 Task: Look for space in Mustafābād, Pakistan from 9th August, 2023 to 12th August, 2023 for 1 adult in price range Rs.6000 to Rs.15000. Place can be entire place with 1  bedroom having 1 bed and 1 bathroom. Property type can be house, flat, guest house. Amenities needed are: wifi. Booking option can be shelf check-in. Required host language is English.
Action: Mouse moved to (623, 85)
Screenshot: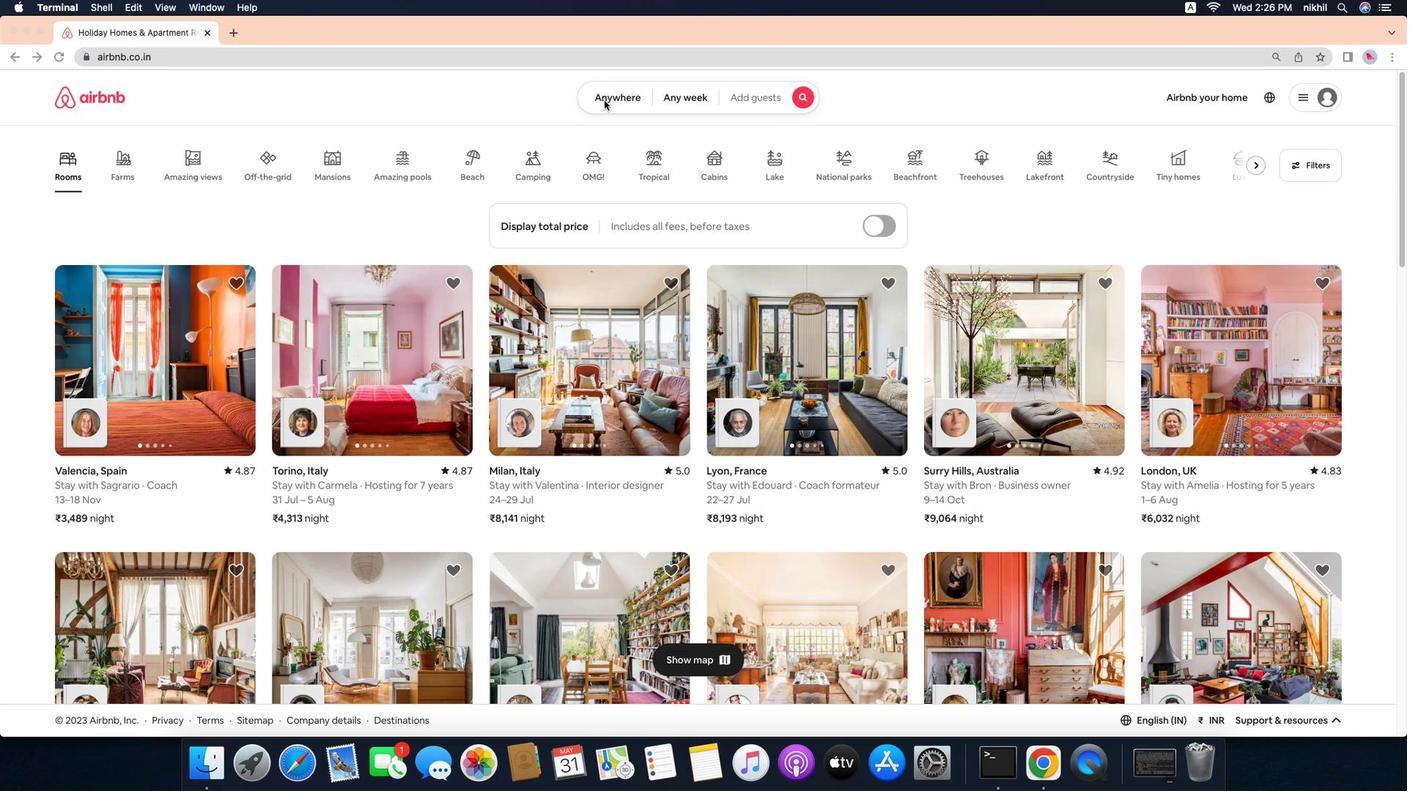 
Action: Mouse pressed left at (623, 85)
Screenshot: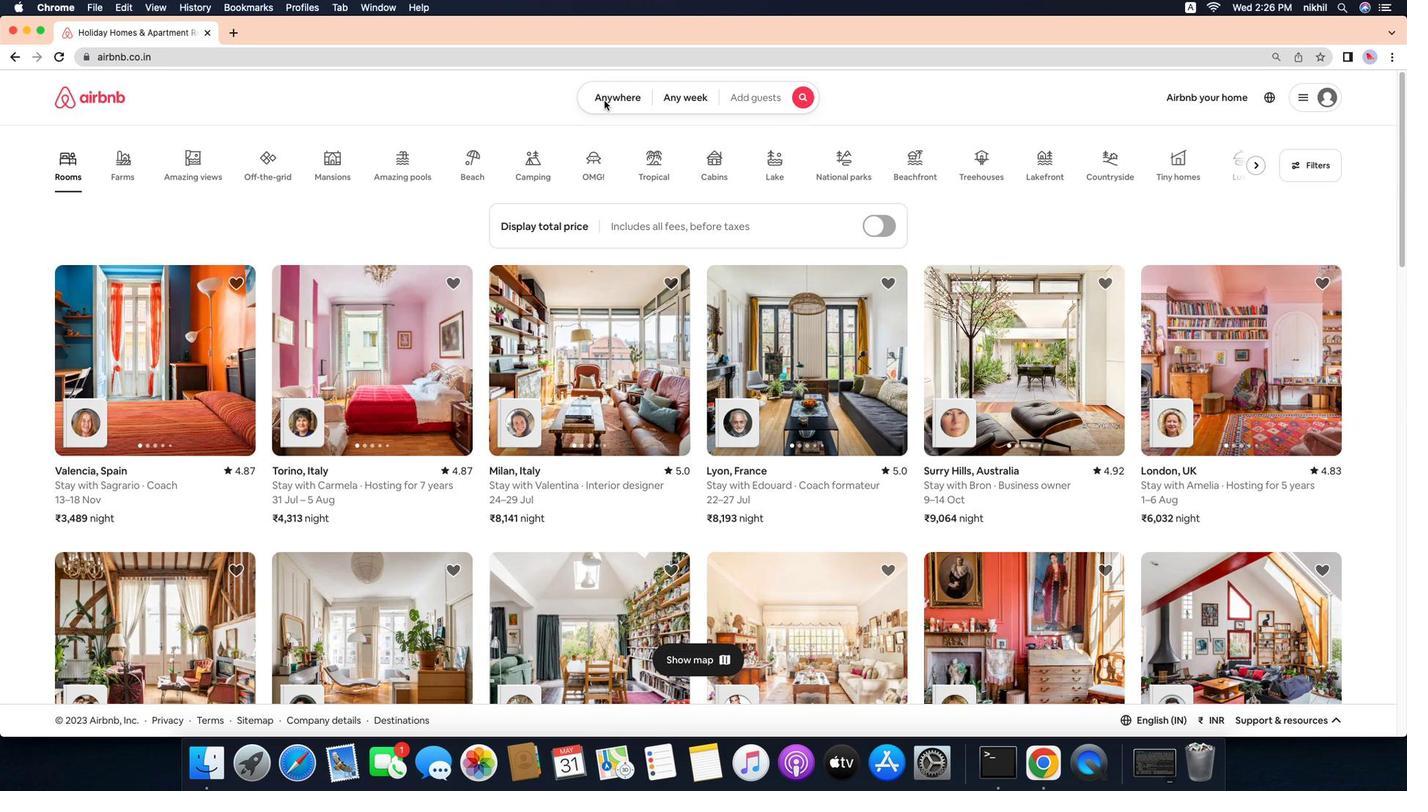 
Action: Mouse moved to (635, 79)
Screenshot: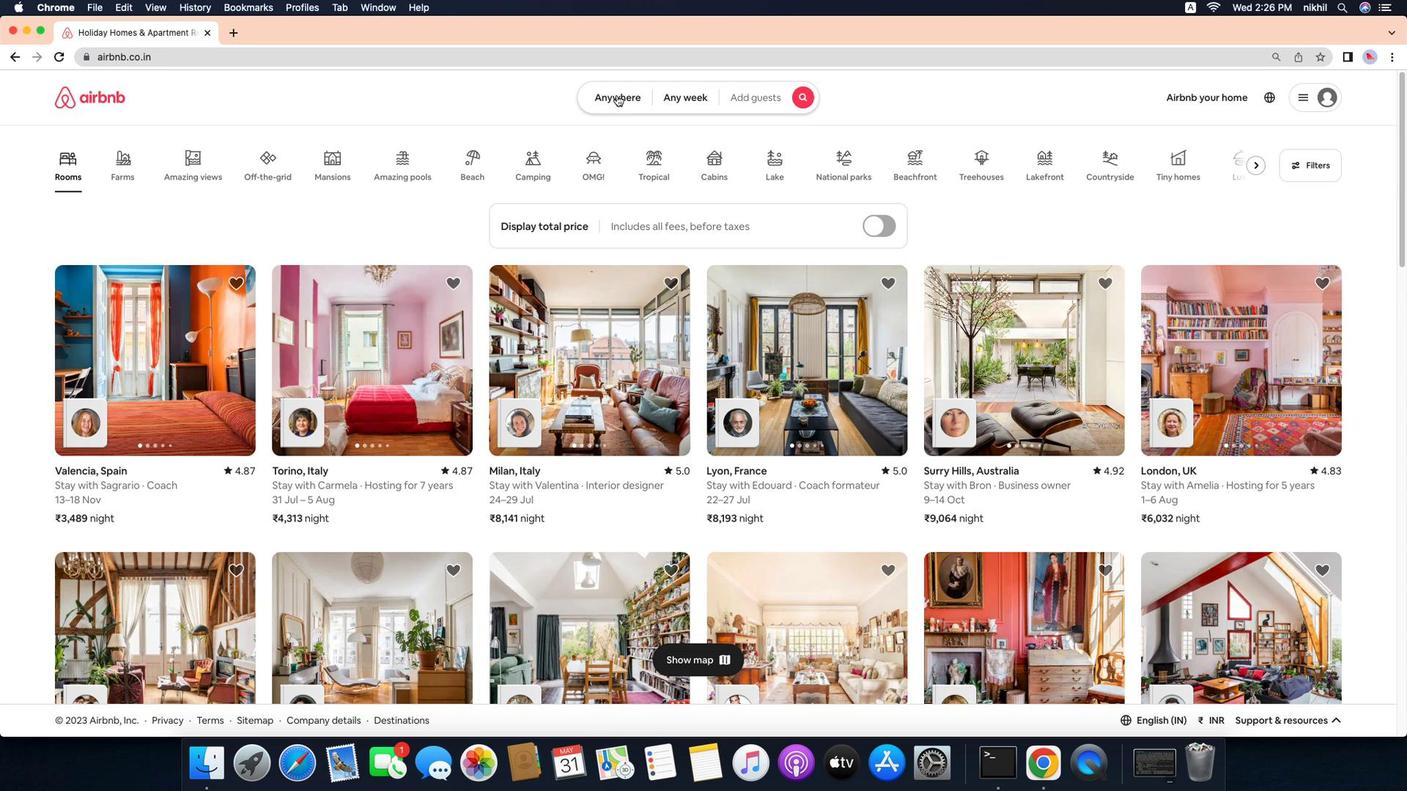 
Action: Mouse pressed left at (635, 79)
Screenshot: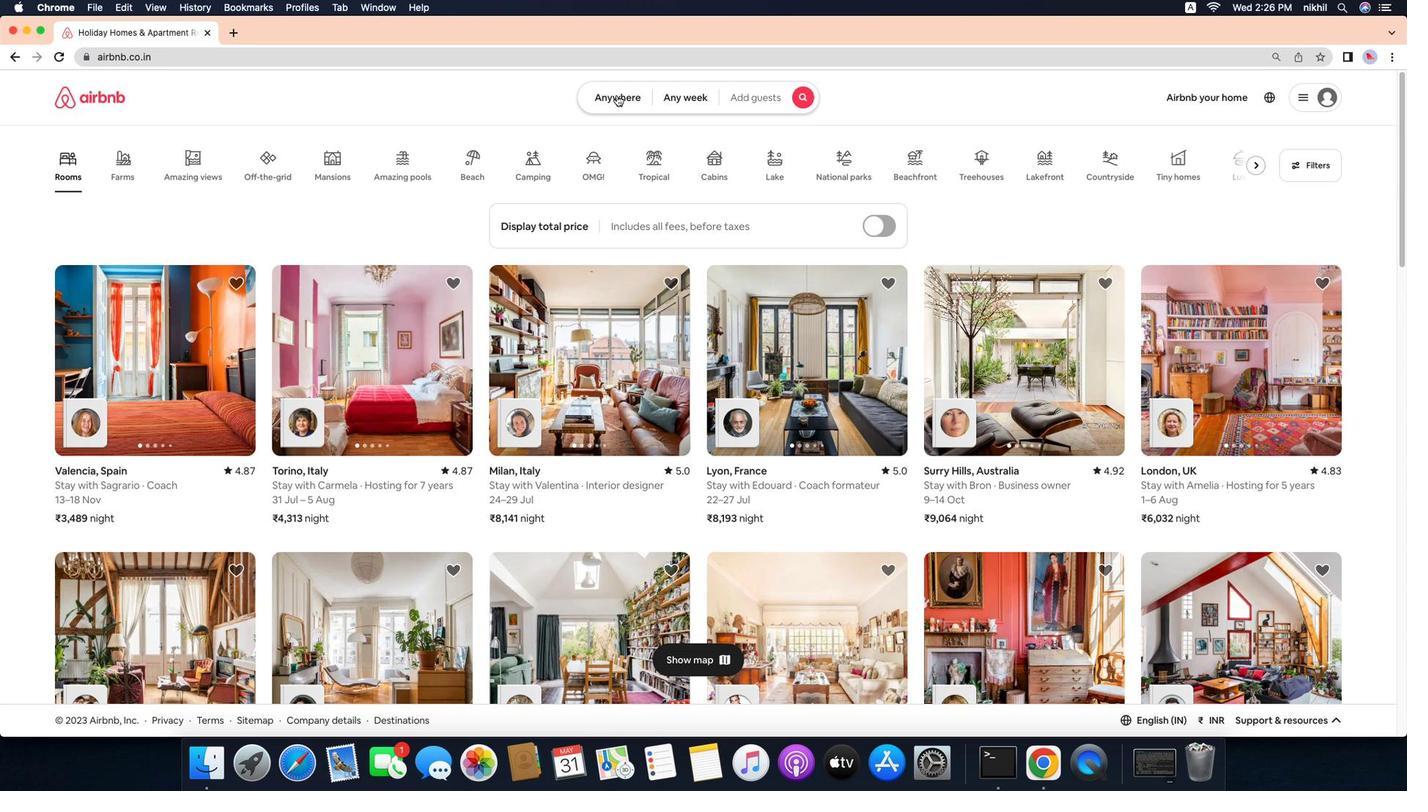 
Action: Mouse moved to (565, 136)
Screenshot: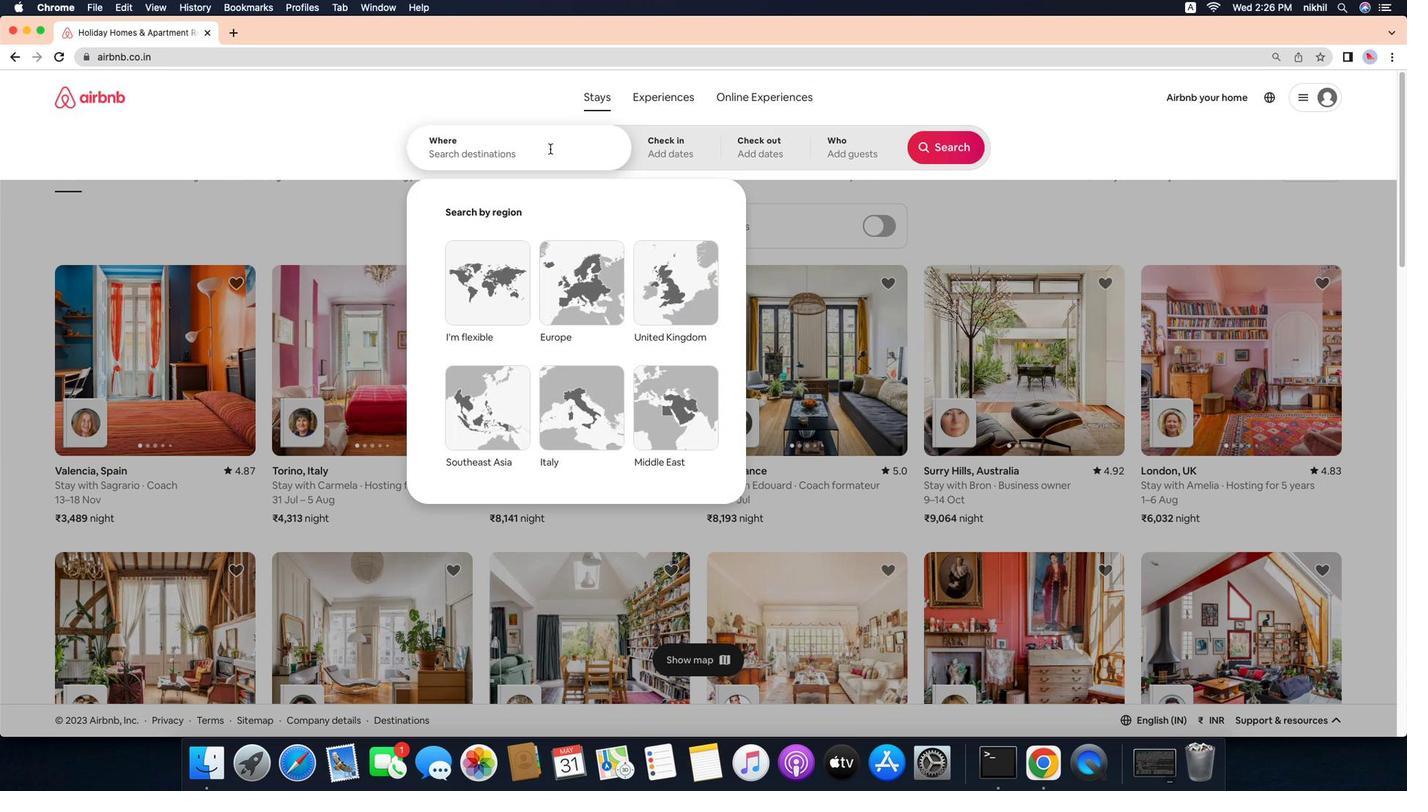 
Action: Mouse pressed left at (565, 136)
Screenshot: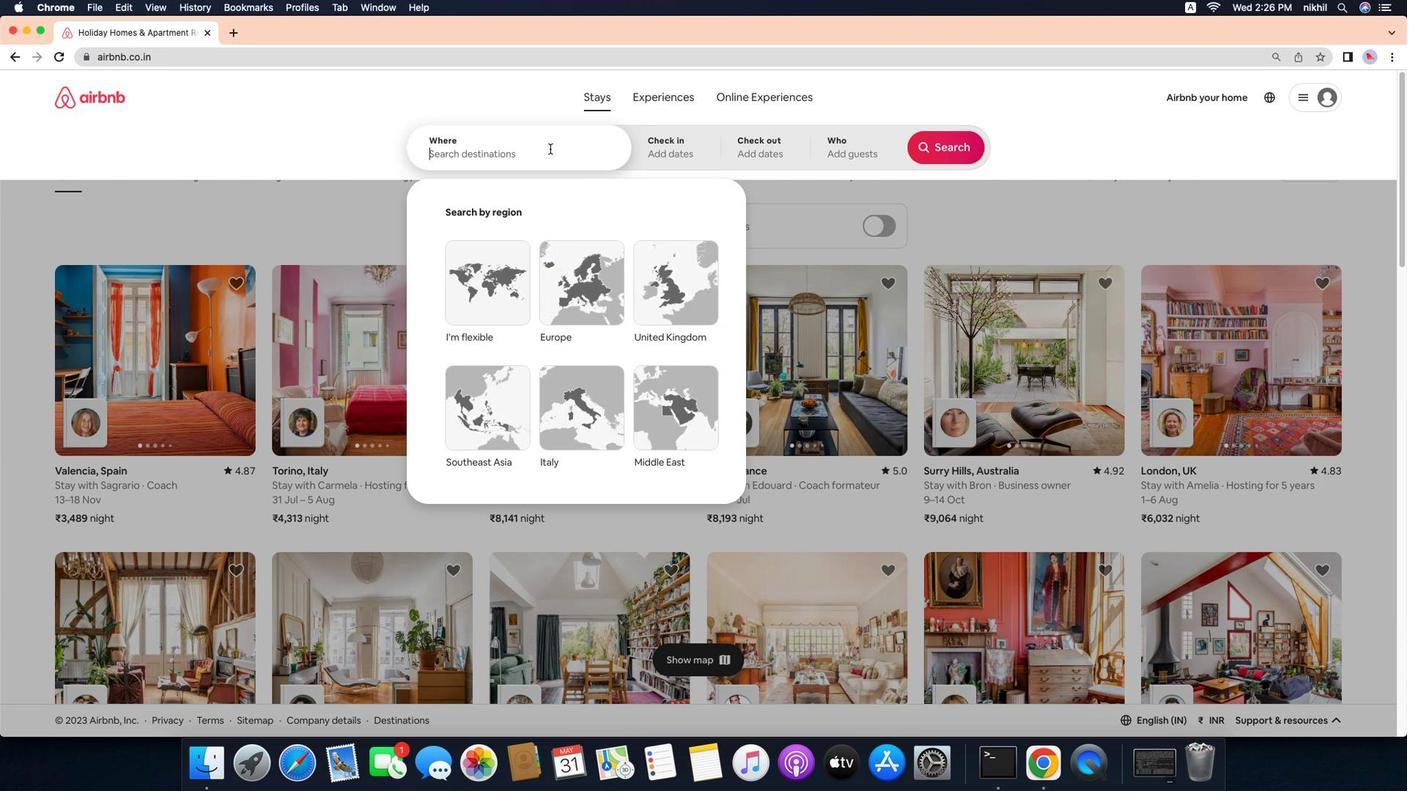 
Action: Key pressed Key.caps_lock'M'Key.caps_lock'u''s''t''a''f''a''b''a''d'','Key.spaceKey.caps_lock'P'Key.caps_lock'a'
Screenshot: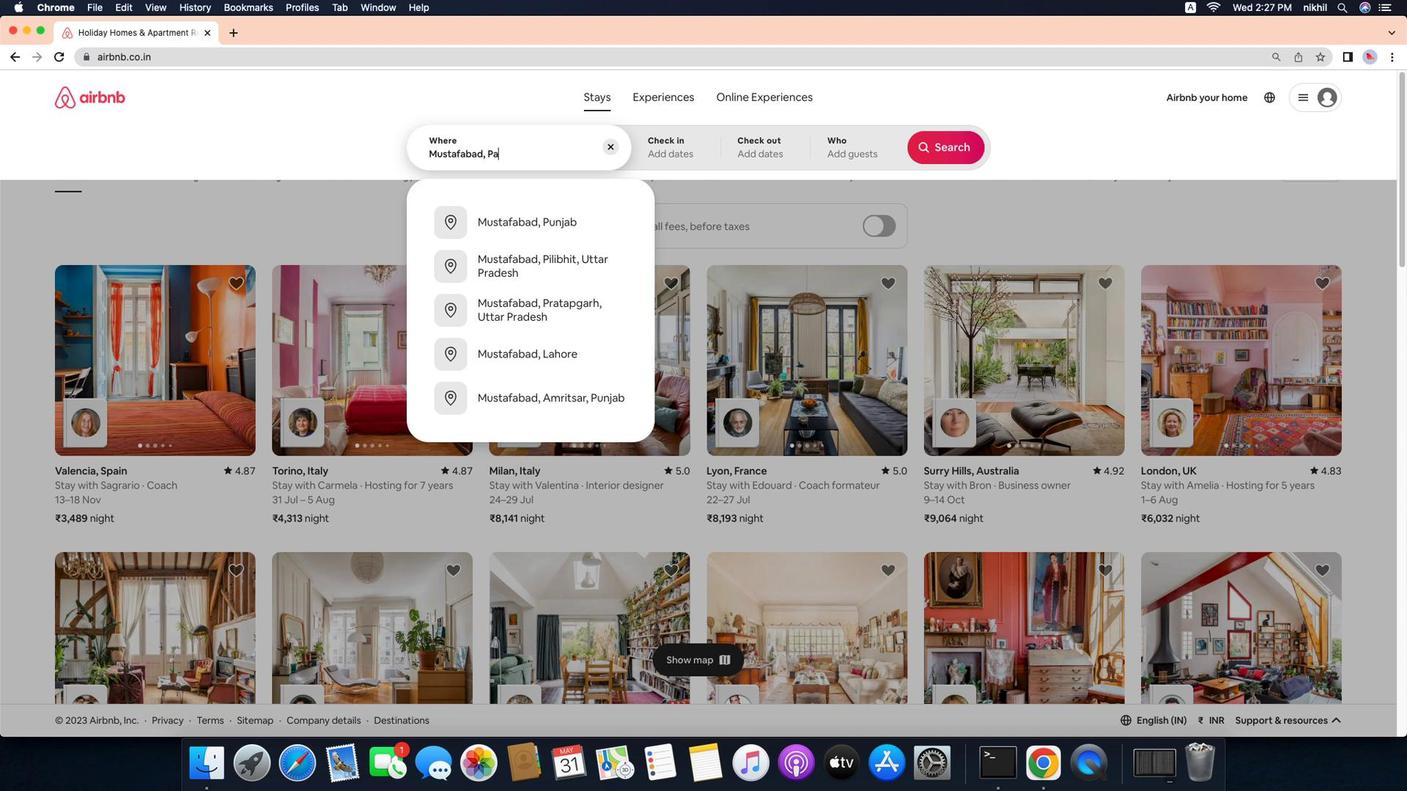 
Action: Mouse moved to (596, 215)
Screenshot: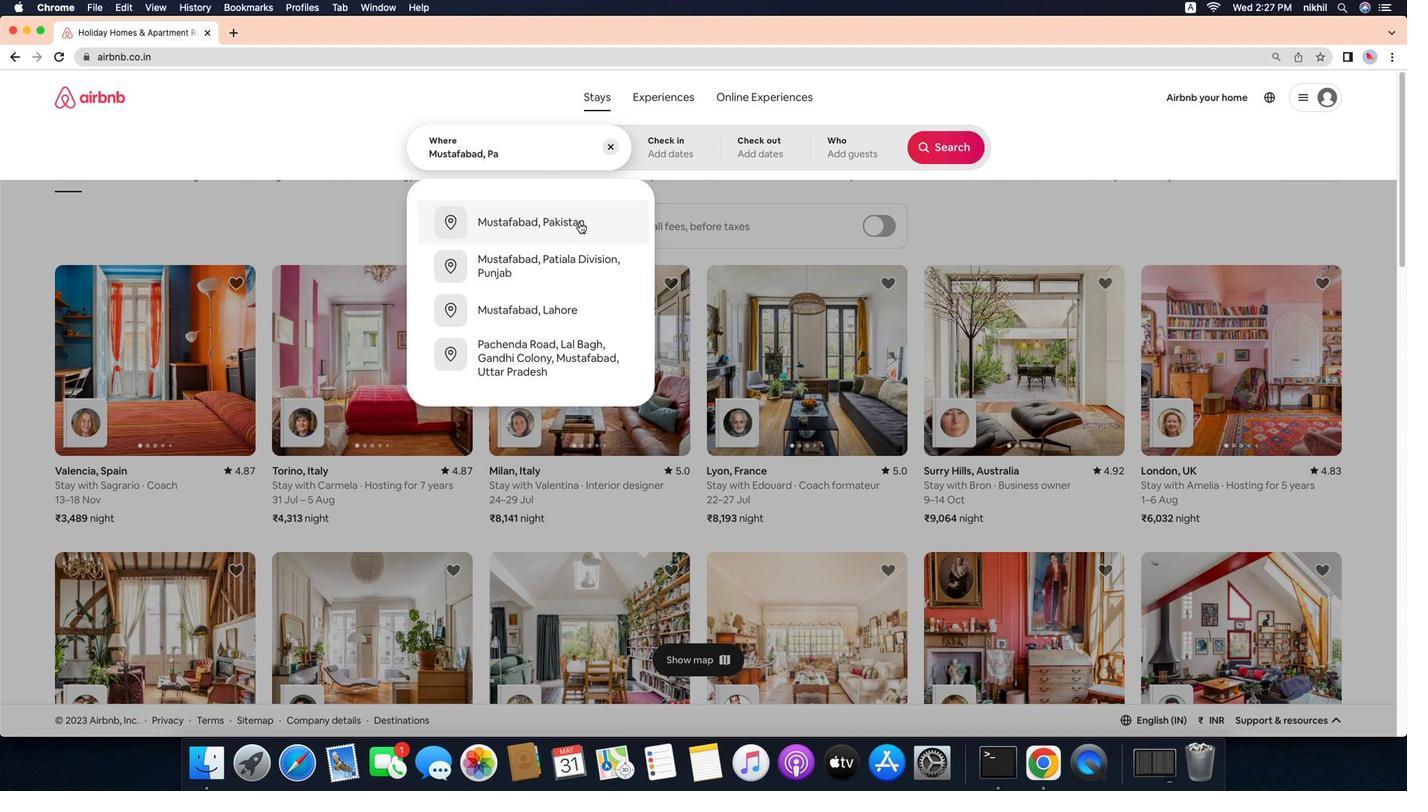 
Action: Mouse pressed left at (596, 215)
Screenshot: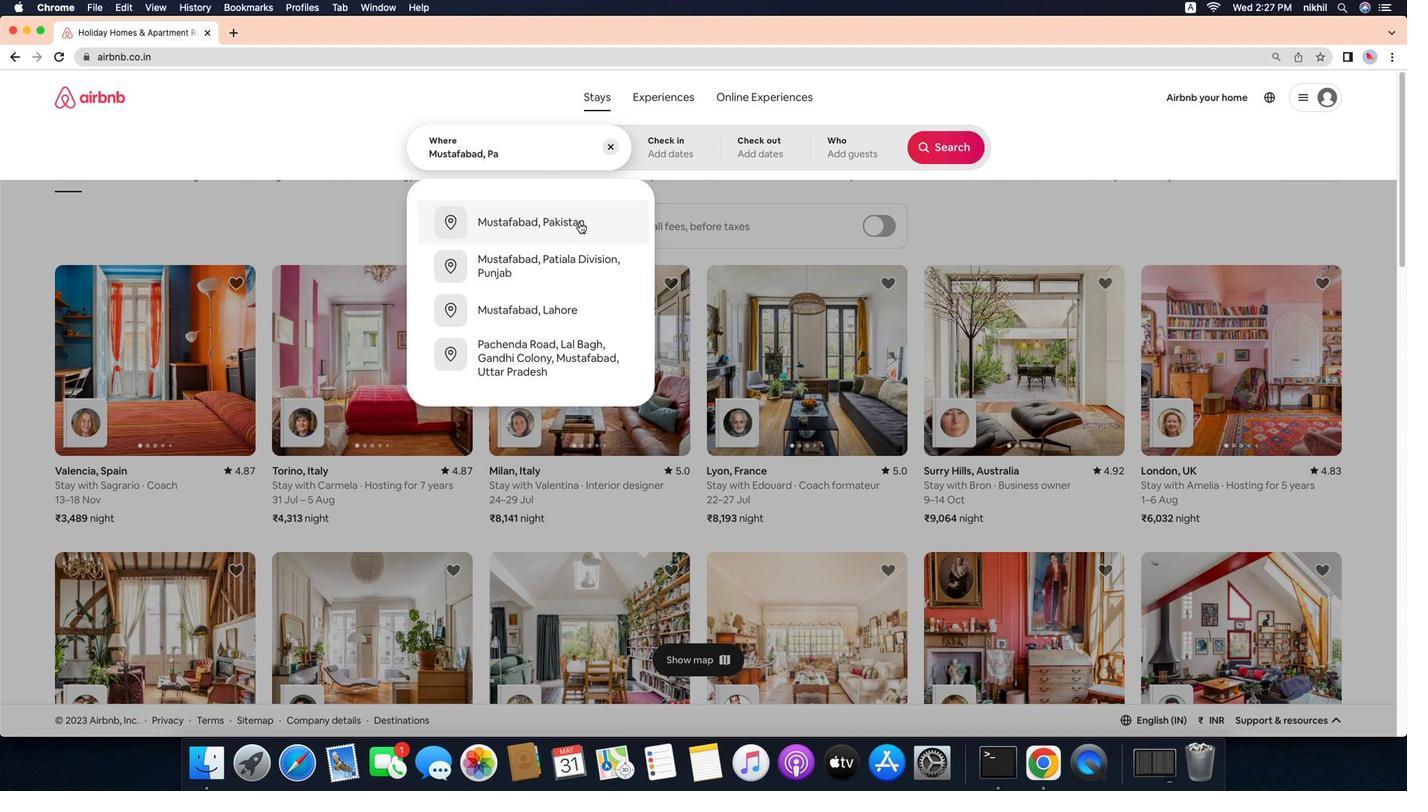 
Action: Mouse moved to (985, 256)
Screenshot: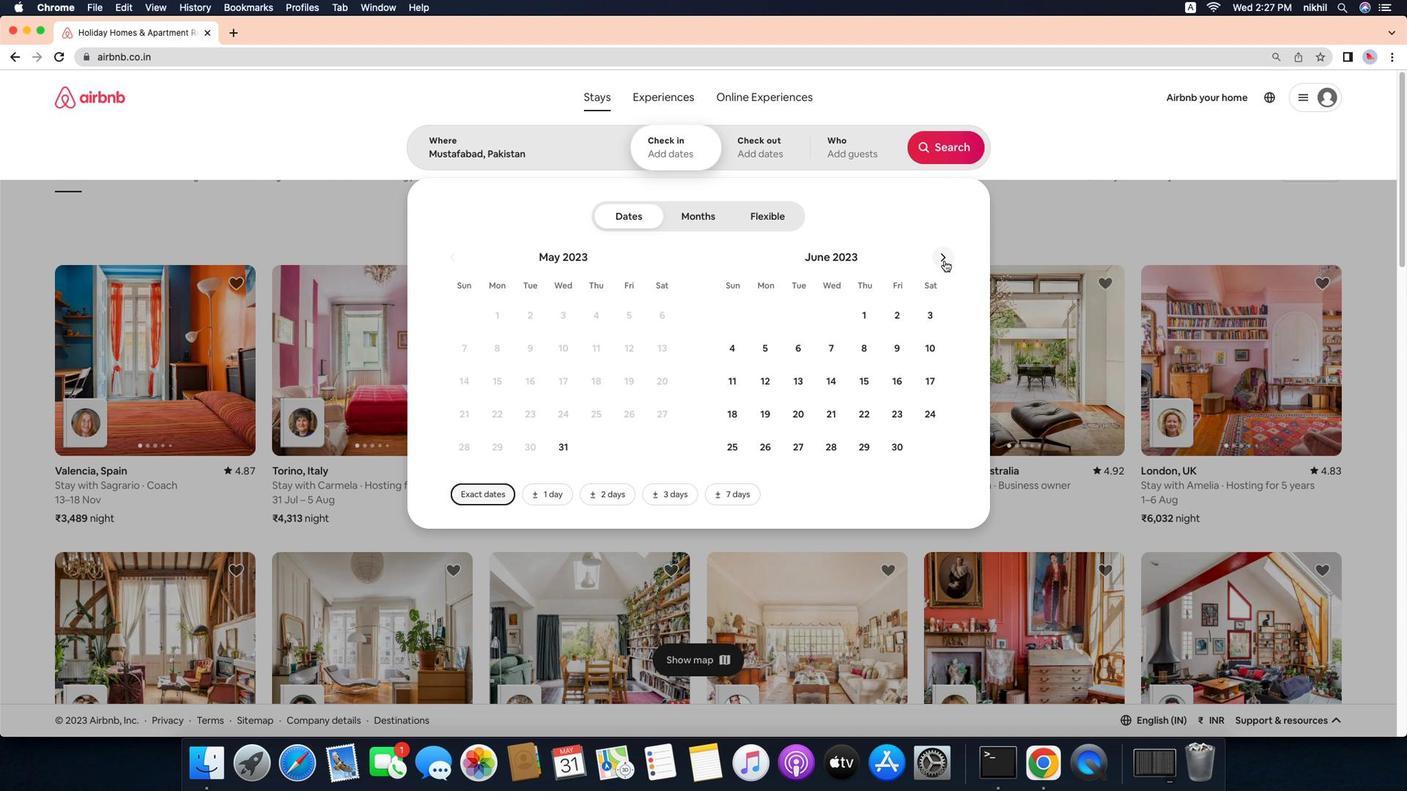 
Action: Mouse pressed left at (985, 256)
Screenshot: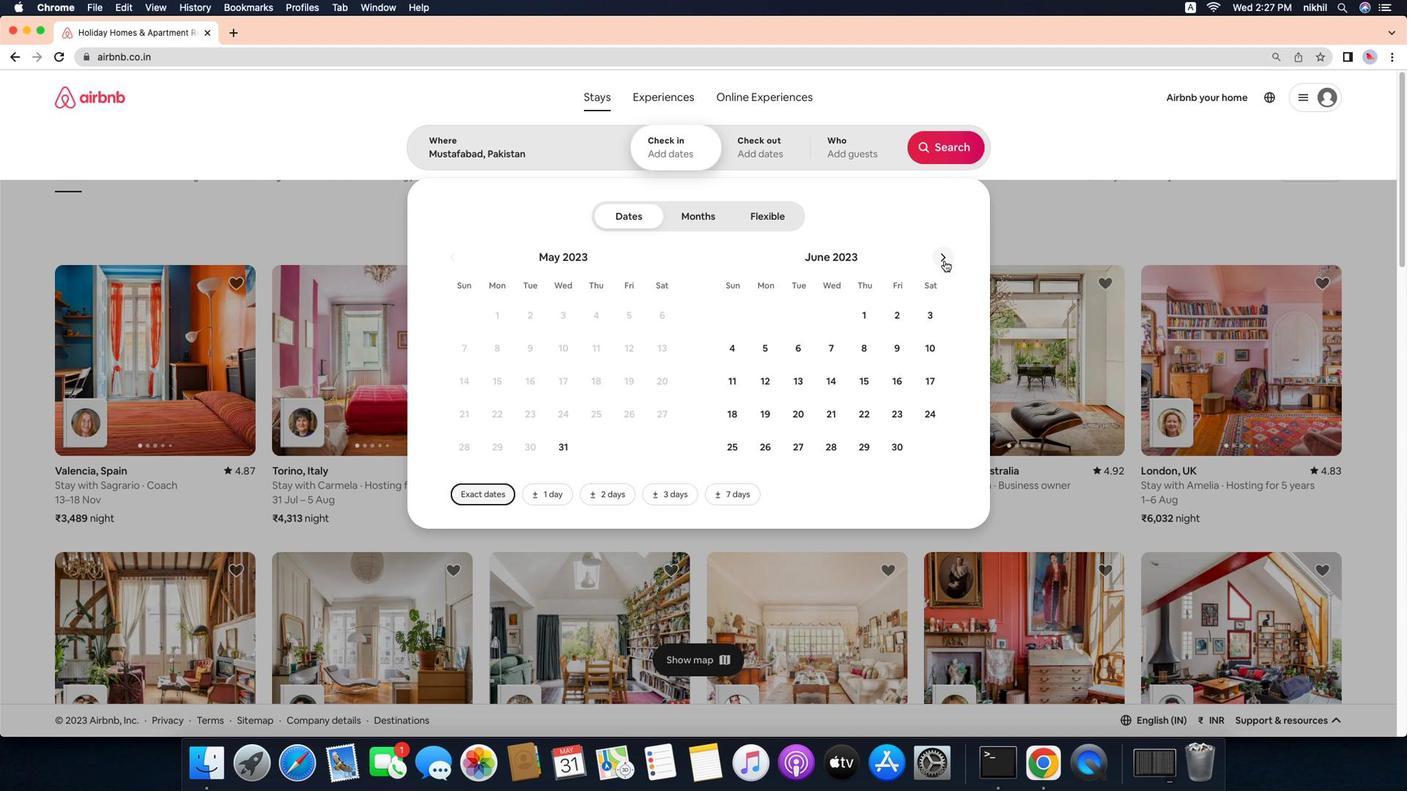 
Action: Mouse pressed left at (985, 256)
Screenshot: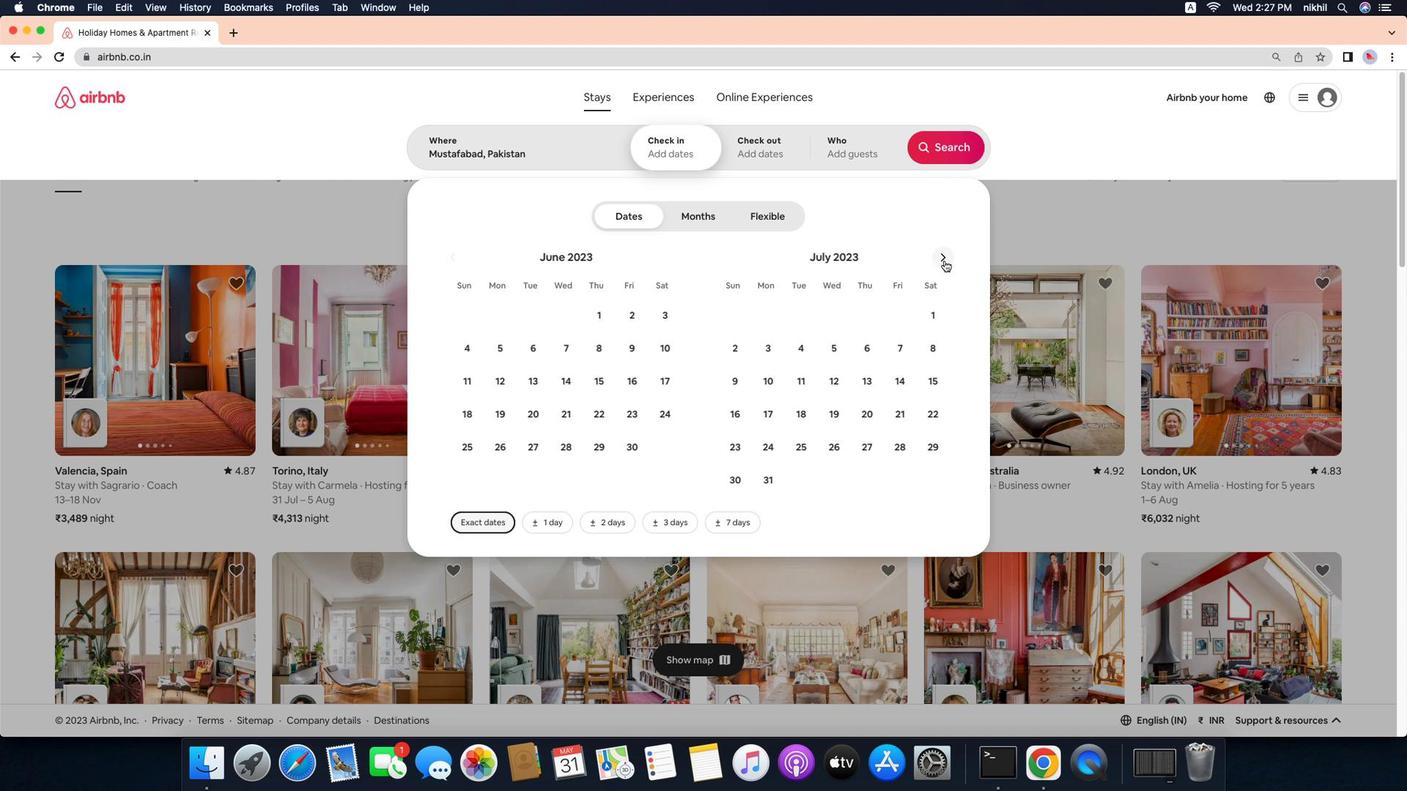 
Action: Mouse pressed left at (985, 256)
Screenshot: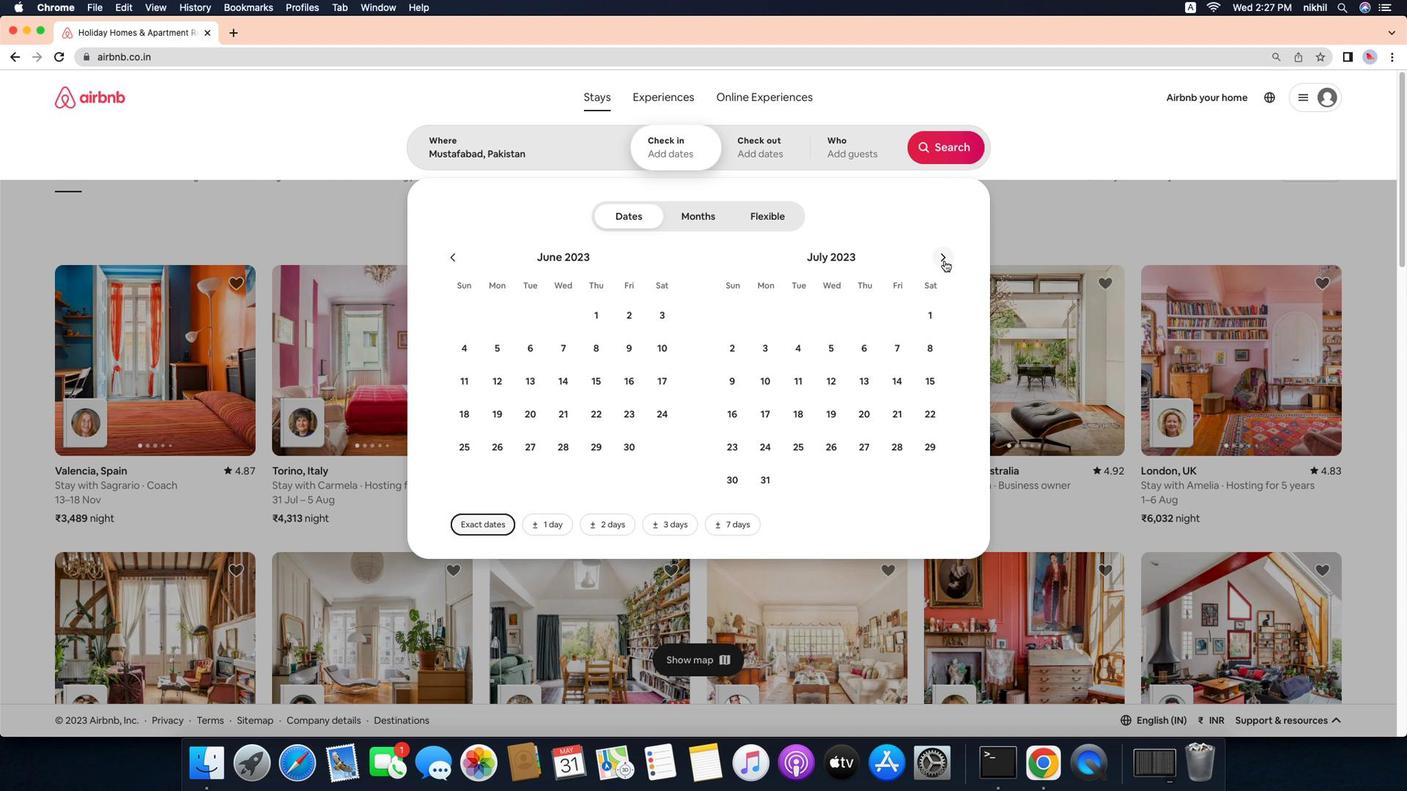 
Action: Mouse pressed left at (985, 256)
Screenshot: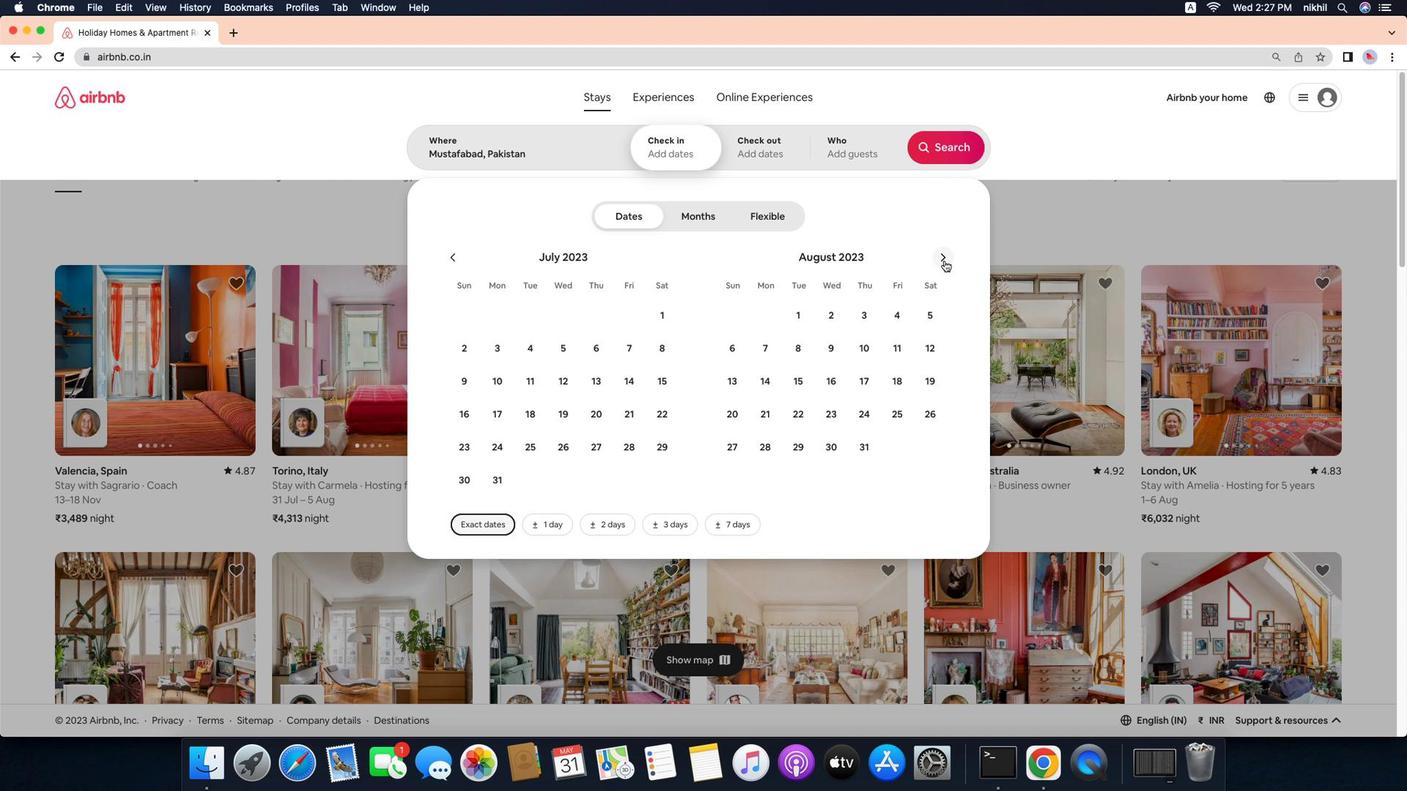 
Action: Mouse moved to (578, 353)
Screenshot: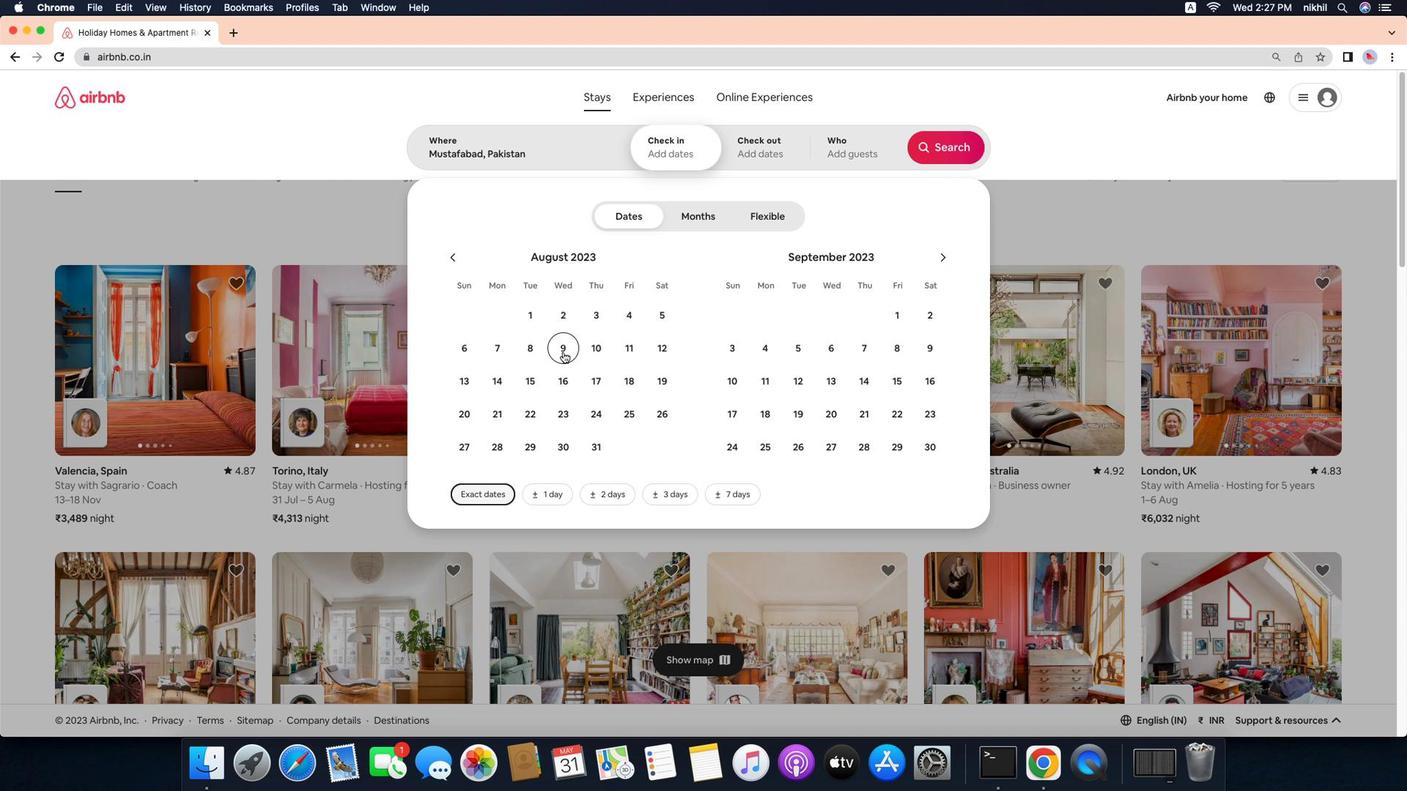 
Action: Mouse pressed left at (578, 353)
Screenshot: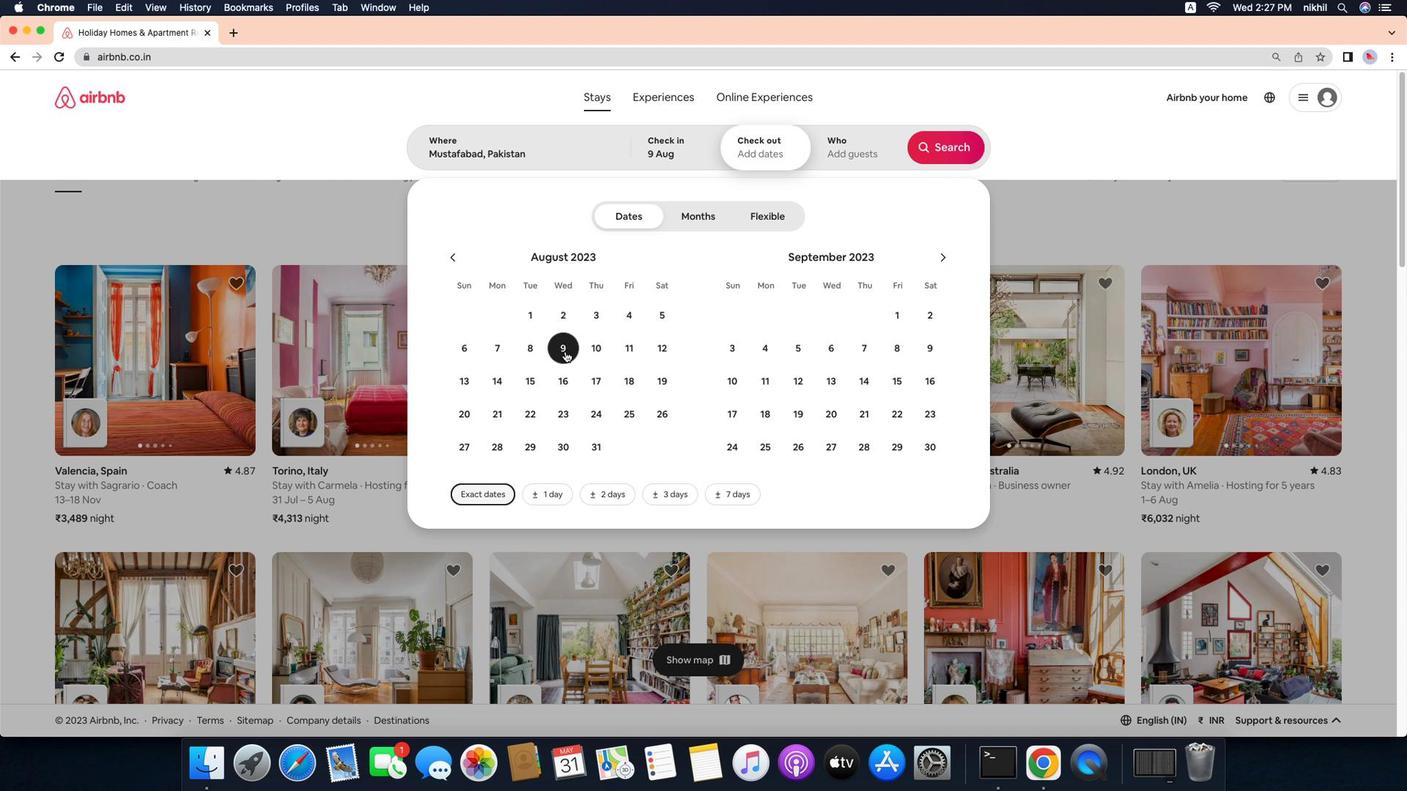 
Action: Mouse moved to (671, 354)
Screenshot: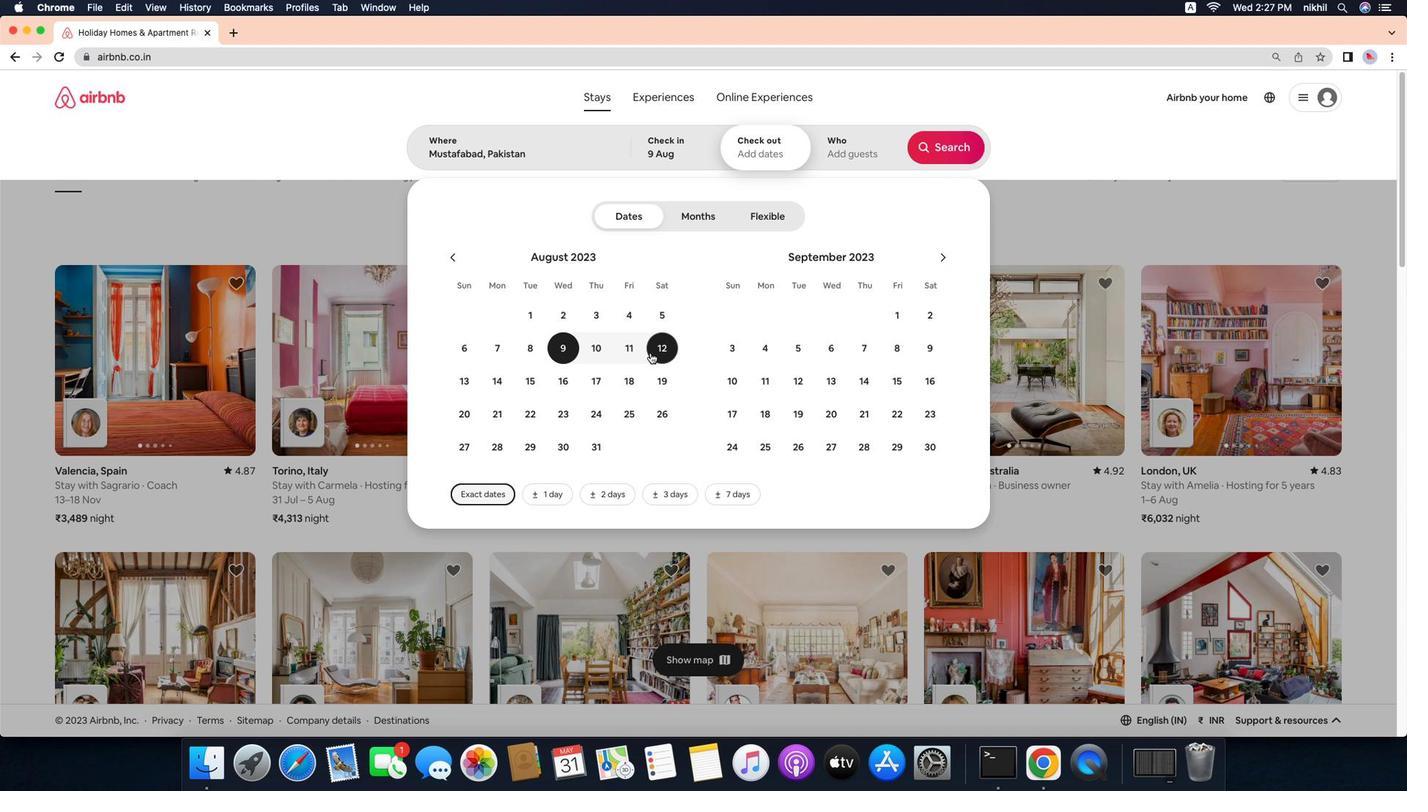 
Action: Mouse pressed left at (671, 354)
Screenshot: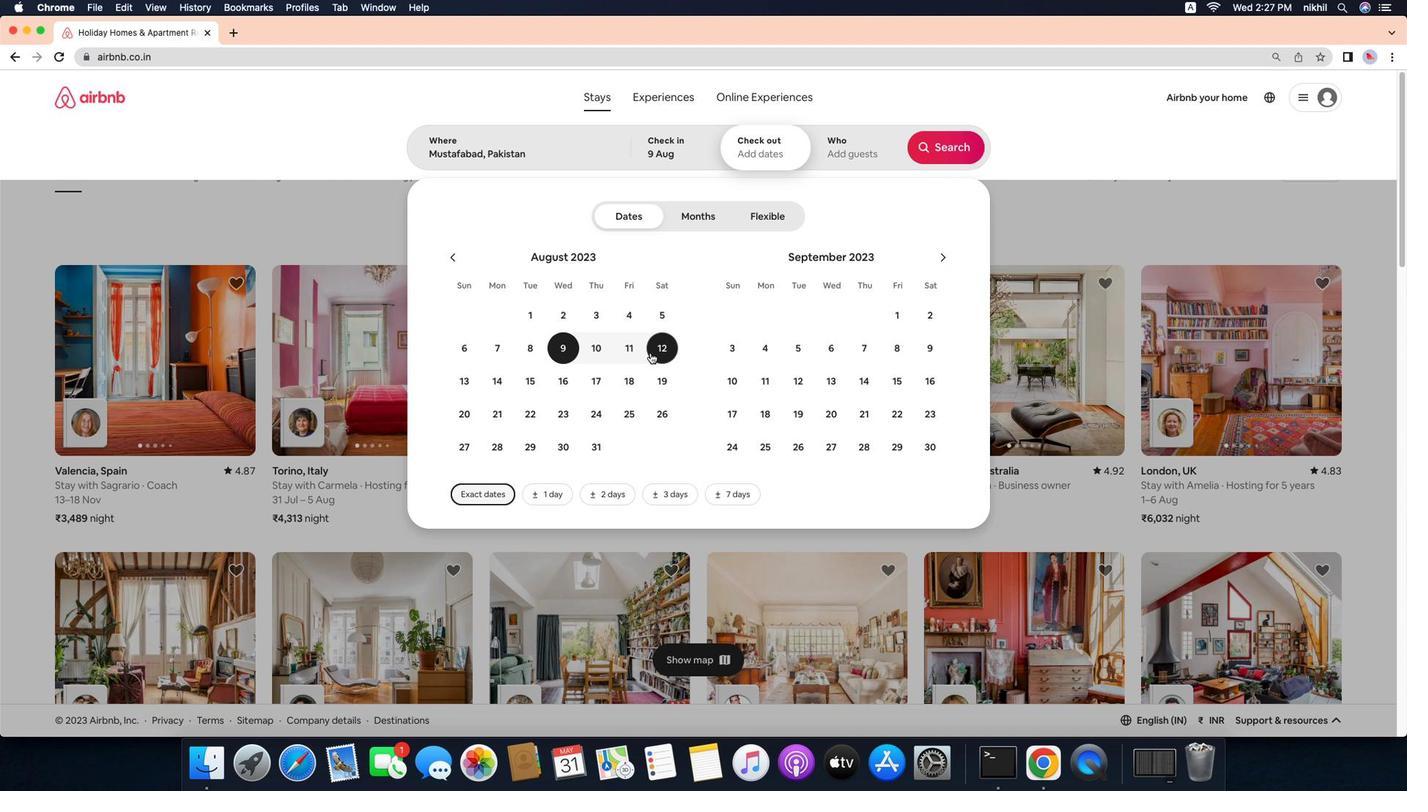 
Action: Mouse moved to (879, 145)
Screenshot: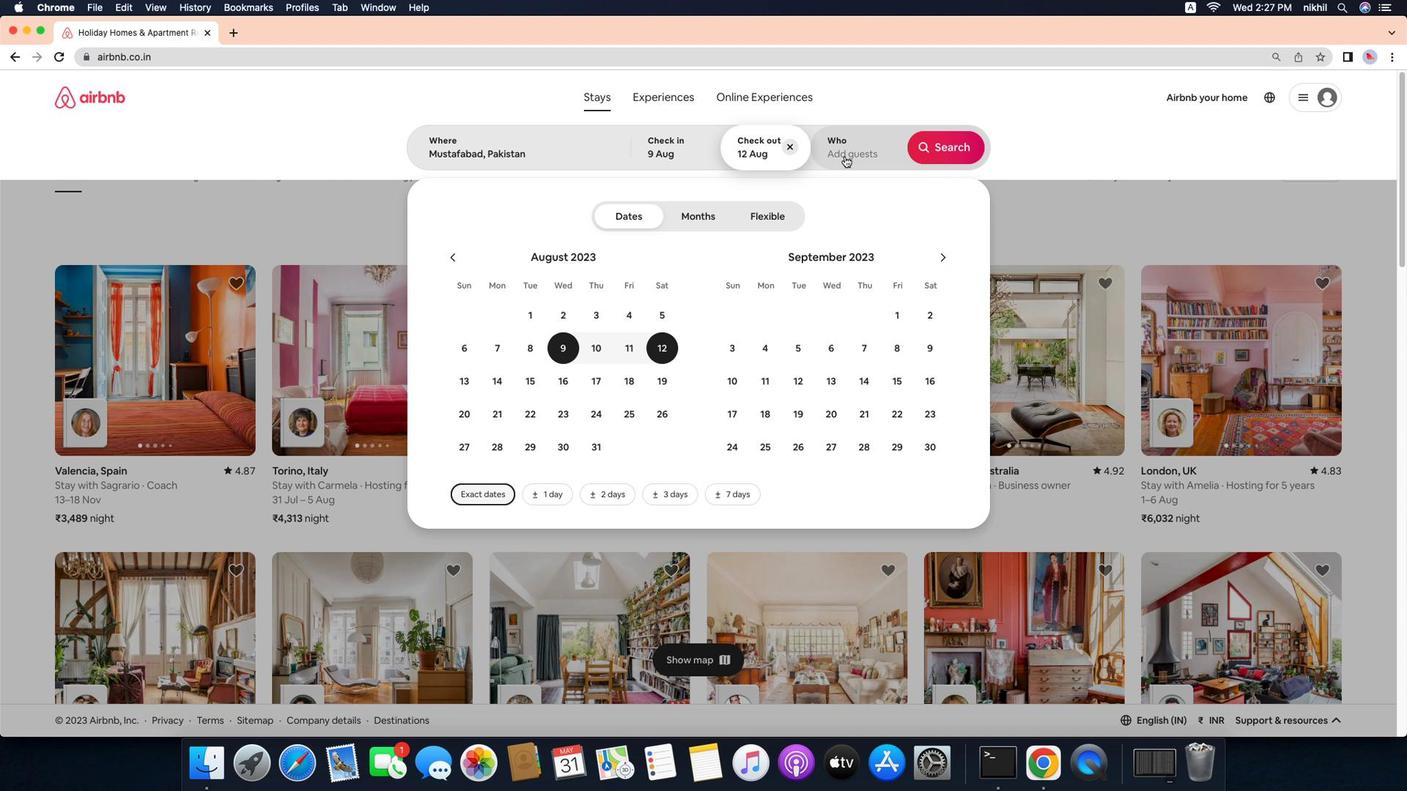 
Action: Mouse pressed left at (879, 145)
Screenshot: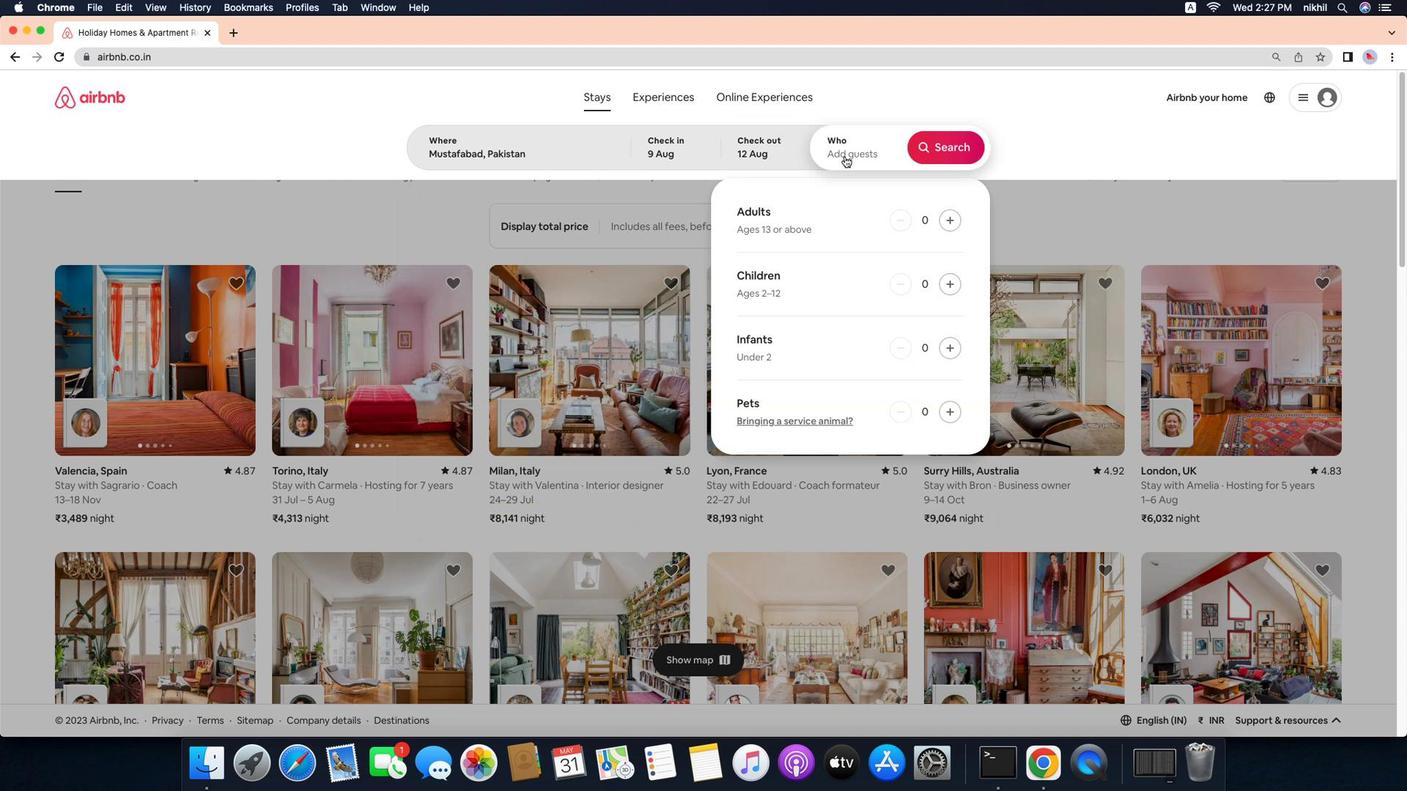 
Action: Mouse moved to (986, 211)
Screenshot: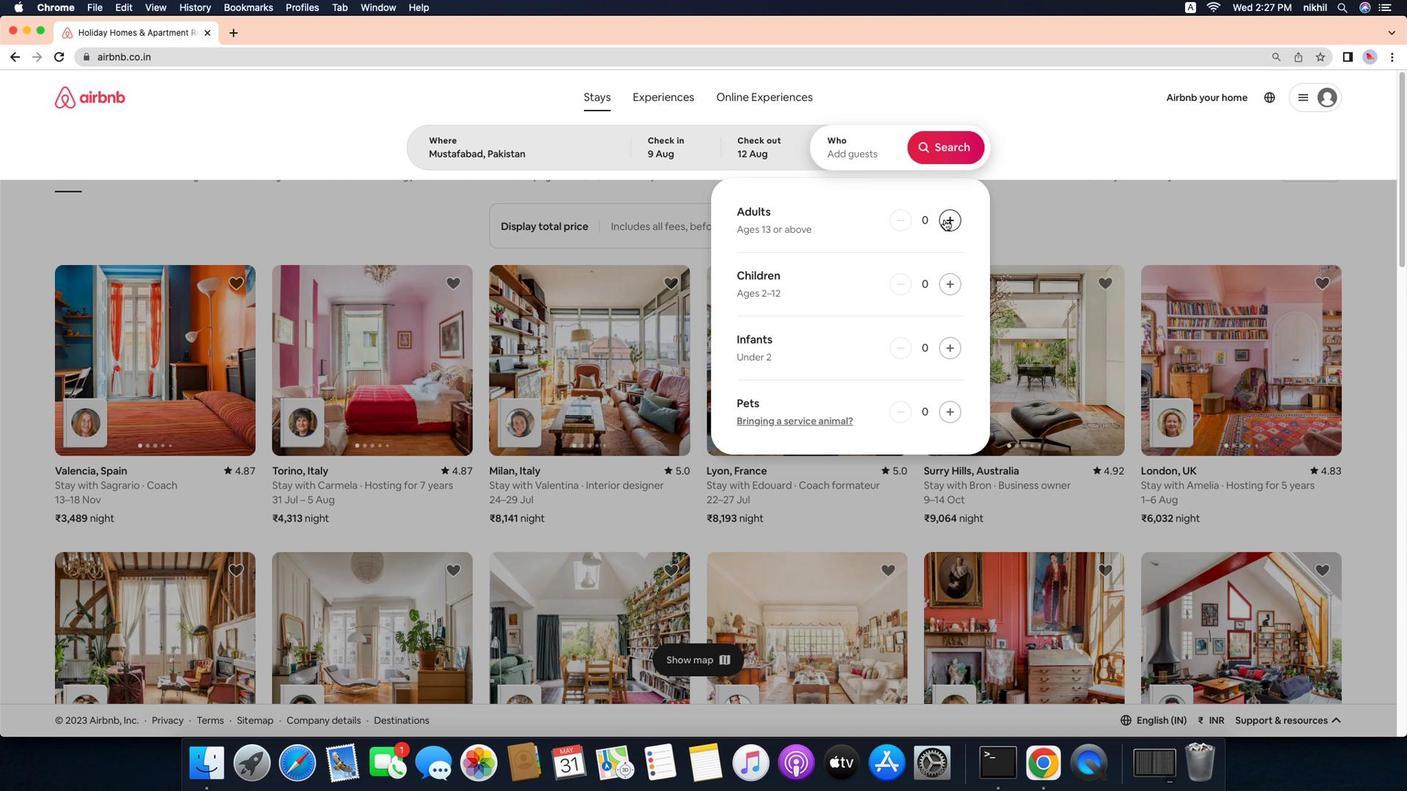 
Action: Mouse pressed left at (986, 211)
Screenshot: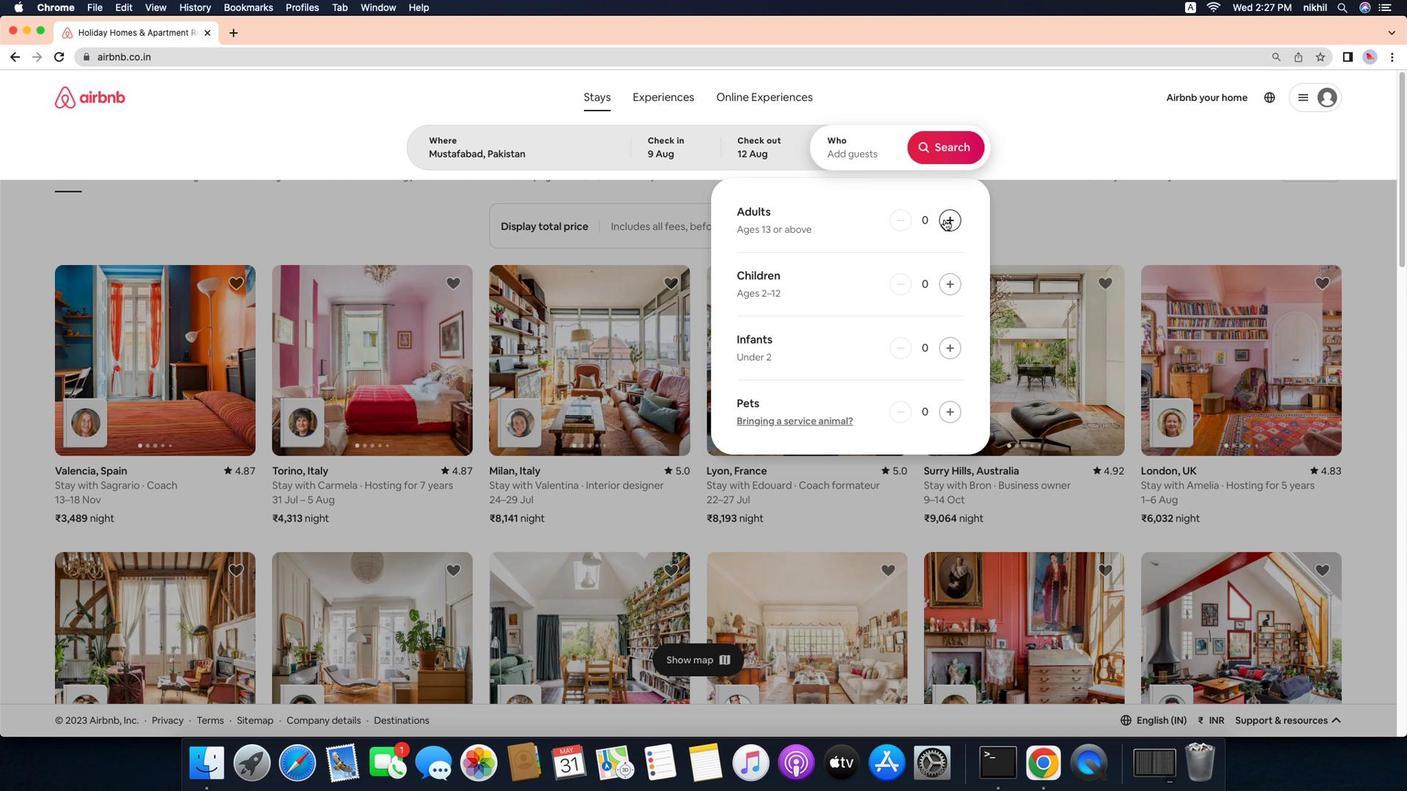 
Action: Mouse moved to (973, 137)
Screenshot: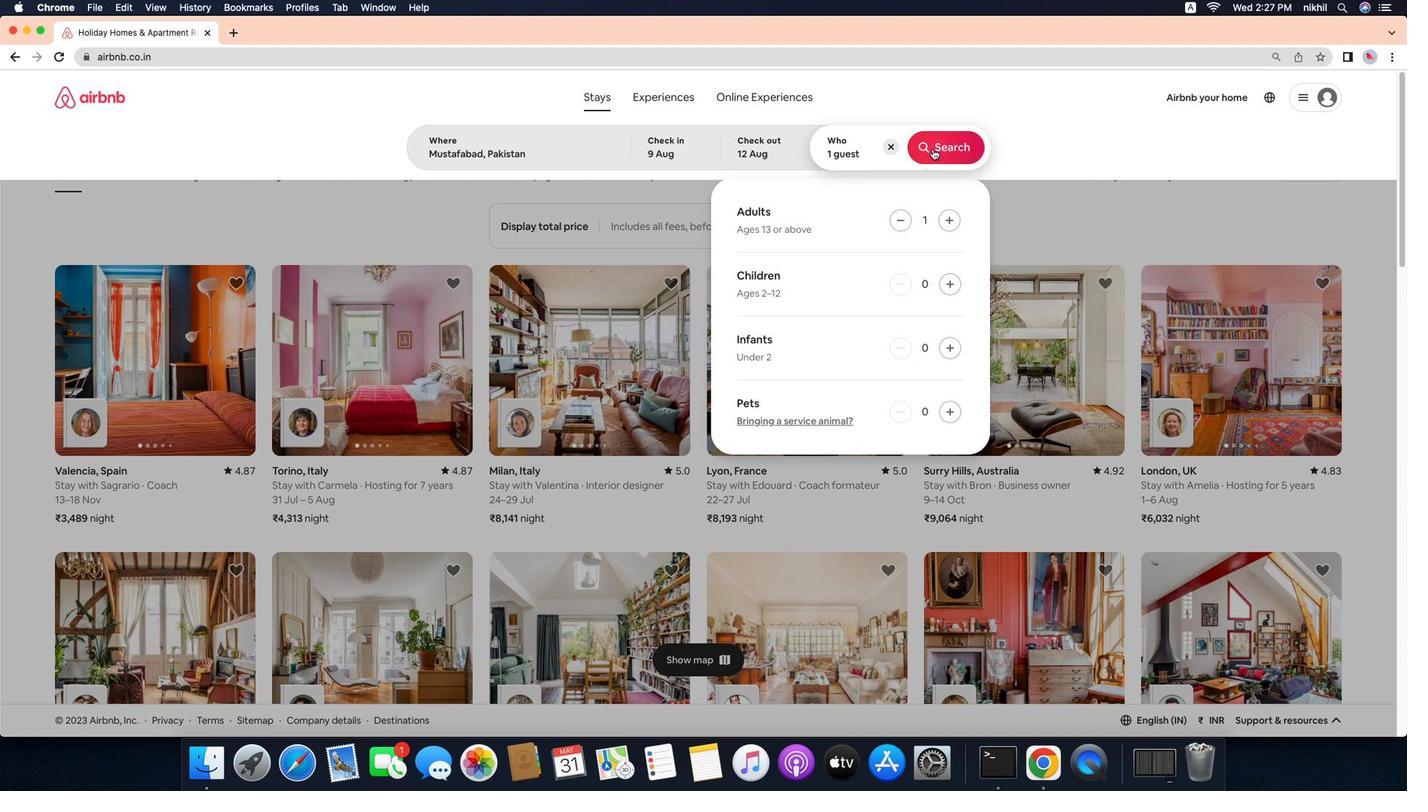 
Action: Mouse pressed left at (973, 137)
Screenshot: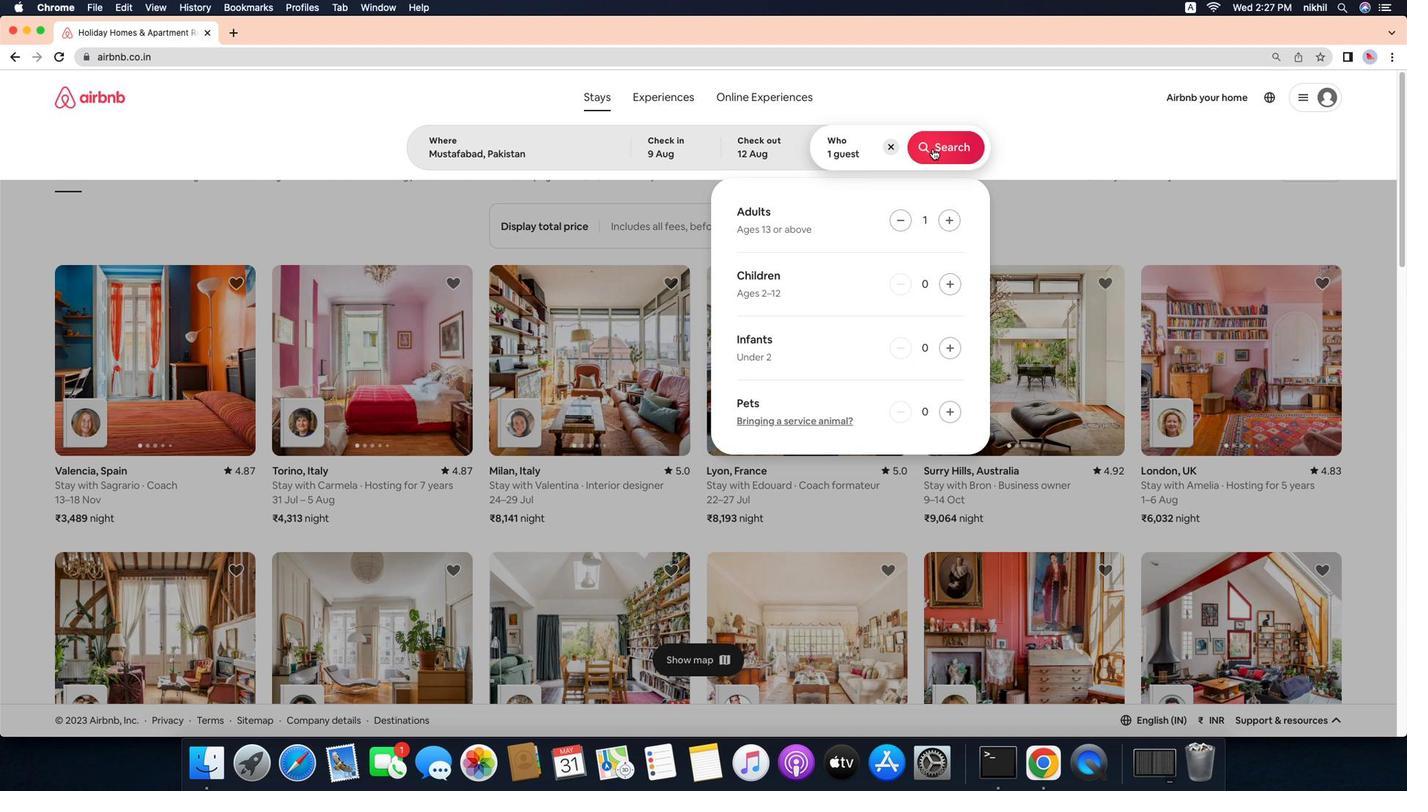 
Action: Mouse moved to (1417, 136)
Screenshot: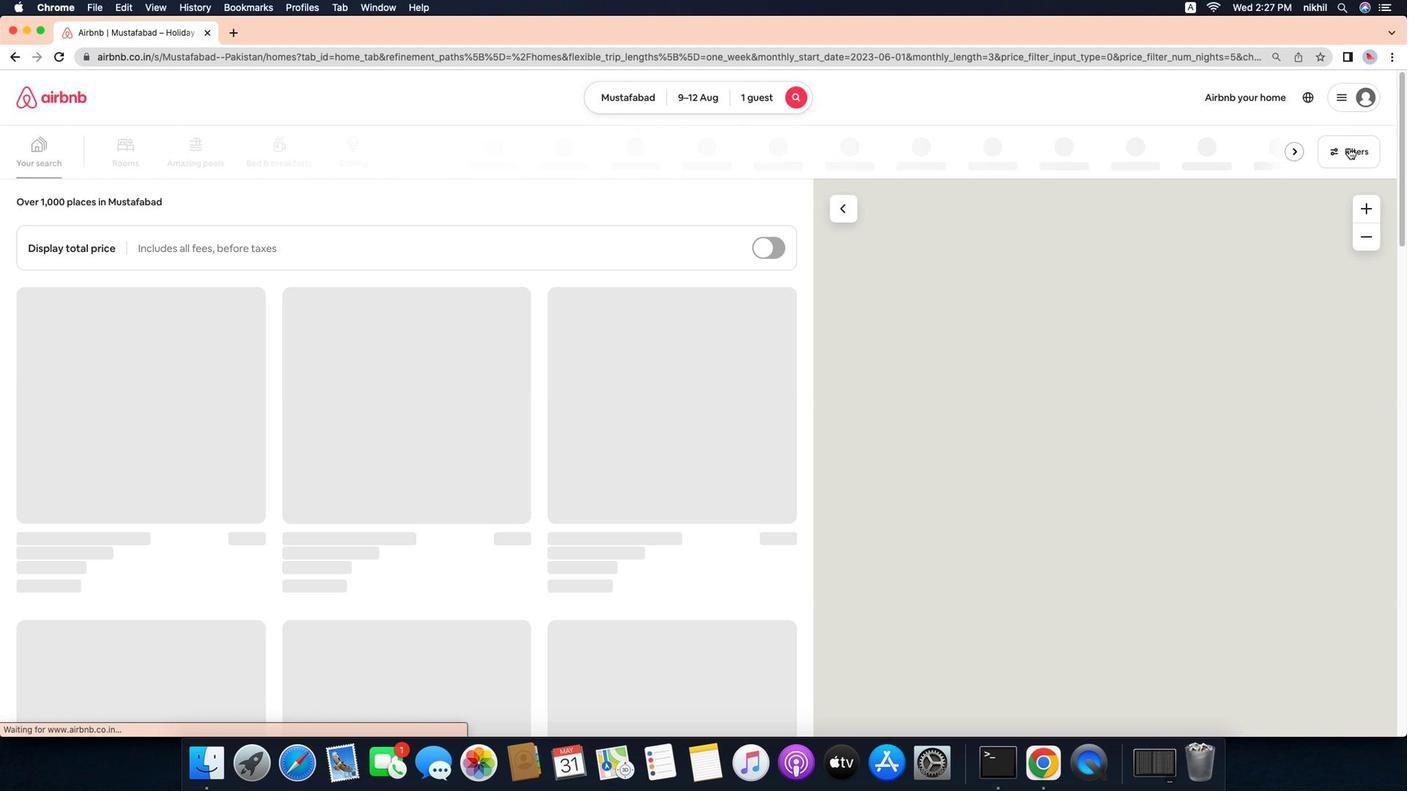 
Action: Mouse pressed left at (1417, 136)
Screenshot: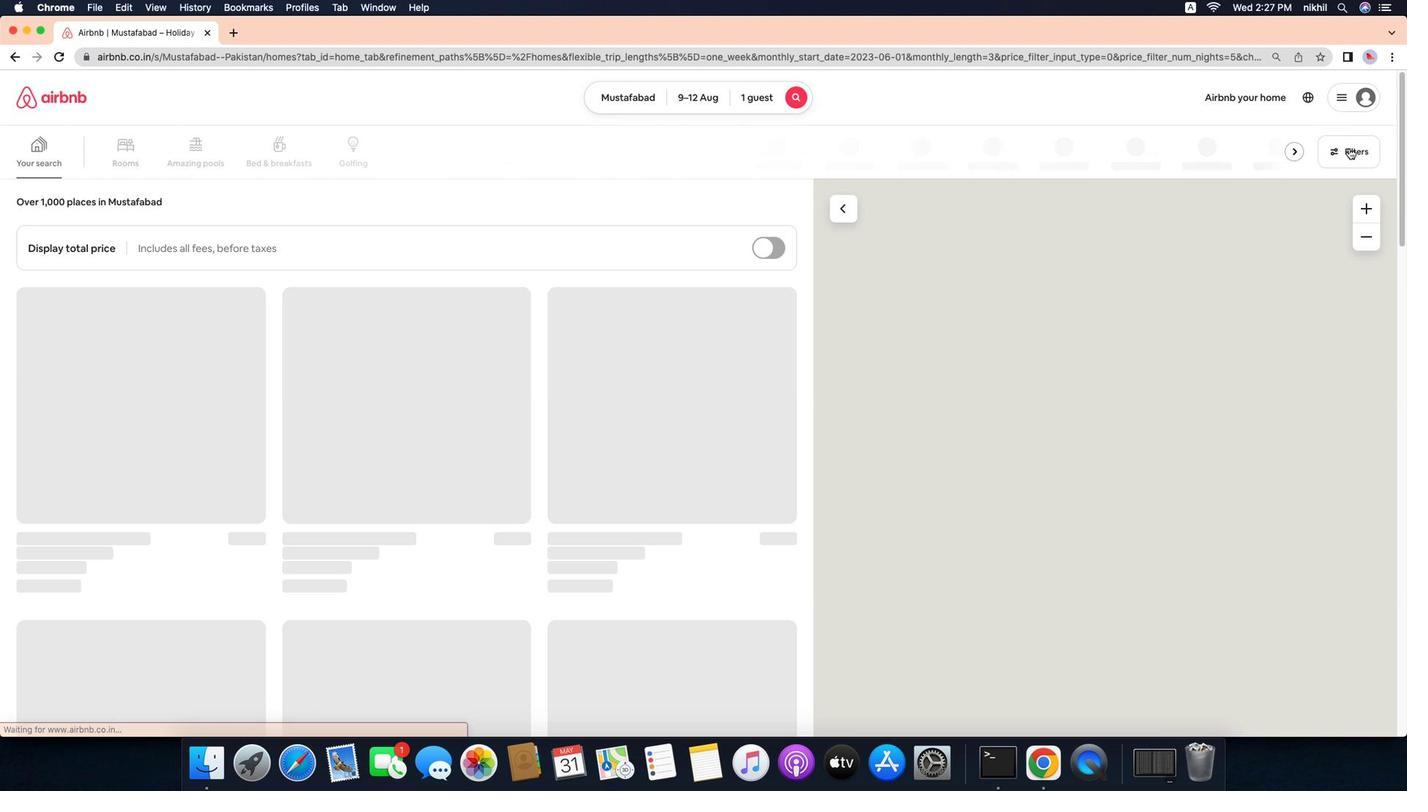 
Action: Mouse moved to (577, 500)
Screenshot: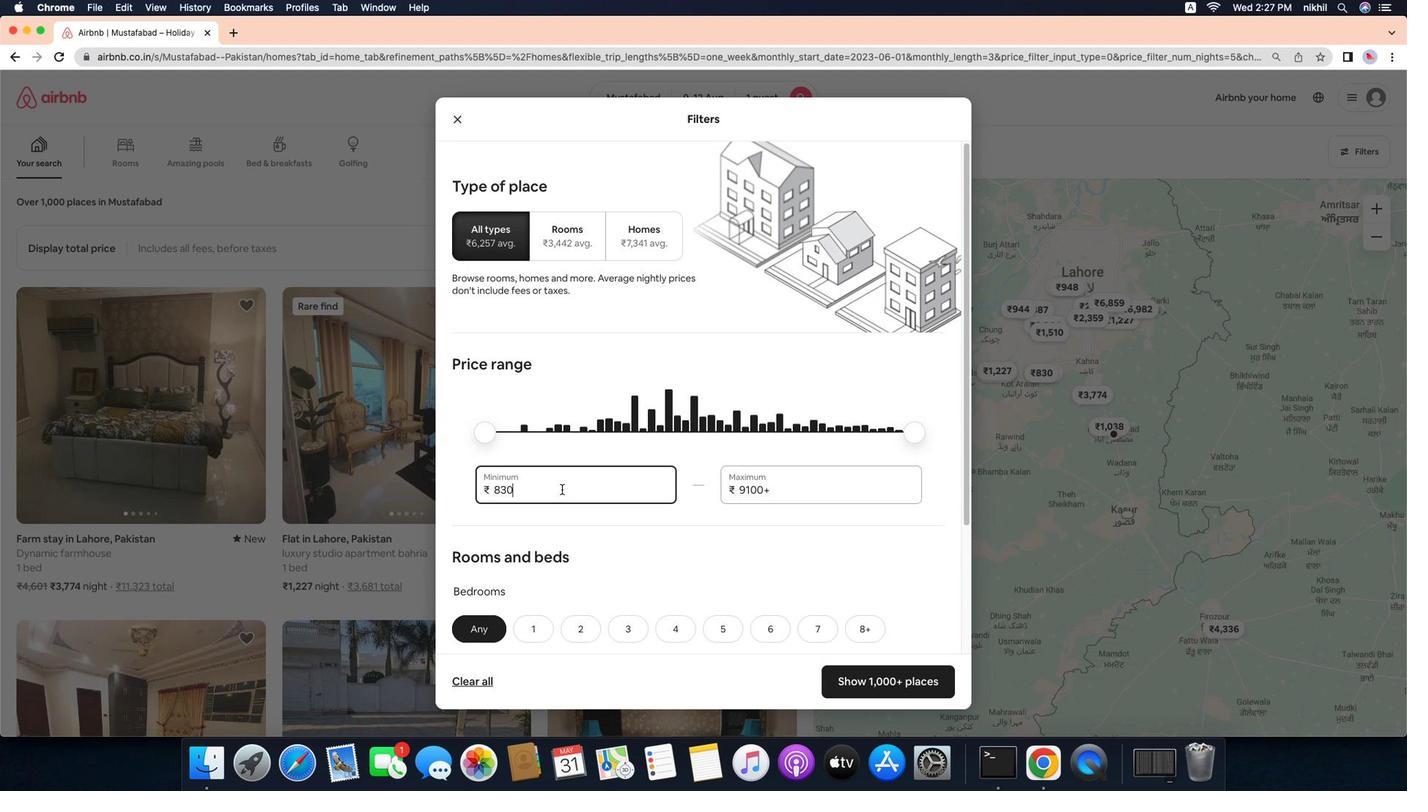 
Action: Mouse pressed left at (577, 500)
Screenshot: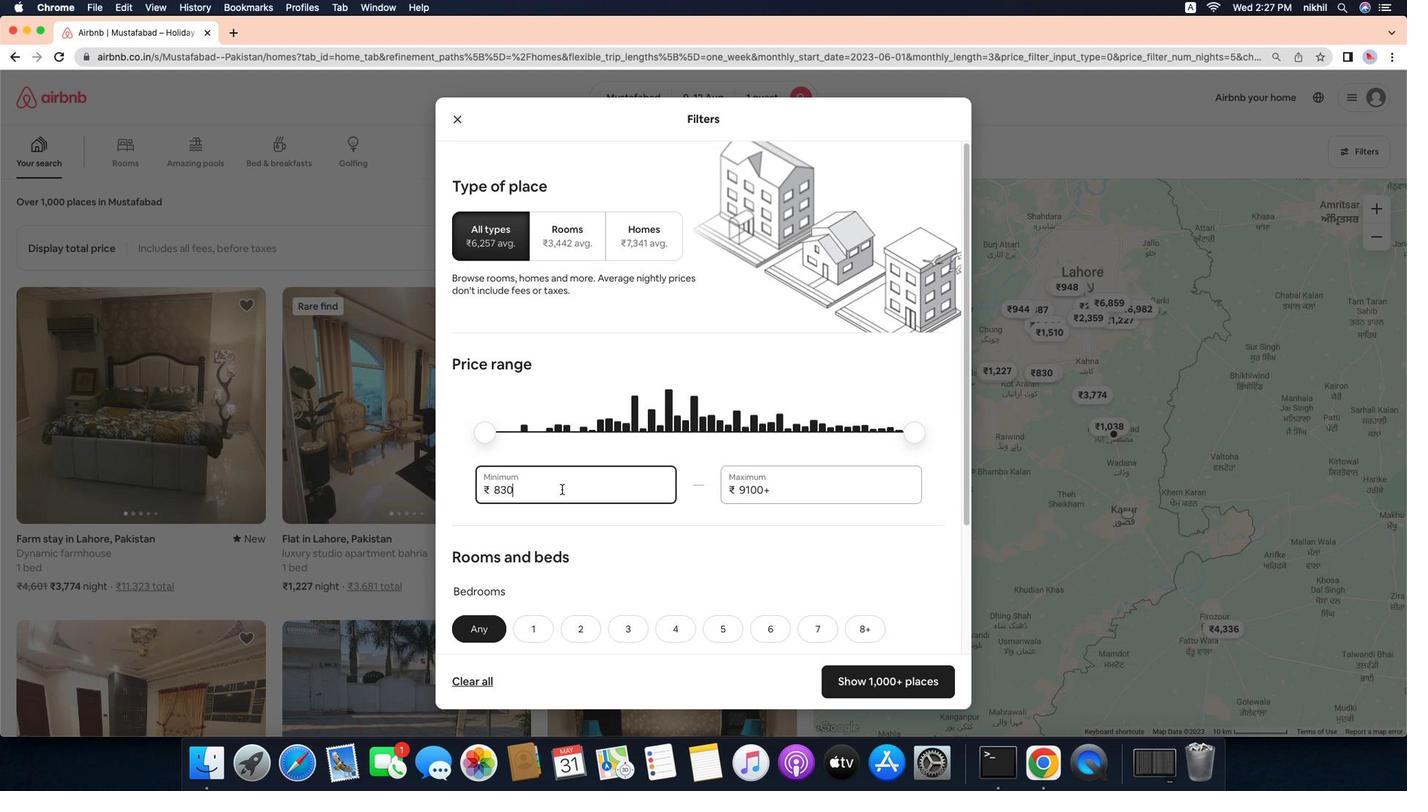 
Action: Mouse moved to (574, 500)
Screenshot: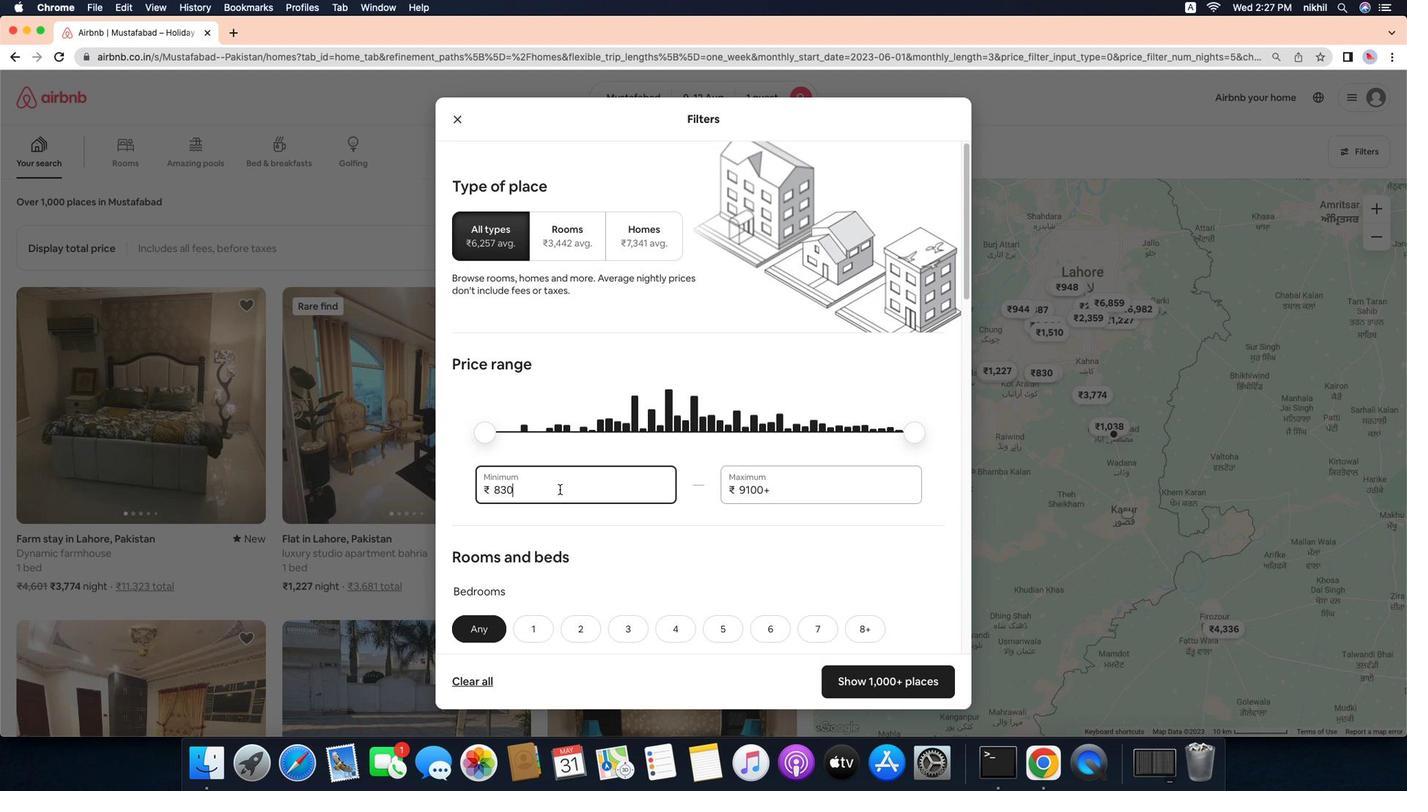 
Action: Key pressed Key.backspaceKey.backspaceKey.backspaceKey.backspace'6''0''0''0'
Screenshot: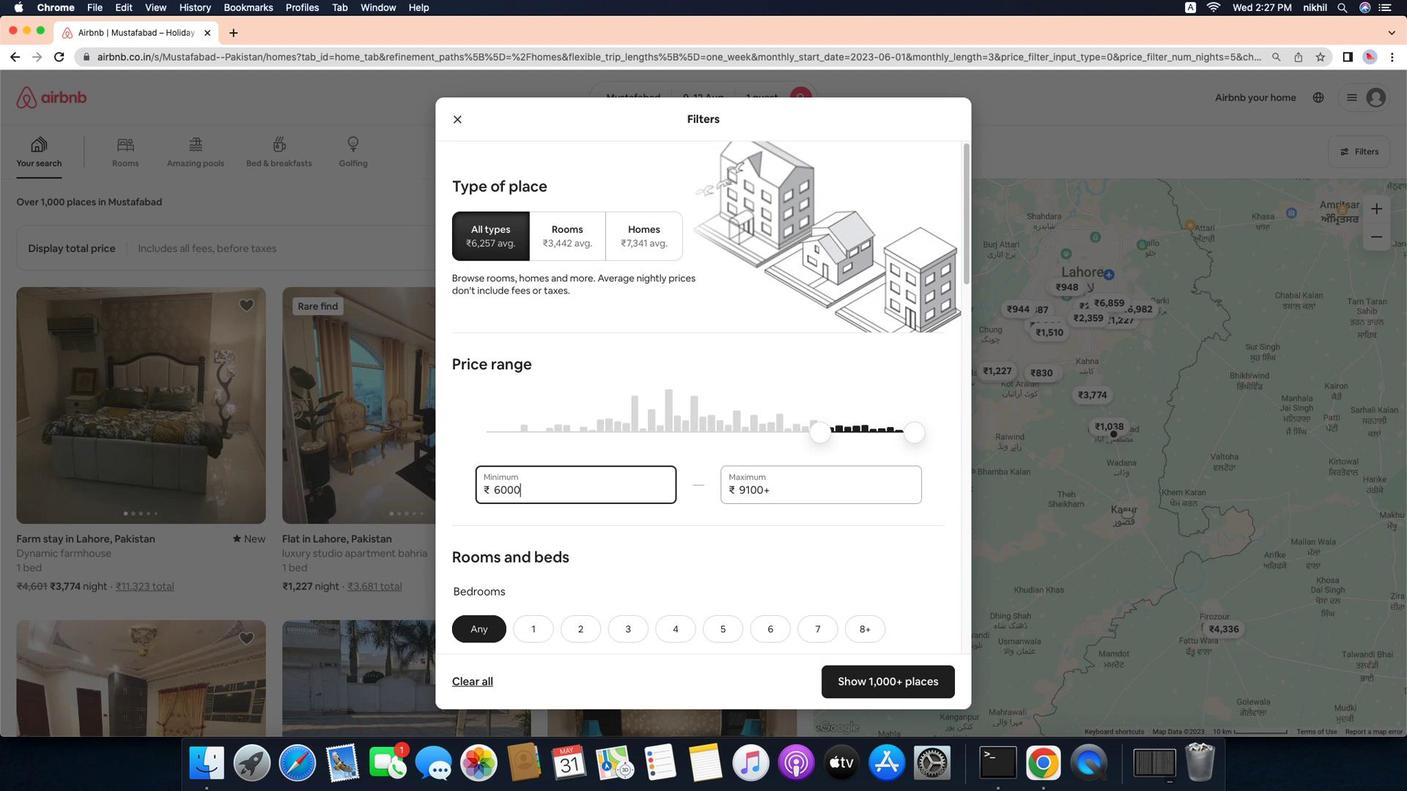 
Action: Mouse moved to (822, 511)
Screenshot: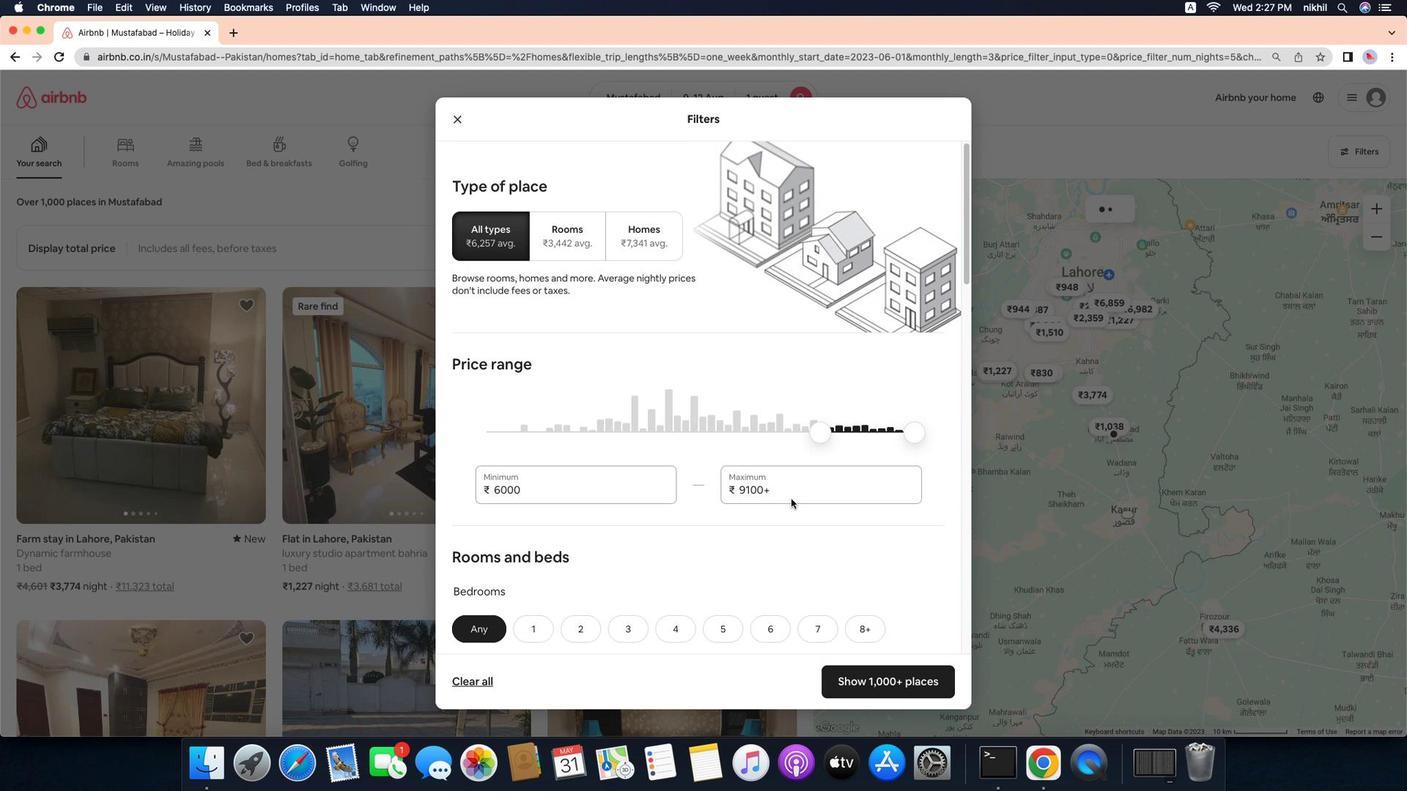 
Action: Mouse pressed left at (822, 511)
Screenshot: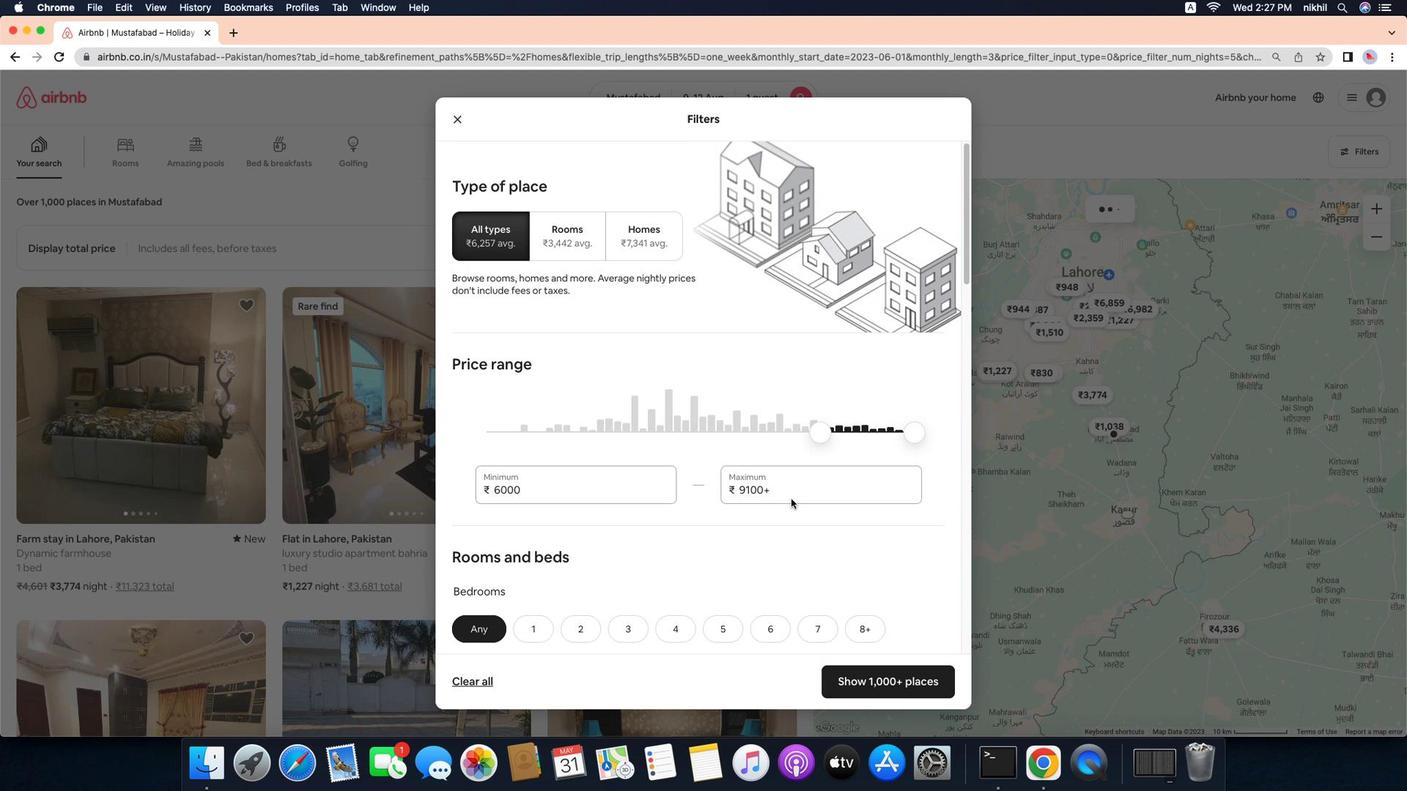 
Action: Mouse moved to (822, 507)
Screenshot: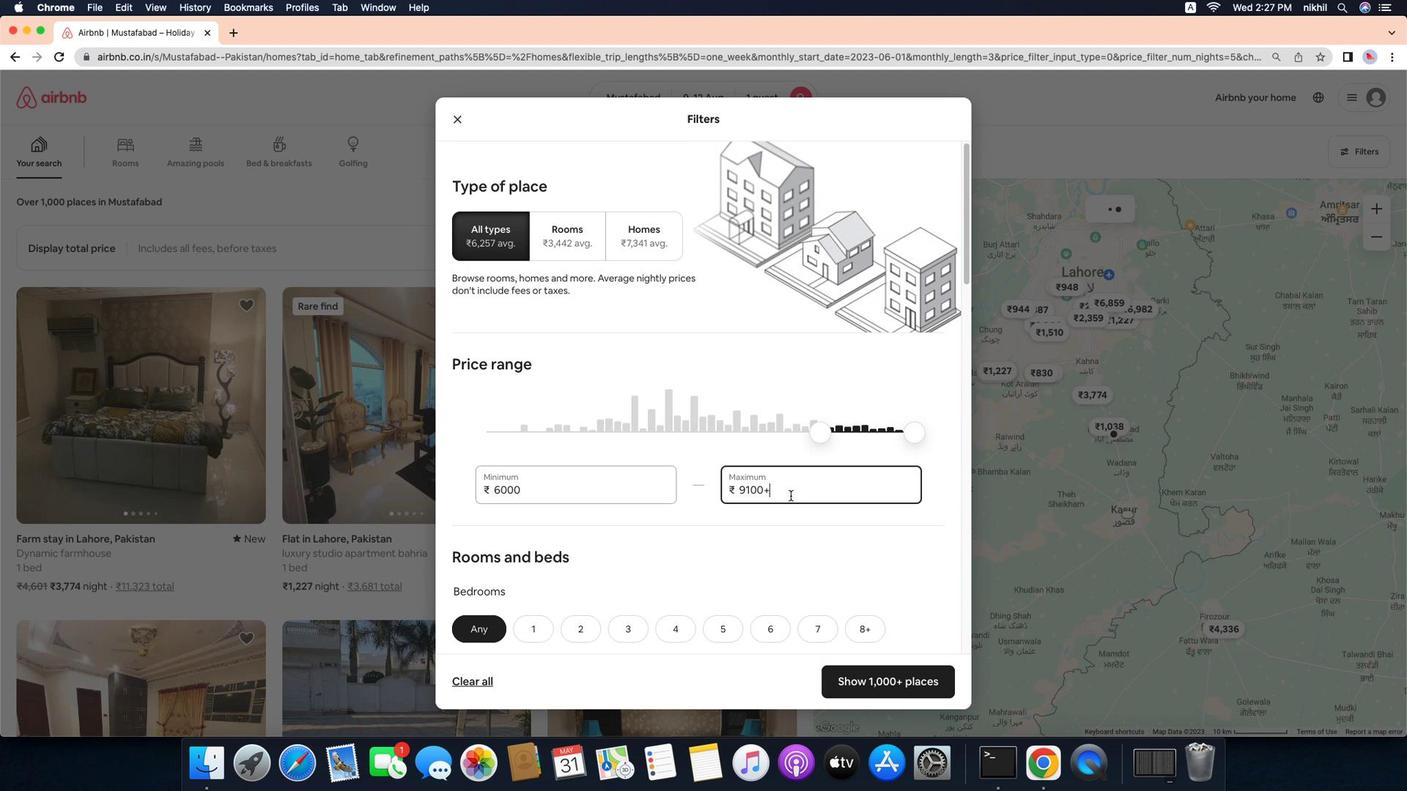 
Action: Key pressed Key.backspaceKey.backspaceKey.backspaceKey.backspaceKey.backspace'1''5''0''0''0'
Screenshot: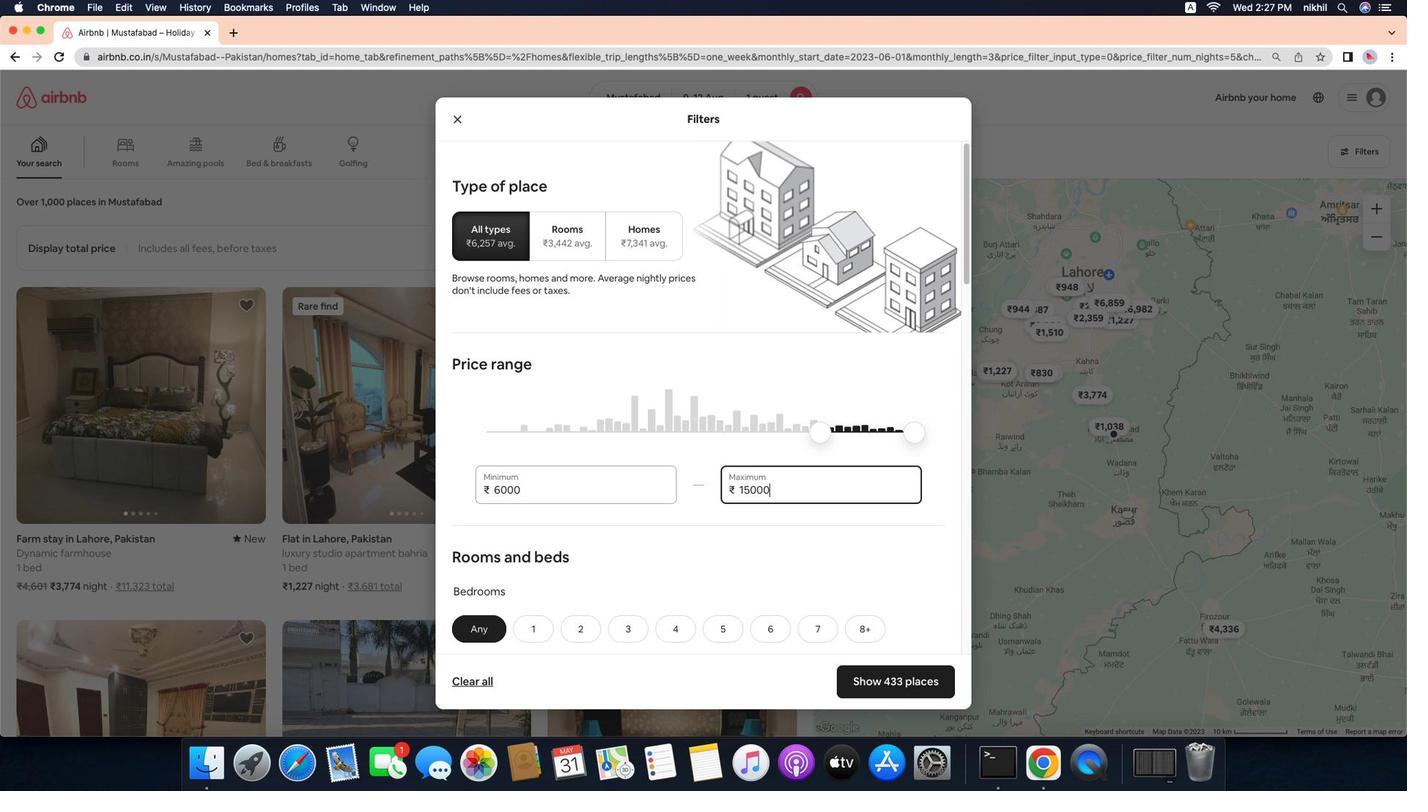 
Action: Mouse moved to (706, 514)
Screenshot: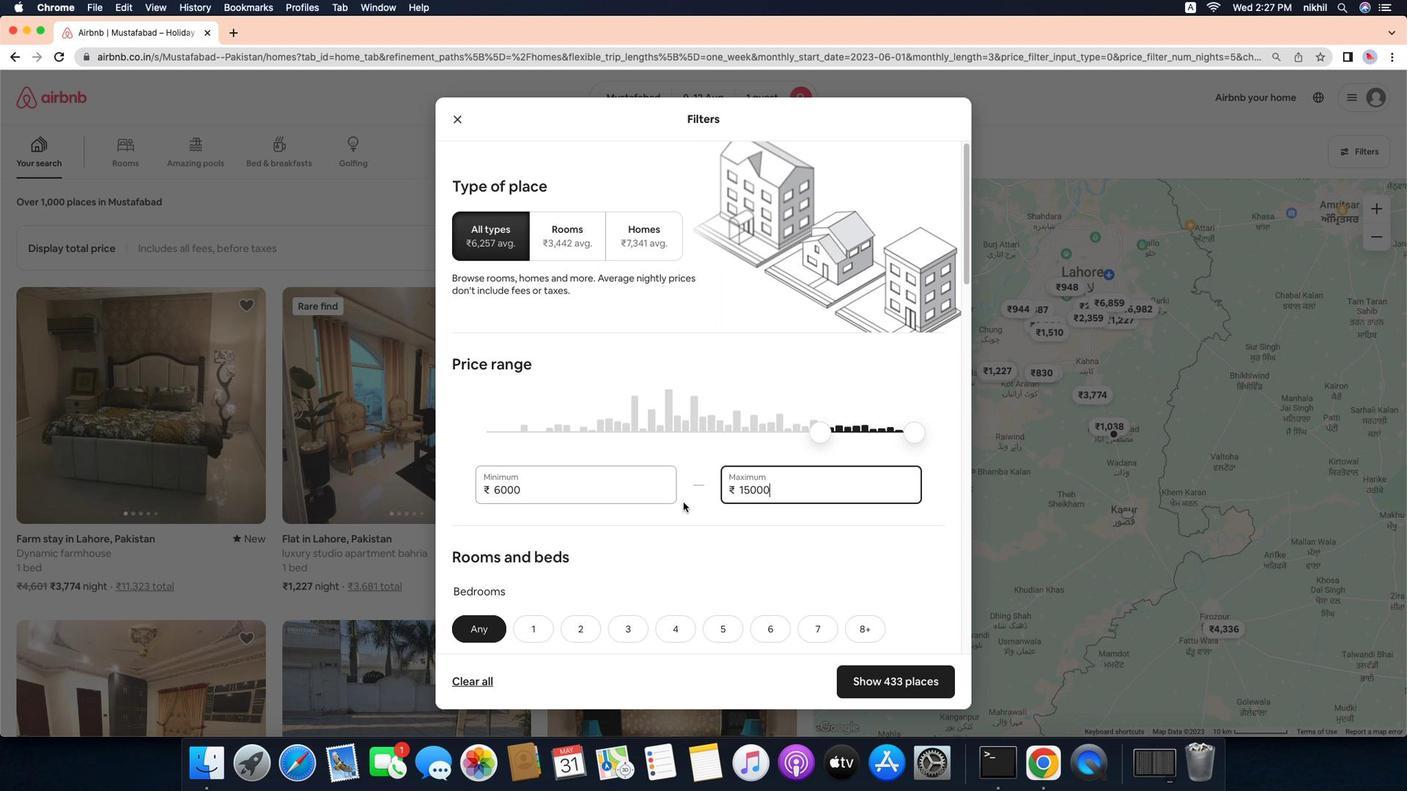 
Action: Mouse scrolled (706, 514) with delta (-21, -21)
Screenshot: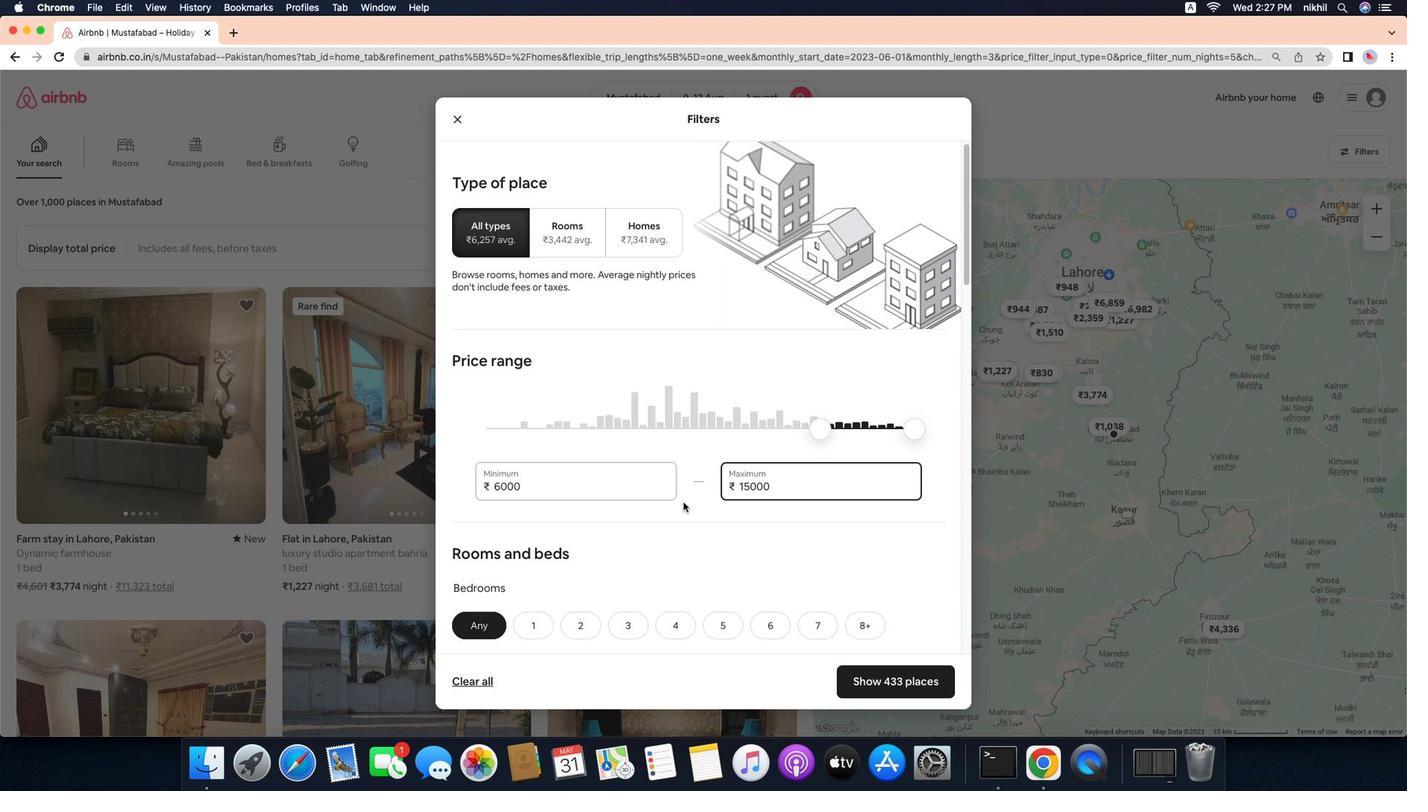 
Action: Mouse scrolled (706, 514) with delta (-21, -21)
Screenshot: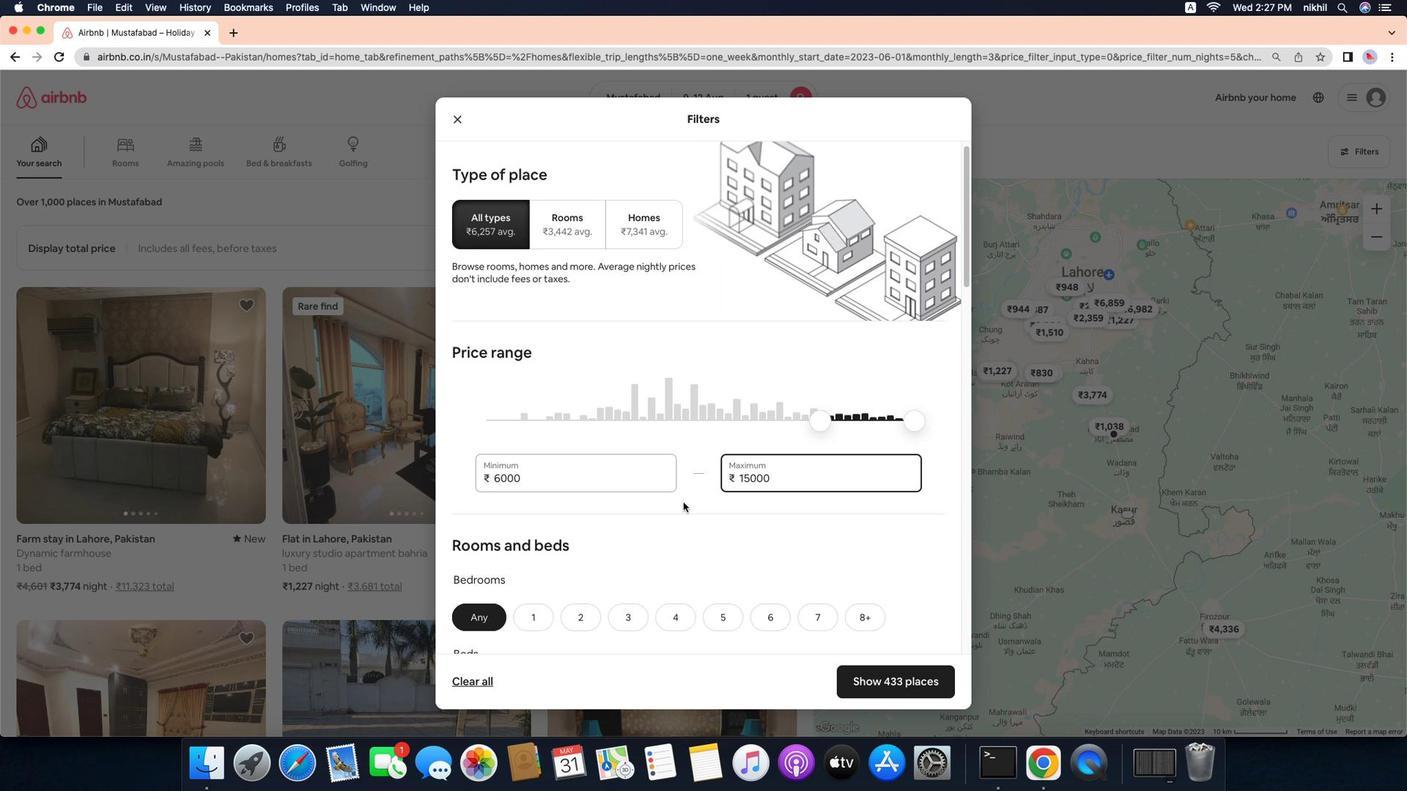 
Action: Mouse scrolled (706, 514) with delta (-21, -23)
Screenshot: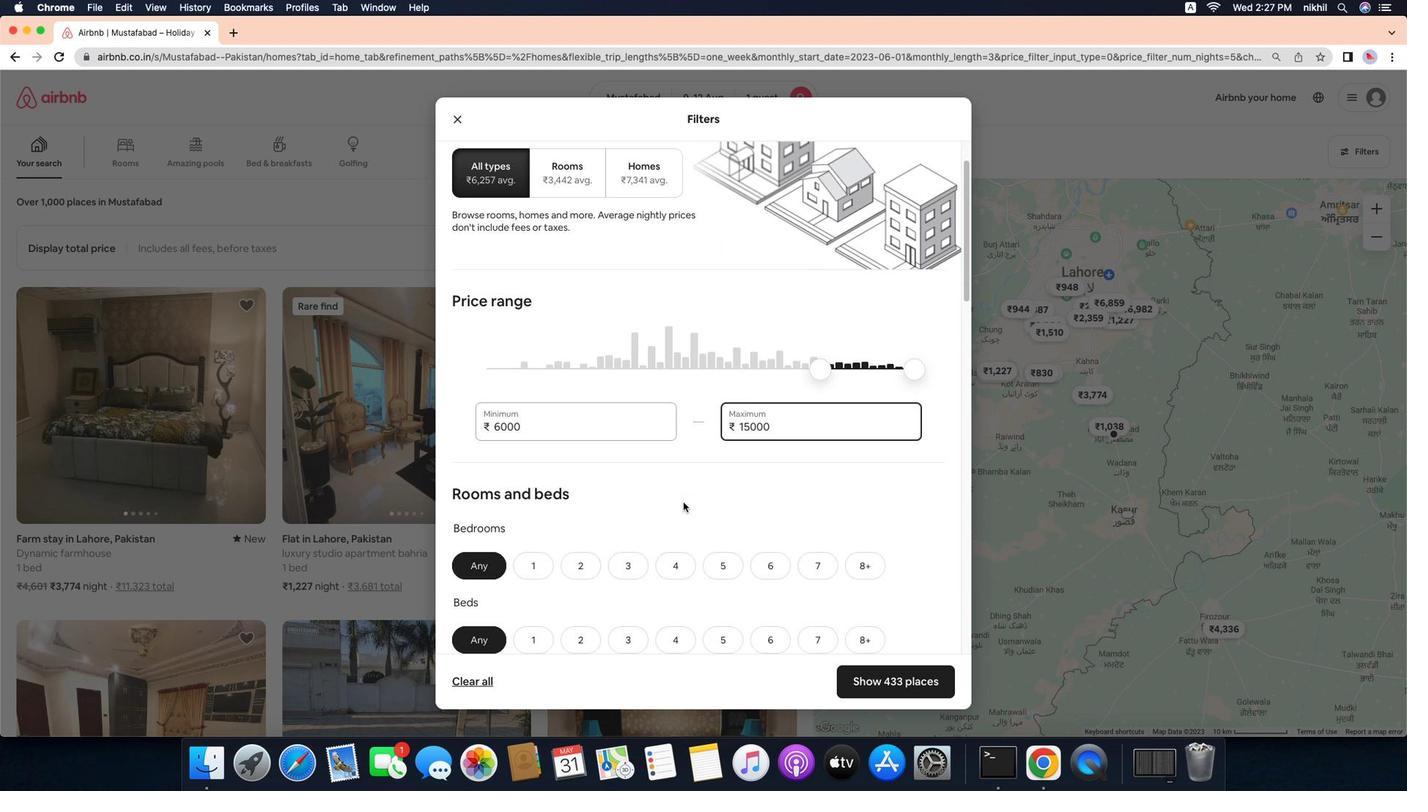 
Action: Mouse scrolled (706, 514) with delta (-21, -21)
Screenshot: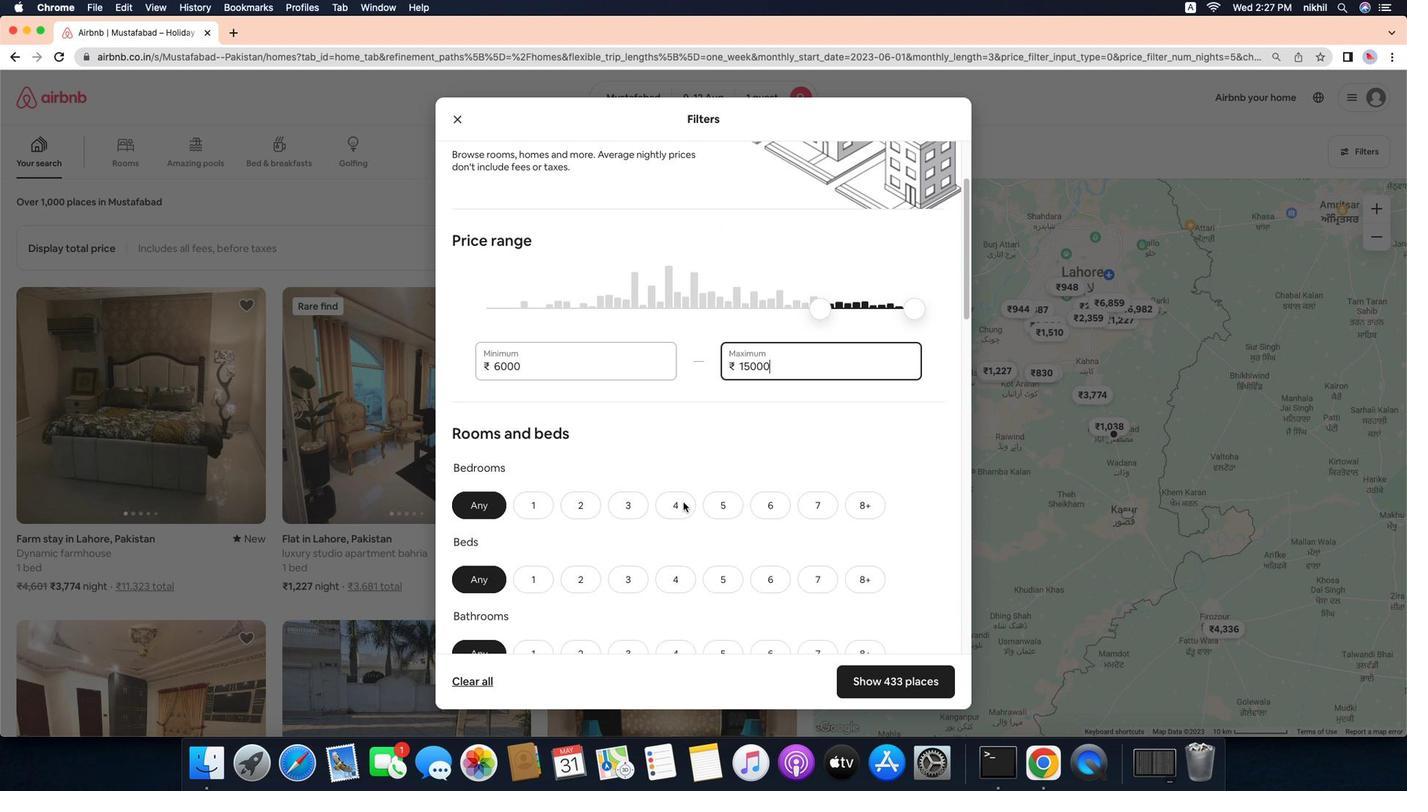 
Action: Mouse scrolled (706, 514) with delta (-21, -21)
Screenshot: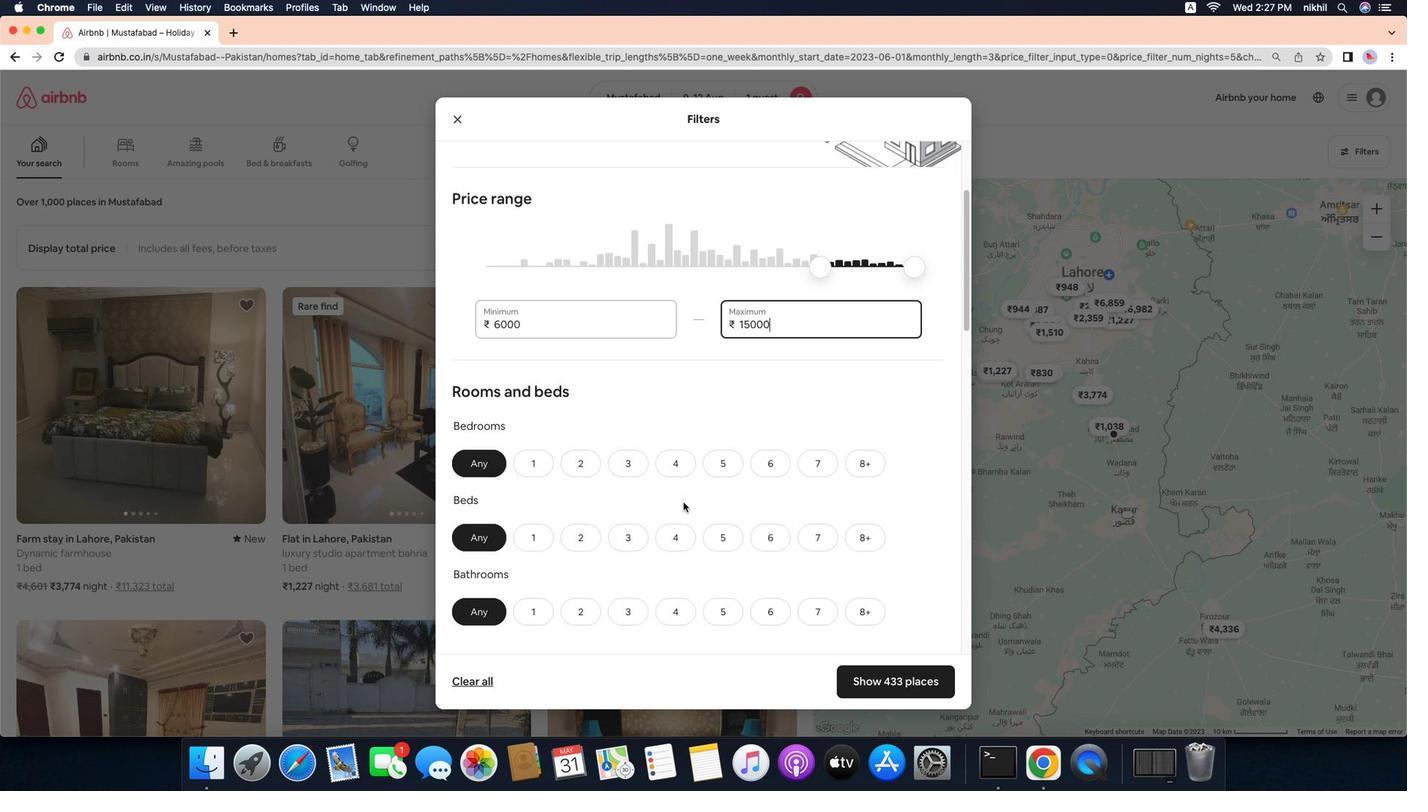 
Action: Mouse scrolled (706, 514) with delta (-21, -23)
Screenshot: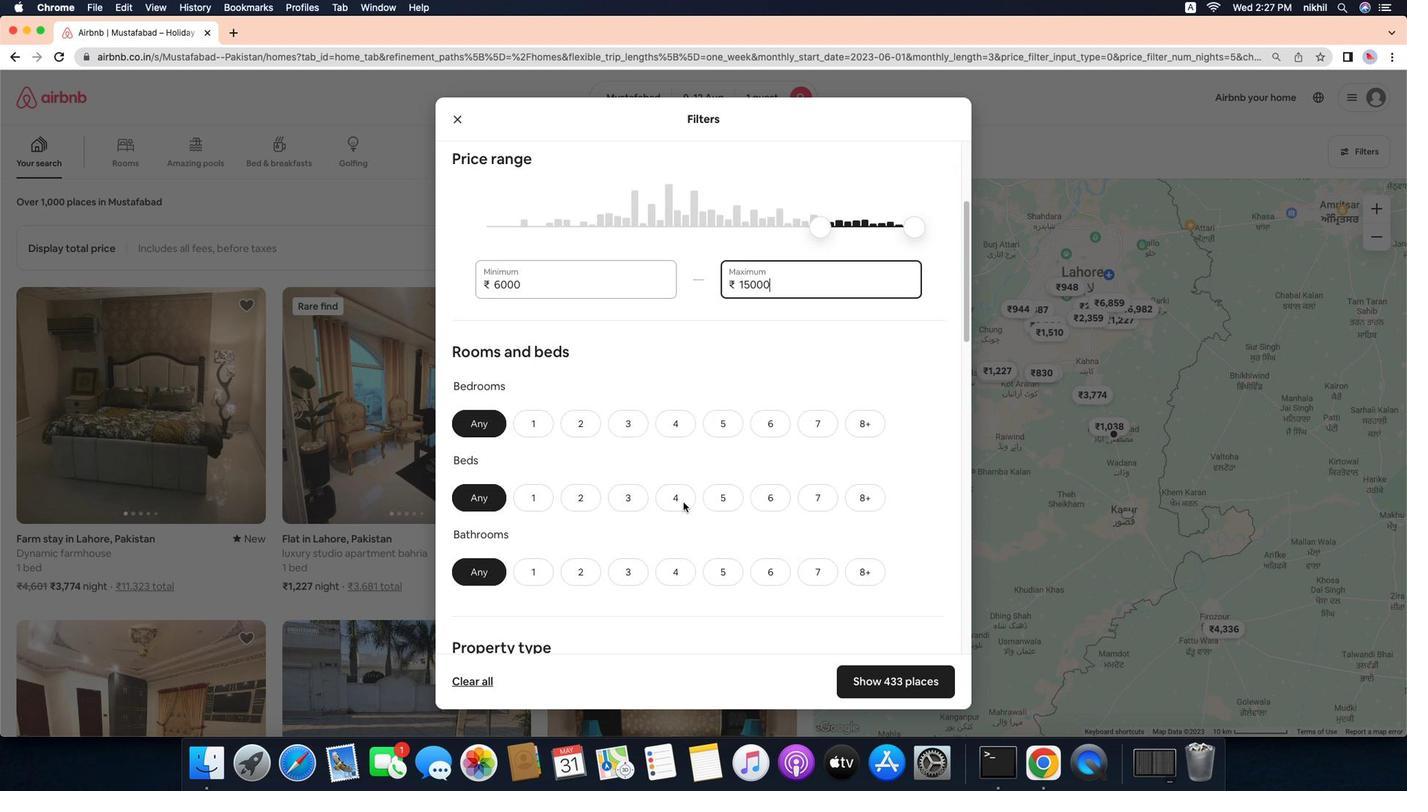 
Action: Mouse moved to (553, 371)
Screenshot: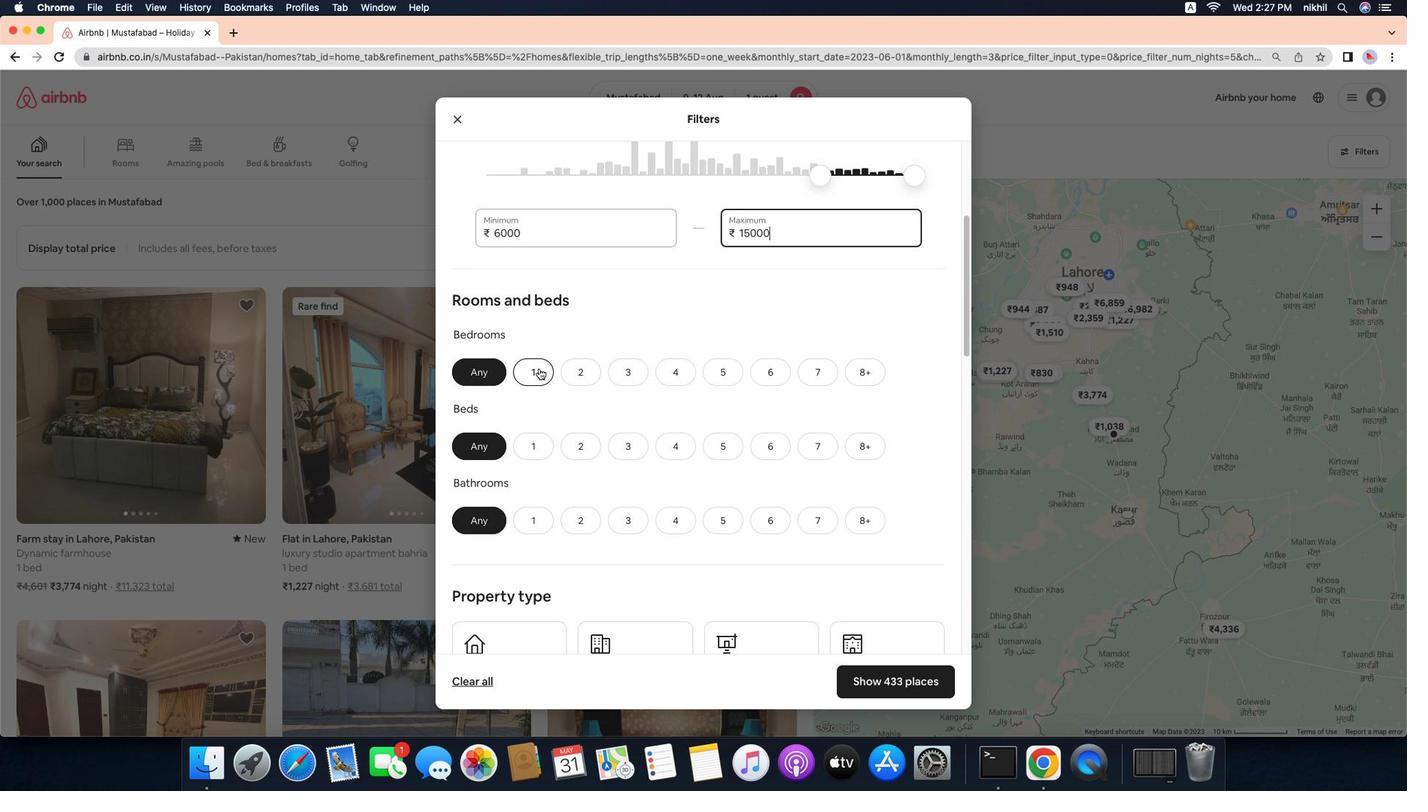 
Action: Mouse pressed left at (553, 371)
Screenshot: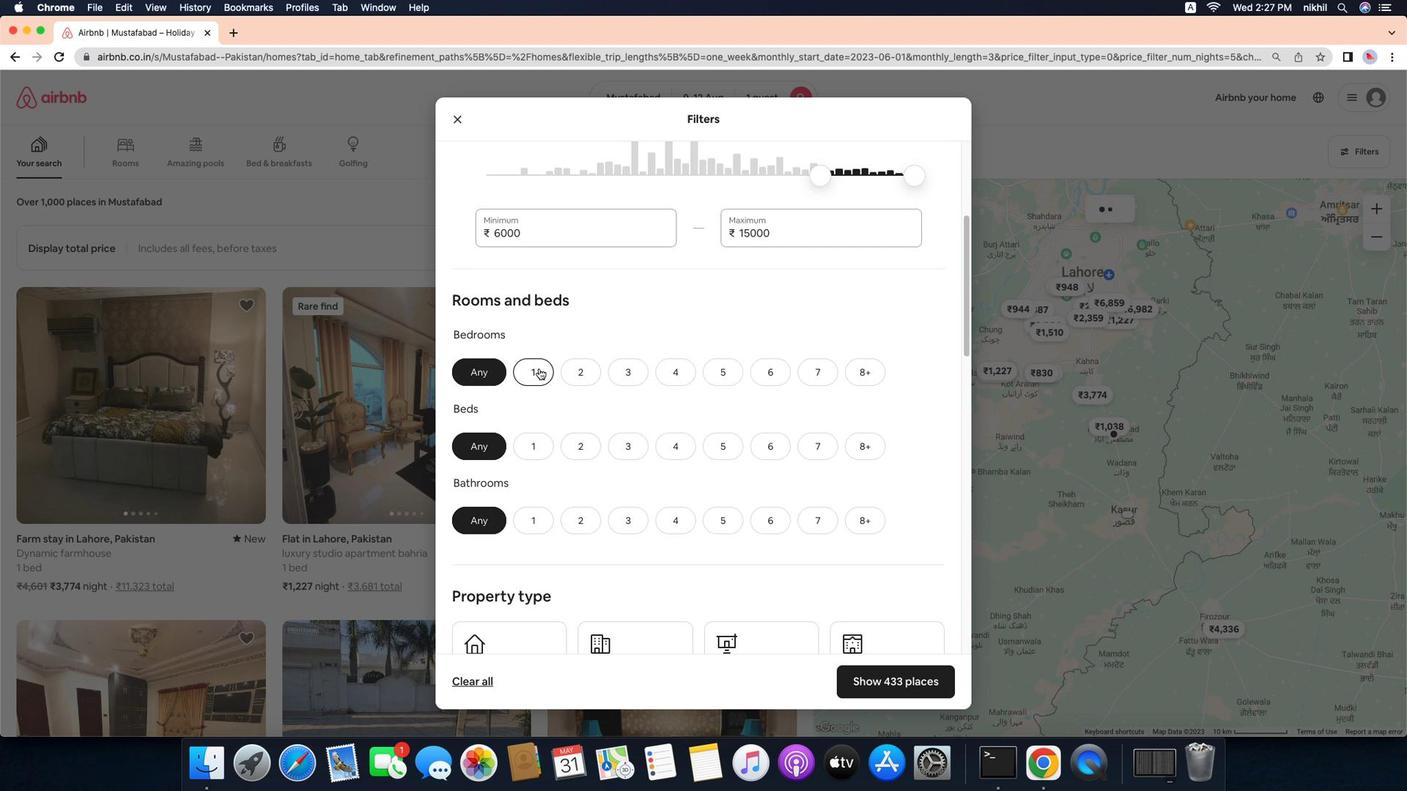 
Action: Mouse moved to (559, 453)
Screenshot: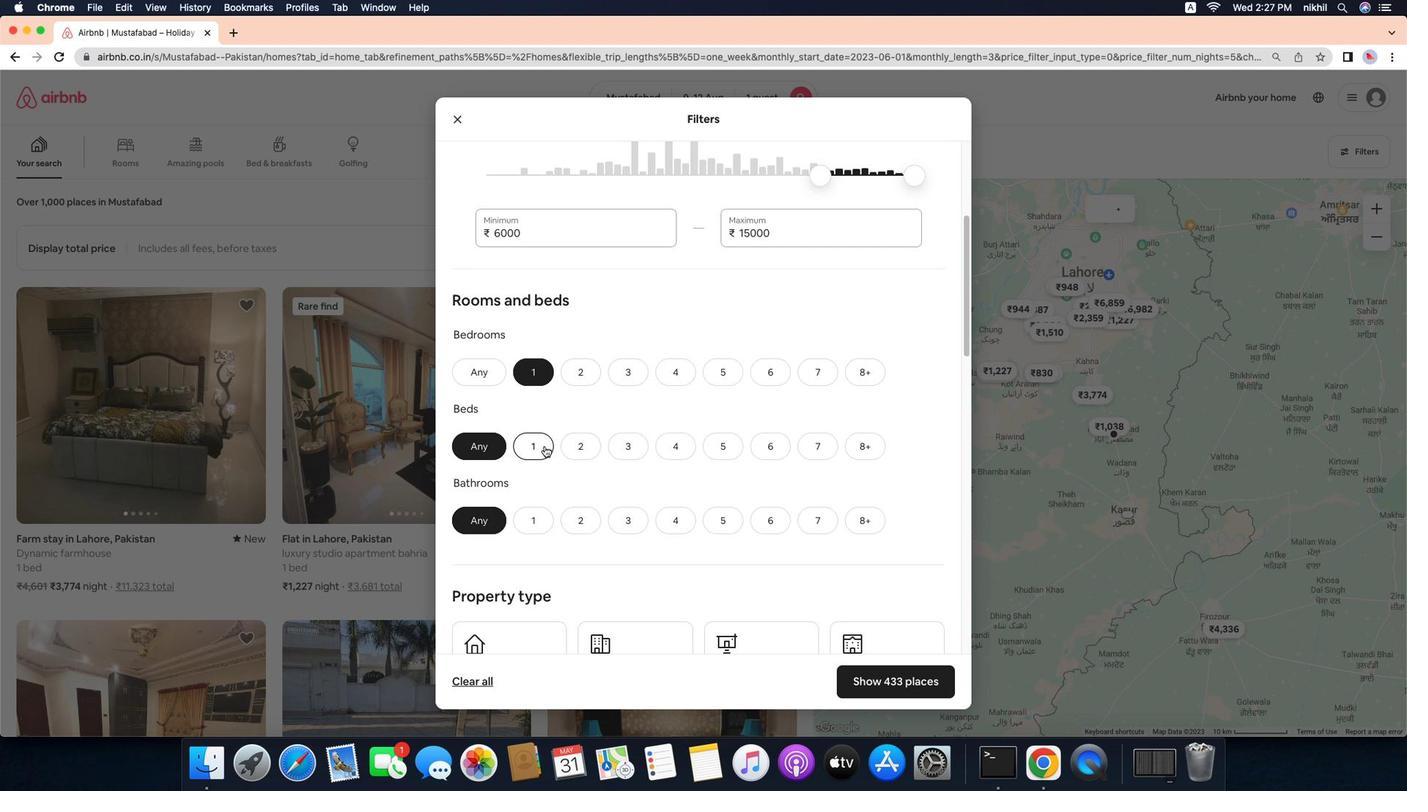 
Action: Mouse pressed left at (559, 453)
Screenshot: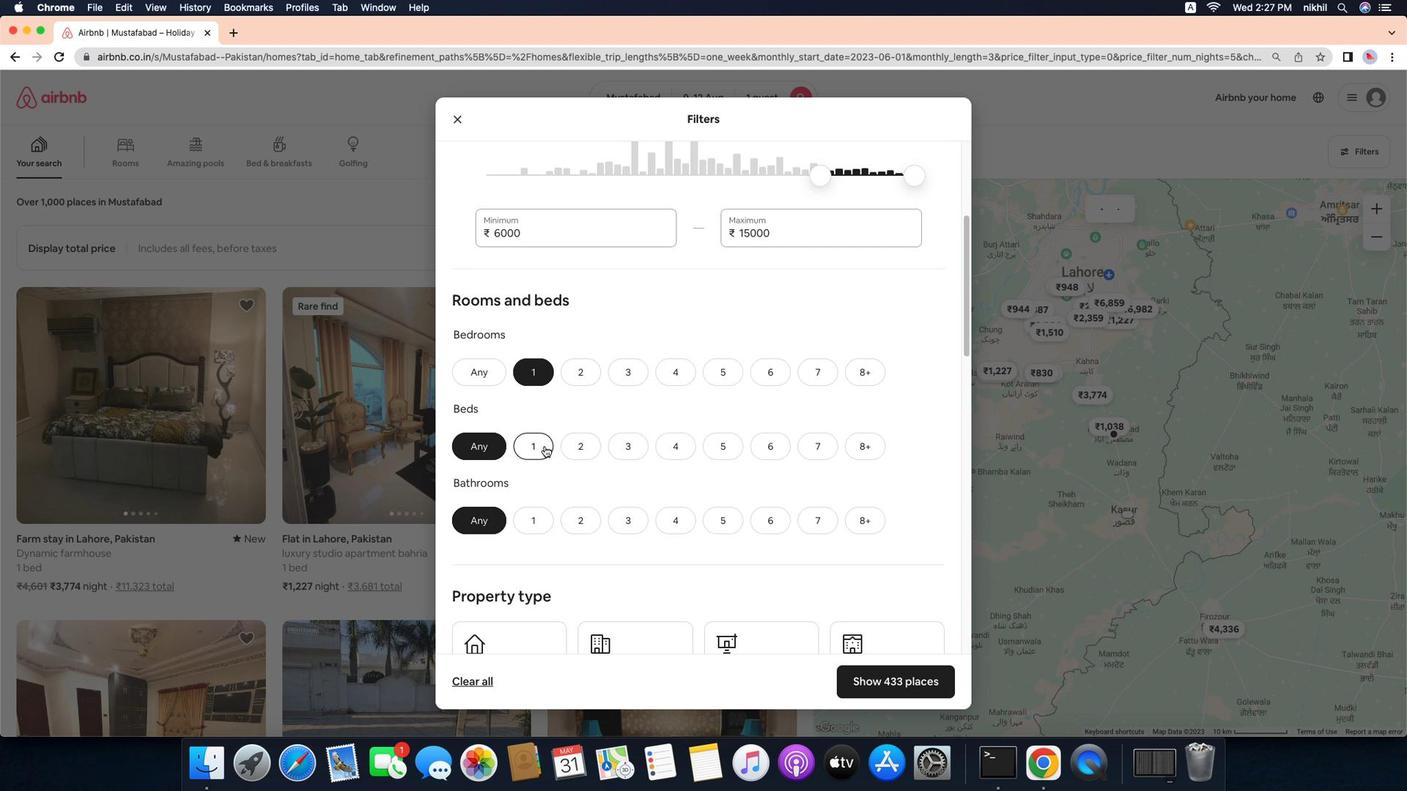 
Action: Mouse moved to (545, 530)
Screenshot: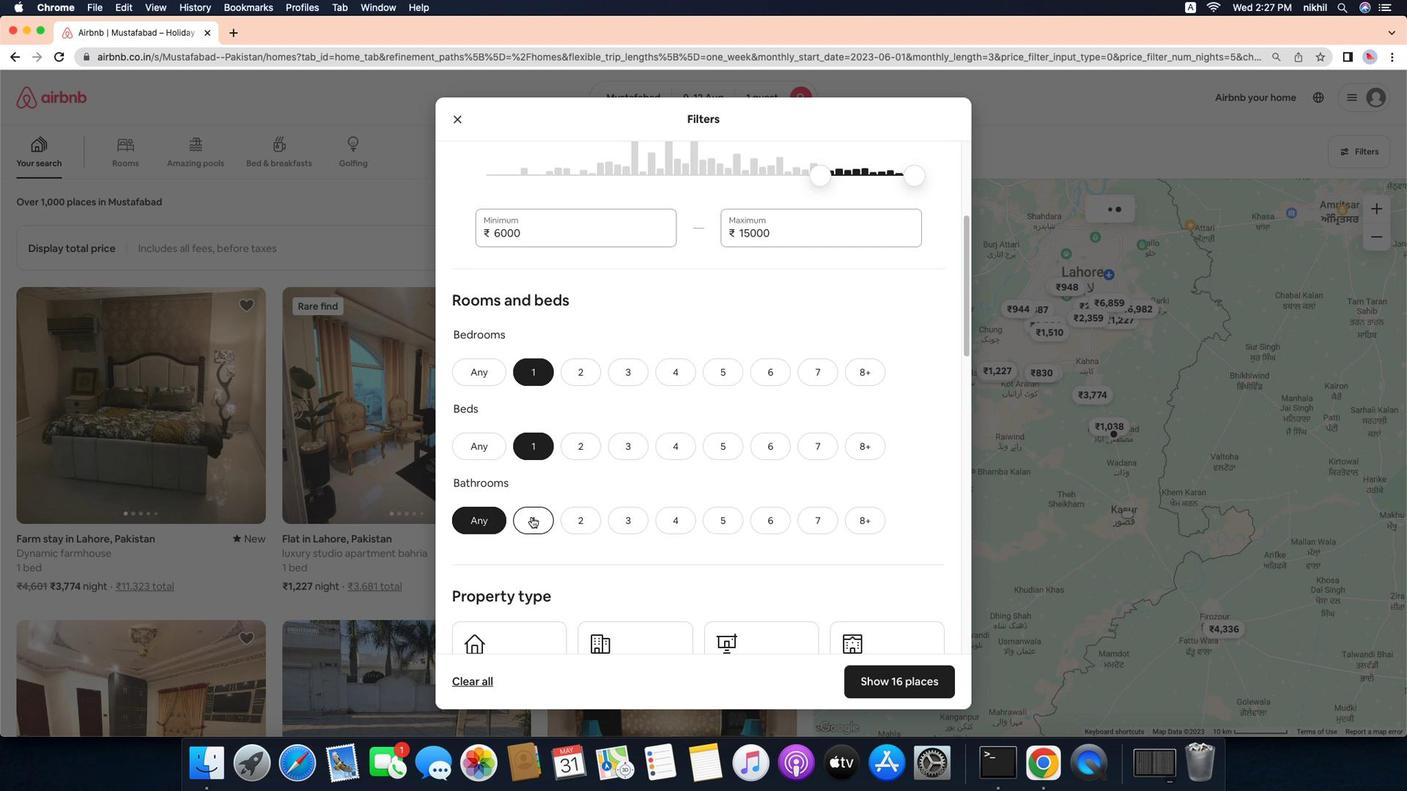 
Action: Mouse pressed left at (545, 530)
Screenshot: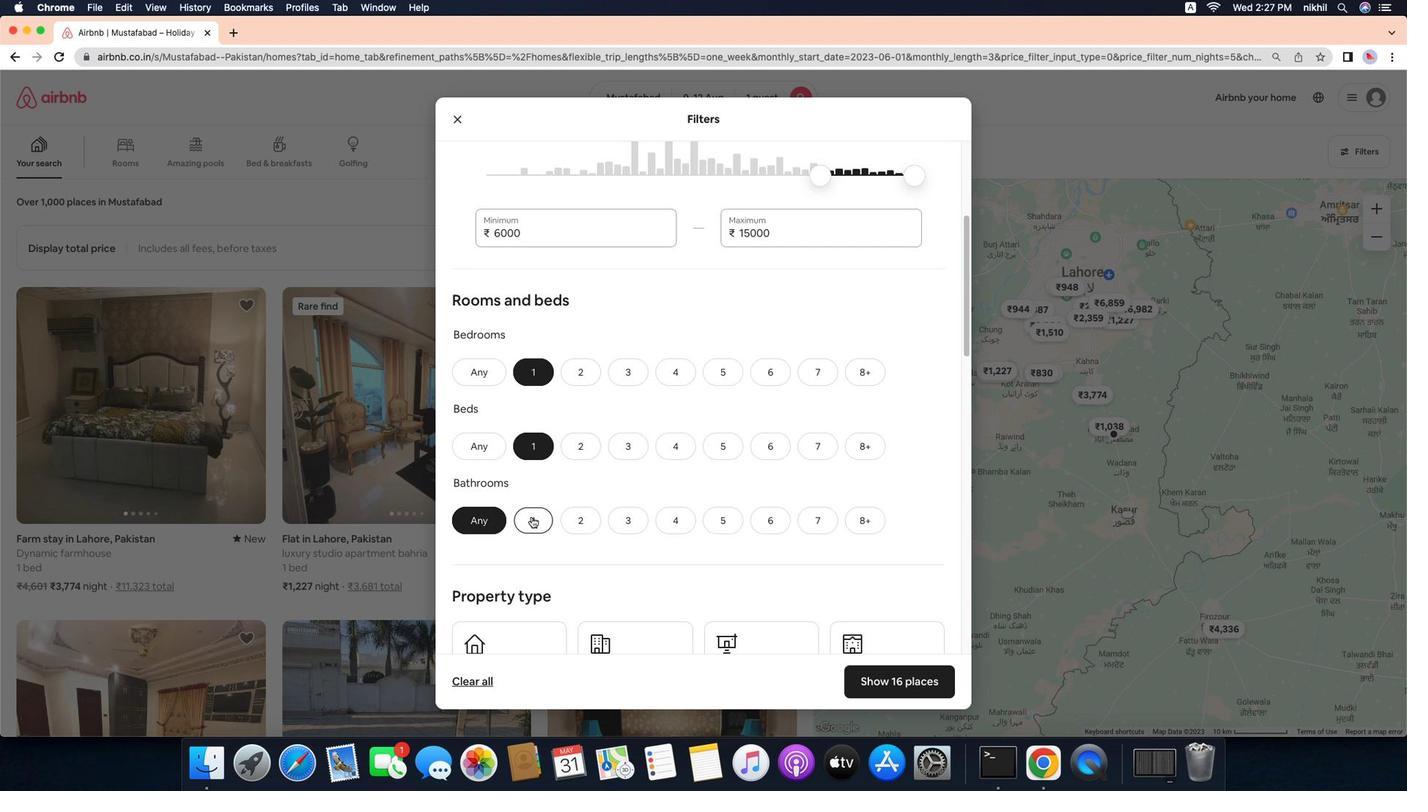 
Action: Mouse moved to (708, 519)
Screenshot: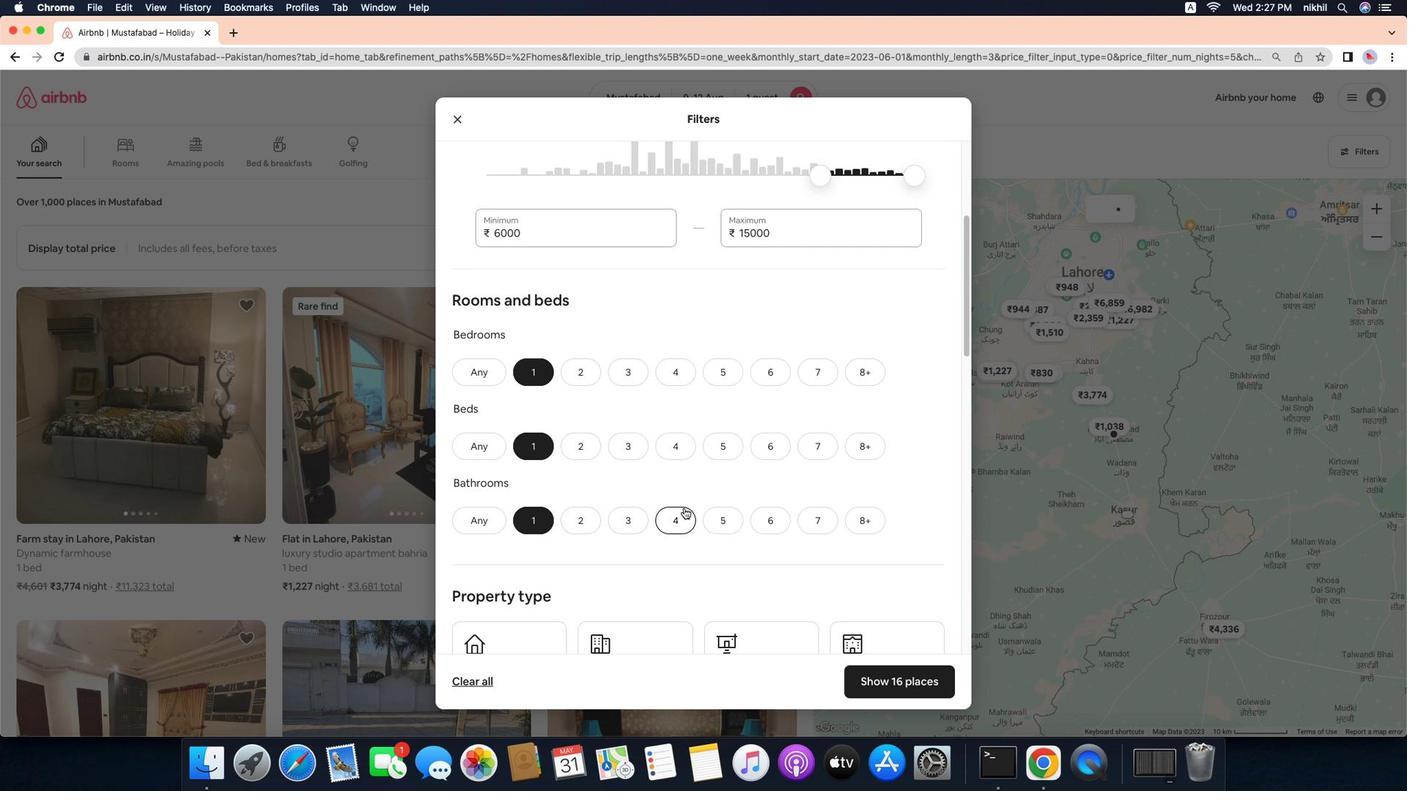 
Action: Mouse scrolled (708, 519) with delta (-21, -21)
Screenshot: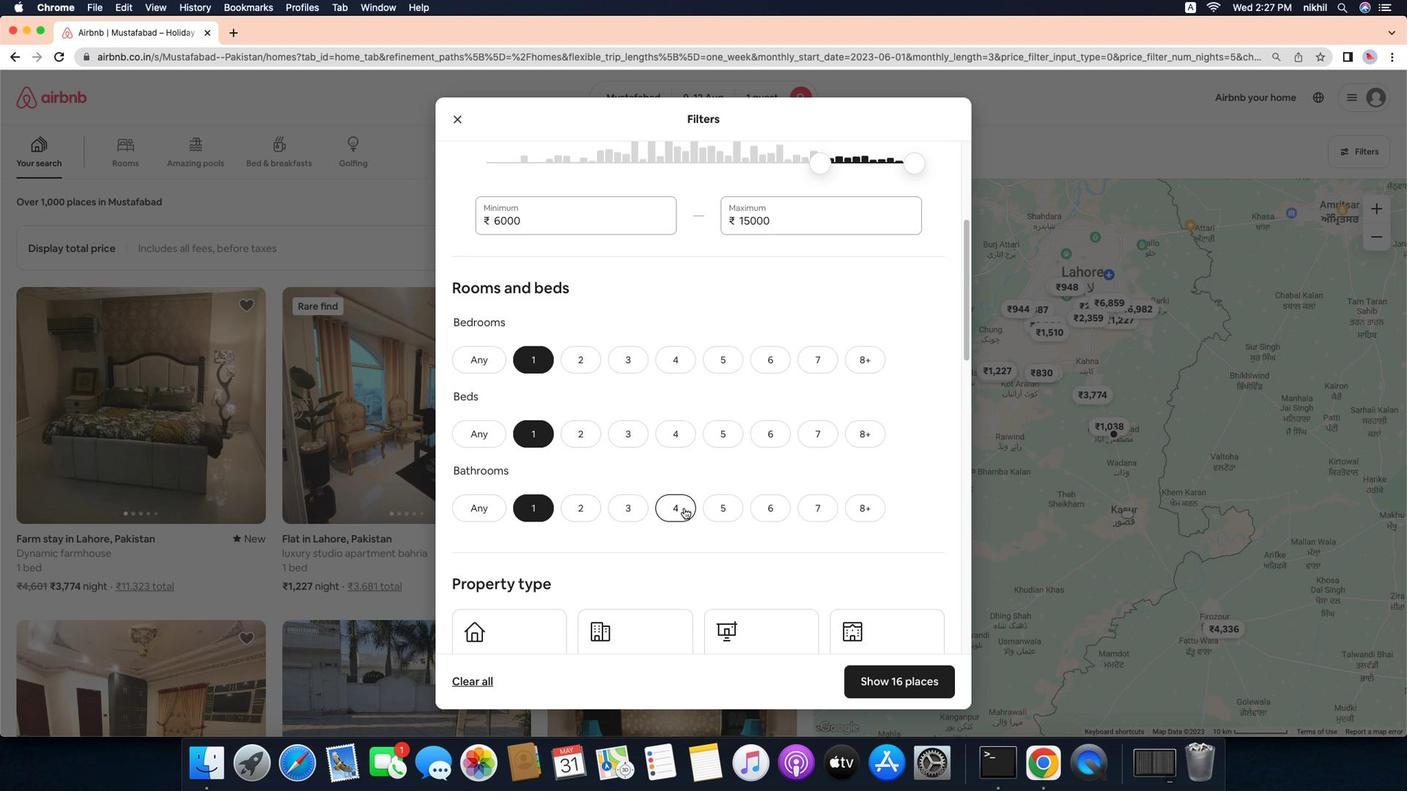 
Action: Mouse scrolled (708, 519) with delta (-21, -21)
Screenshot: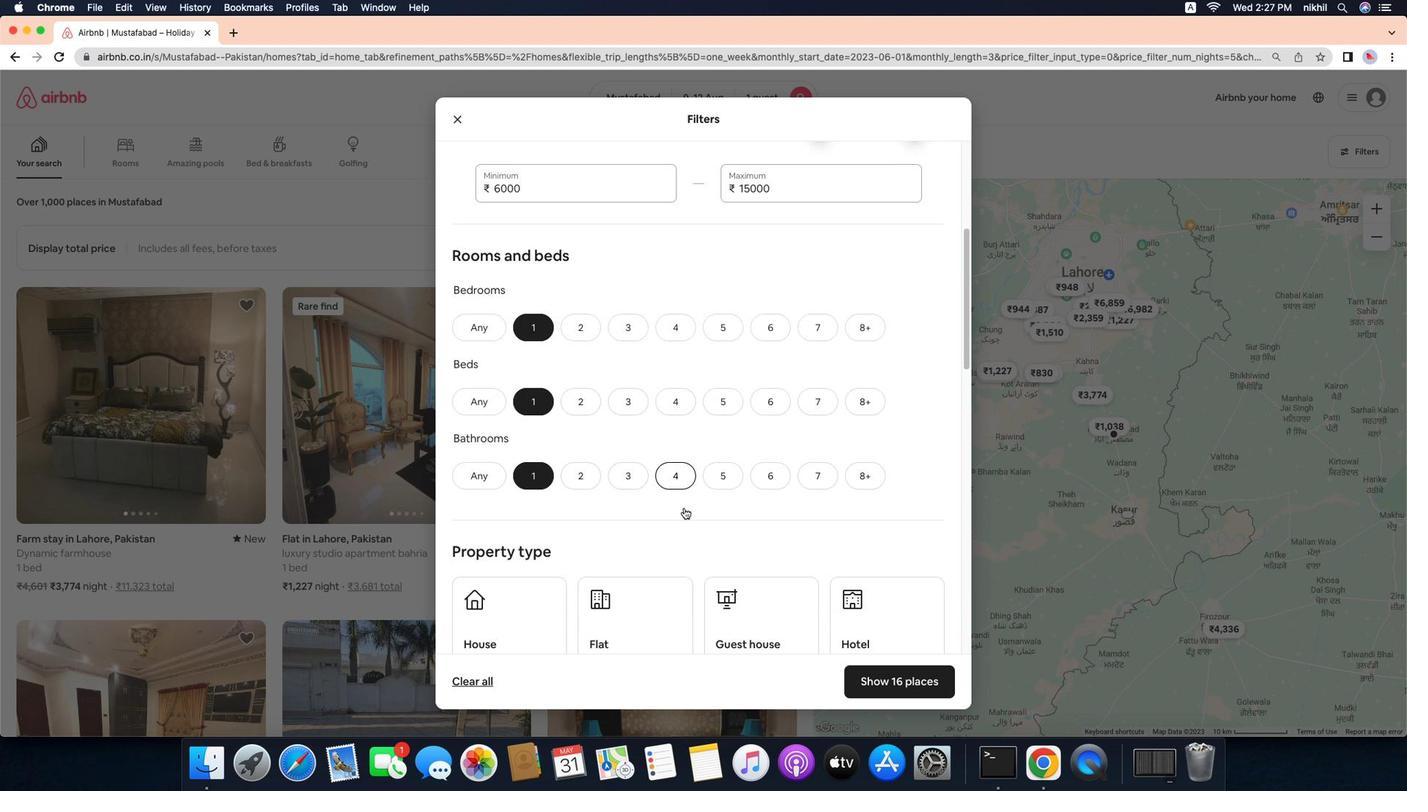 
Action: Mouse scrolled (708, 519) with delta (-21, -24)
Screenshot: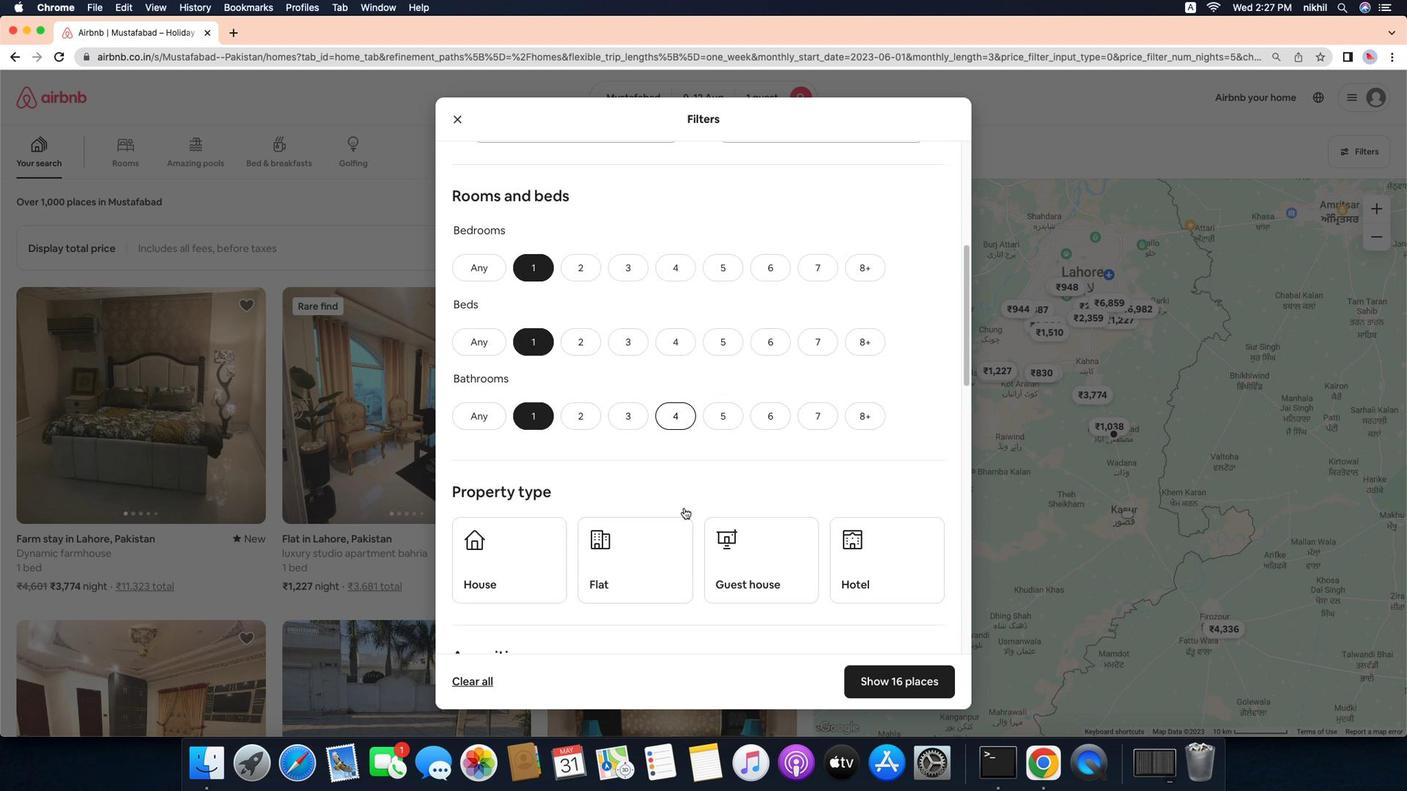 
Action: Mouse scrolled (708, 519) with delta (-21, -24)
Screenshot: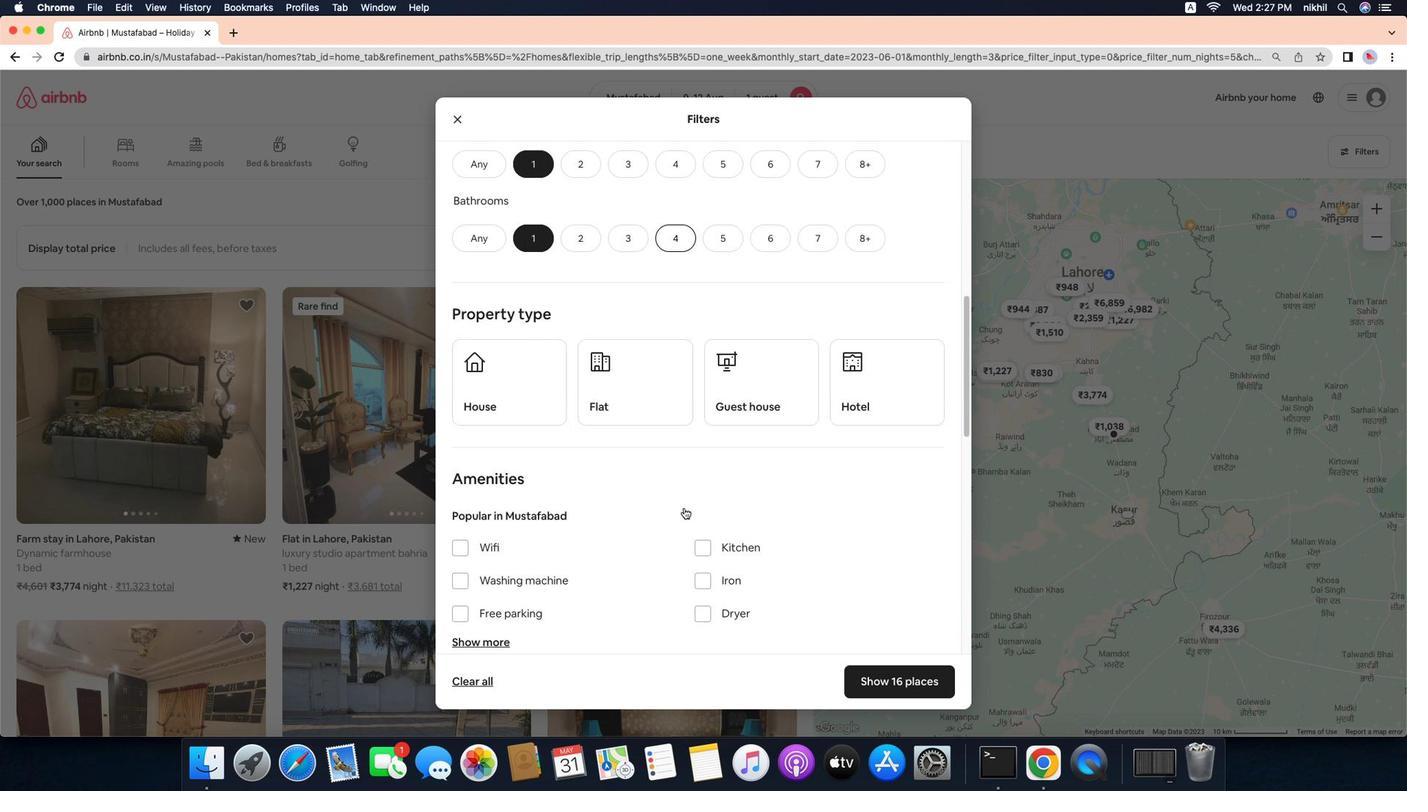 
Action: Mouse moved to (520, 349)
Screenshot: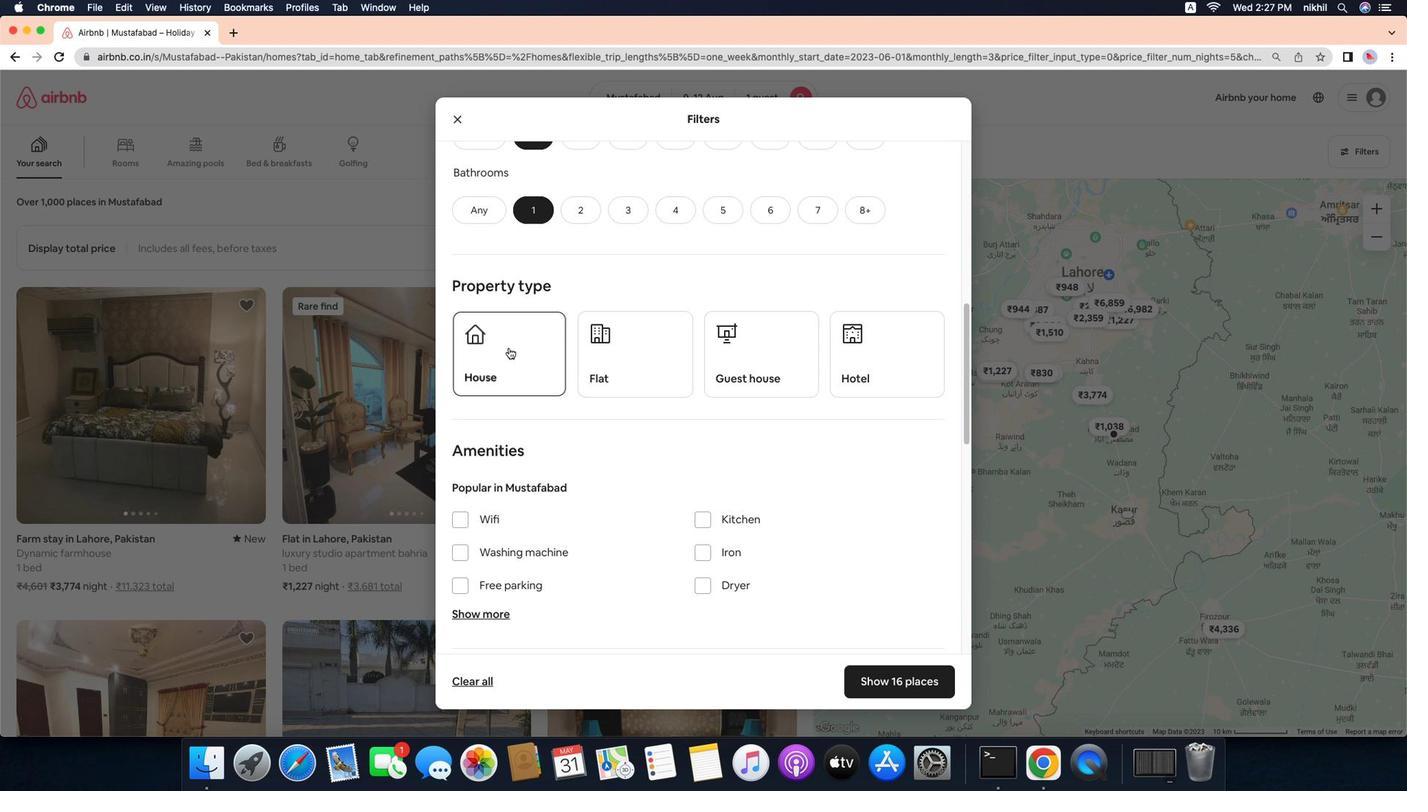 
Action: Mouse pressed left at (520, 349)
Screenshot: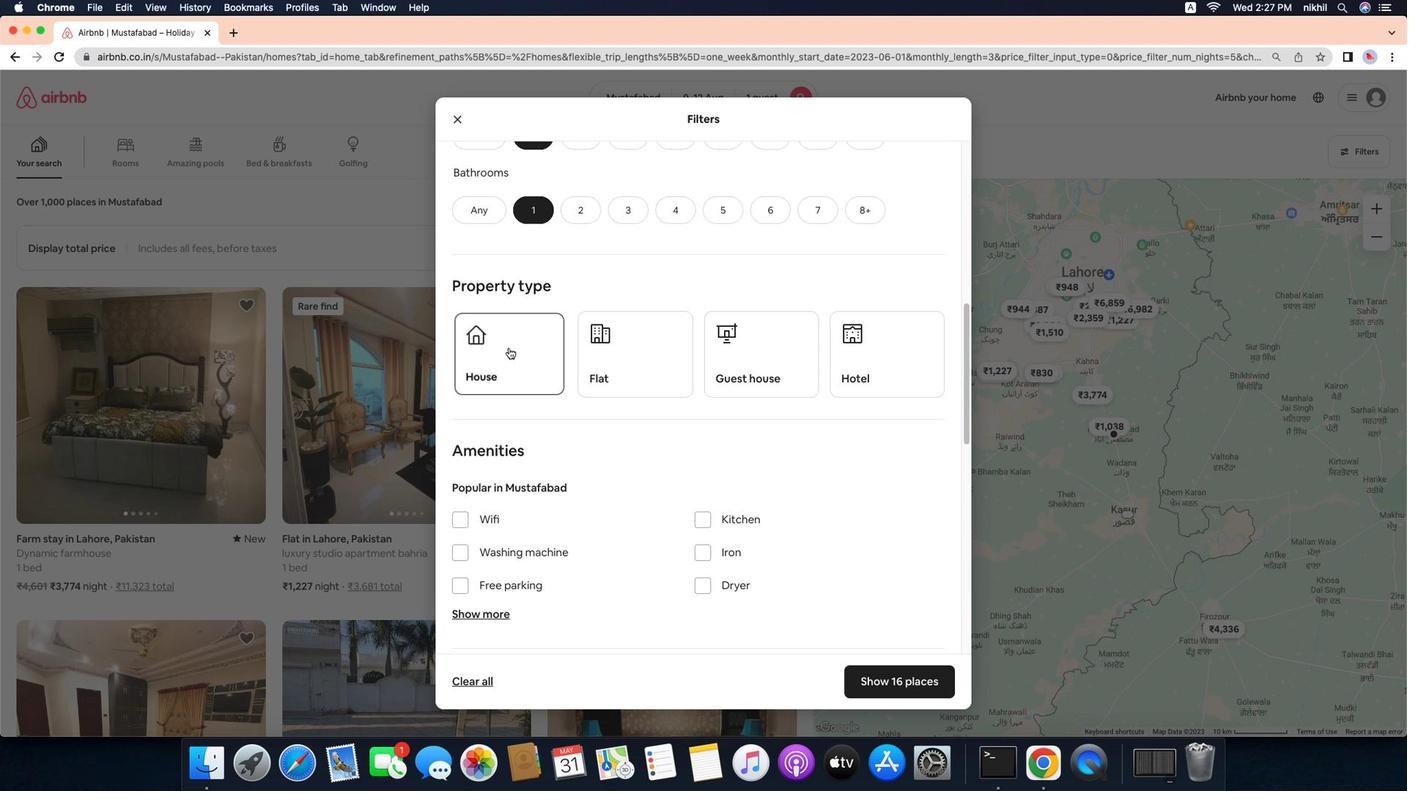 
Action: Mouse moved to (659, 372)
Screenshot: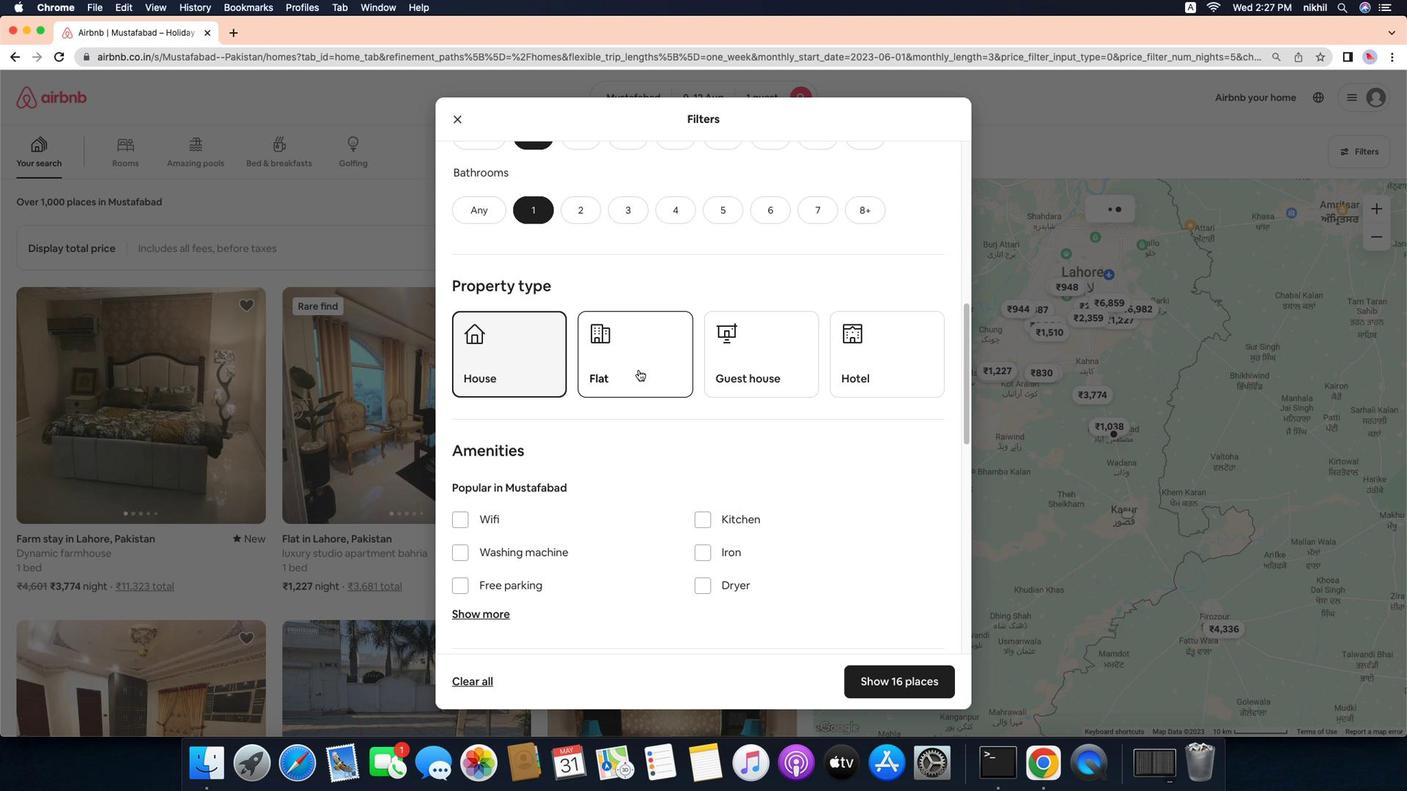 
Action: Mouse pressed left at (659, 372)
Screenshot: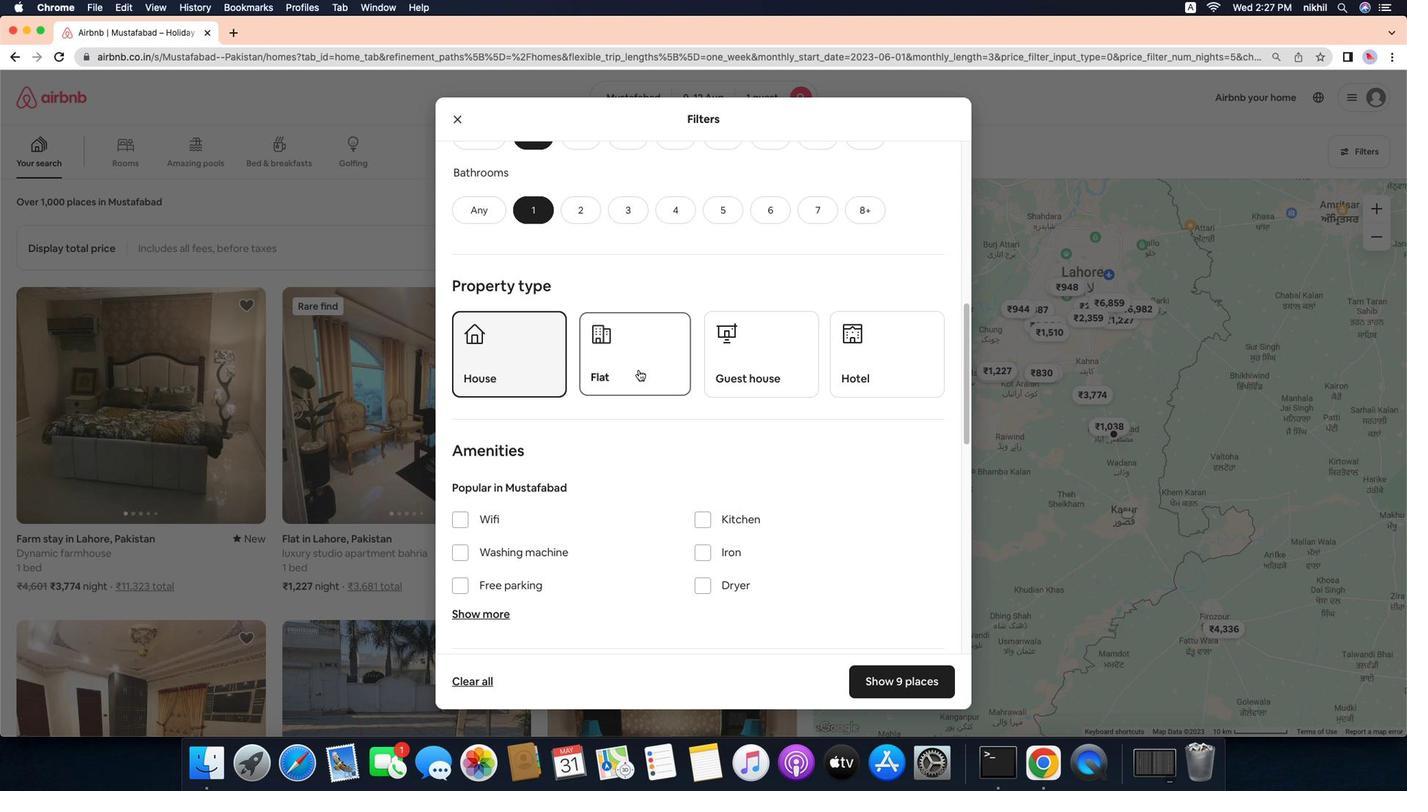 
Action: Mouse moved to (807, 376)
Screenshot: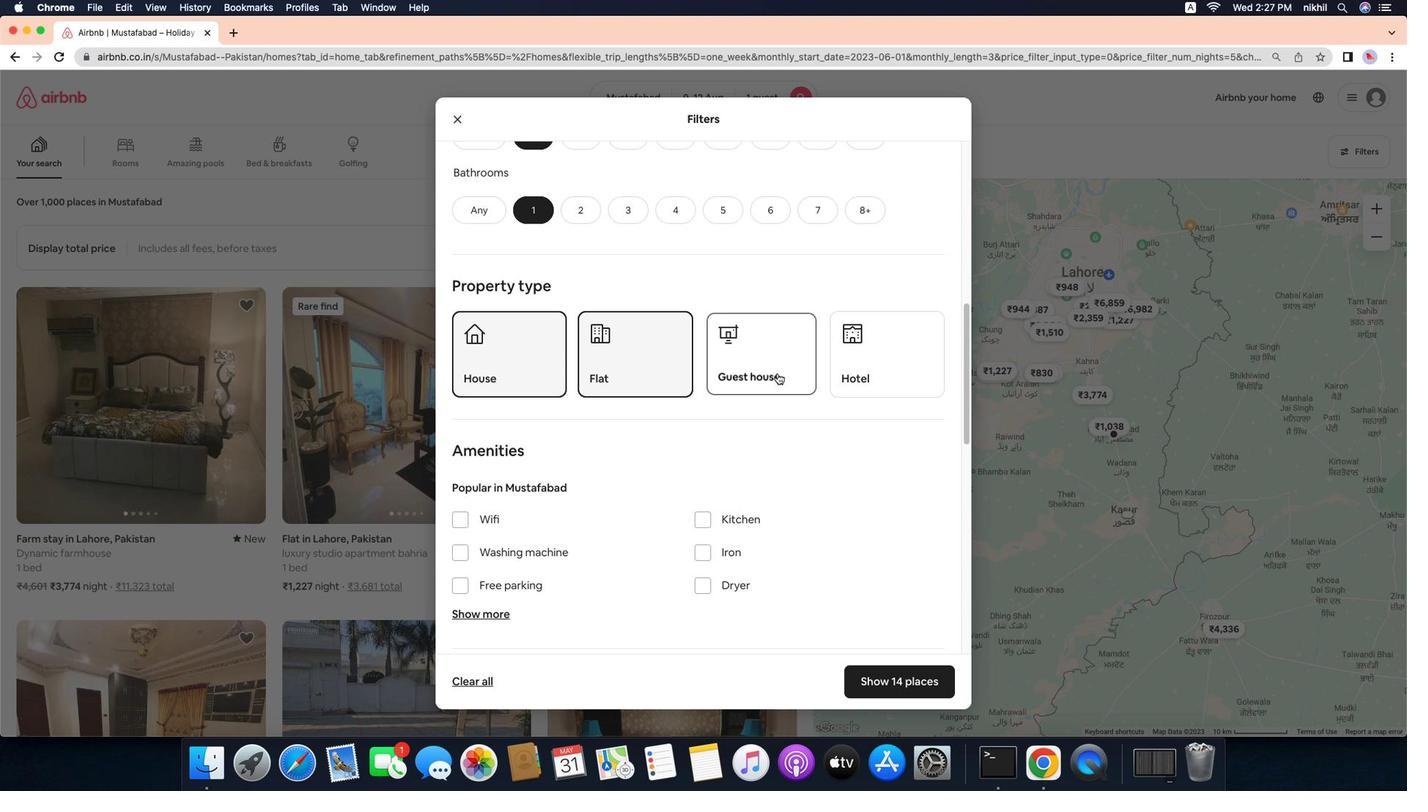 
Action: Mouse pressed left at (807, 376)
Screenshot: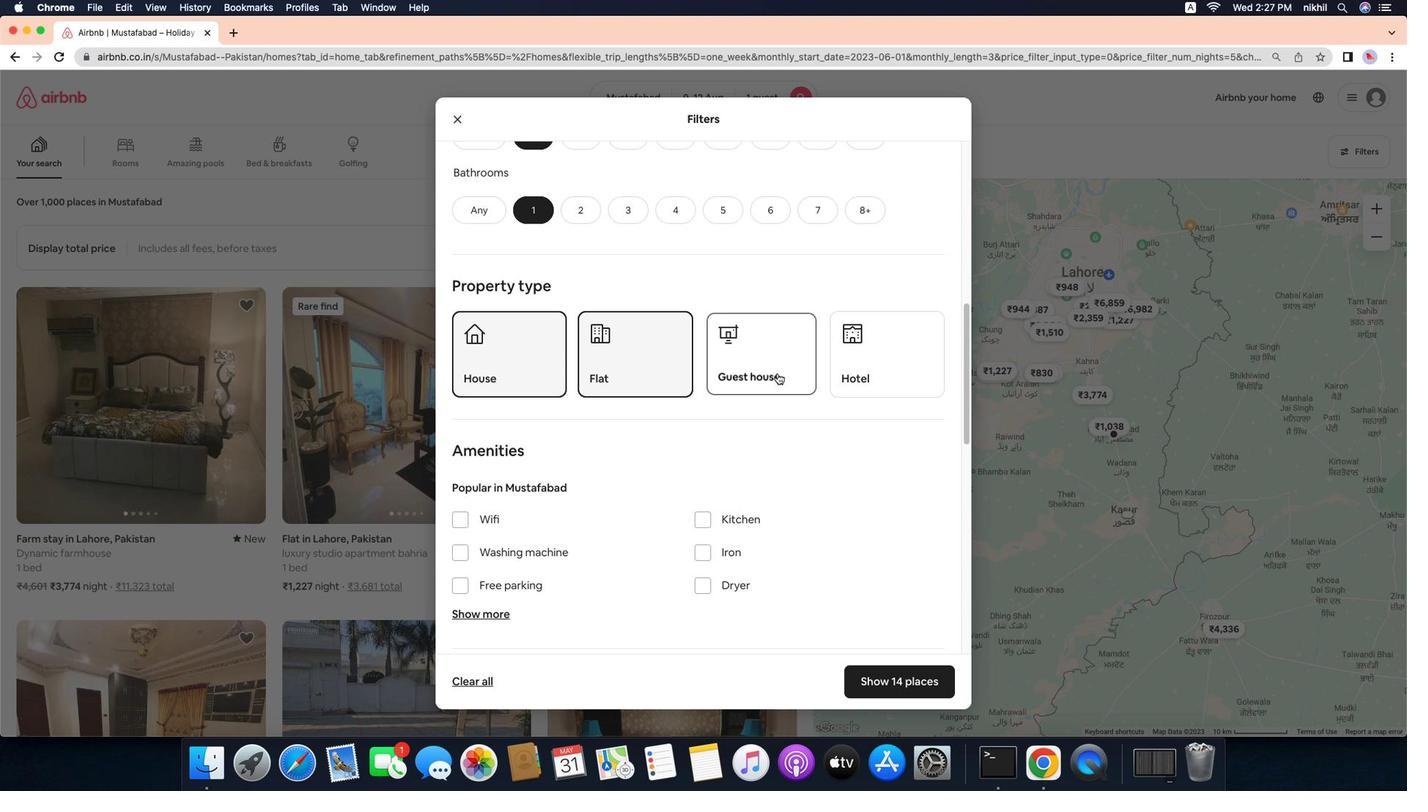 
Action: Mouse moved to (782, 496)
Screenshot: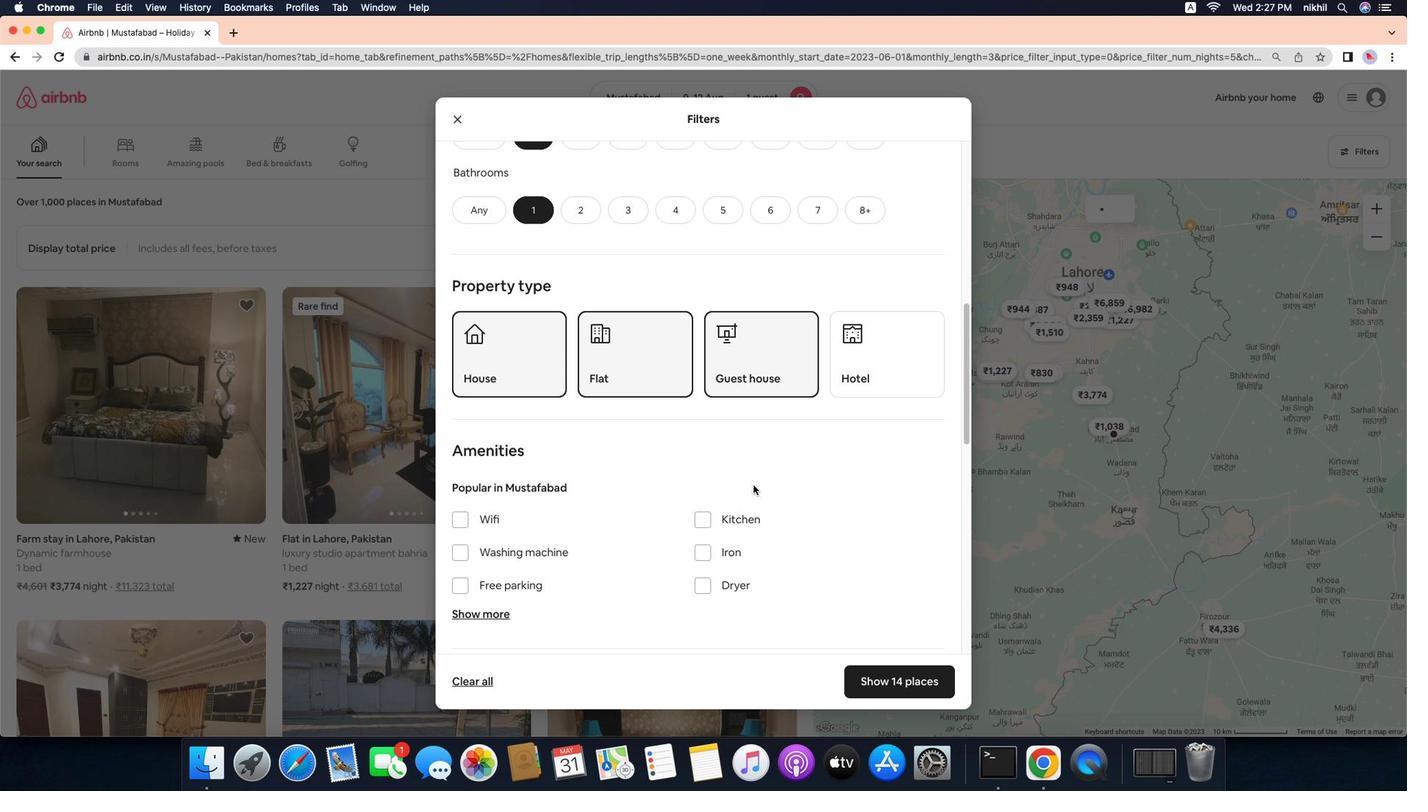 
Action: Mouse scrolled (782, 496) with delta (-21, -21)
Screenshot: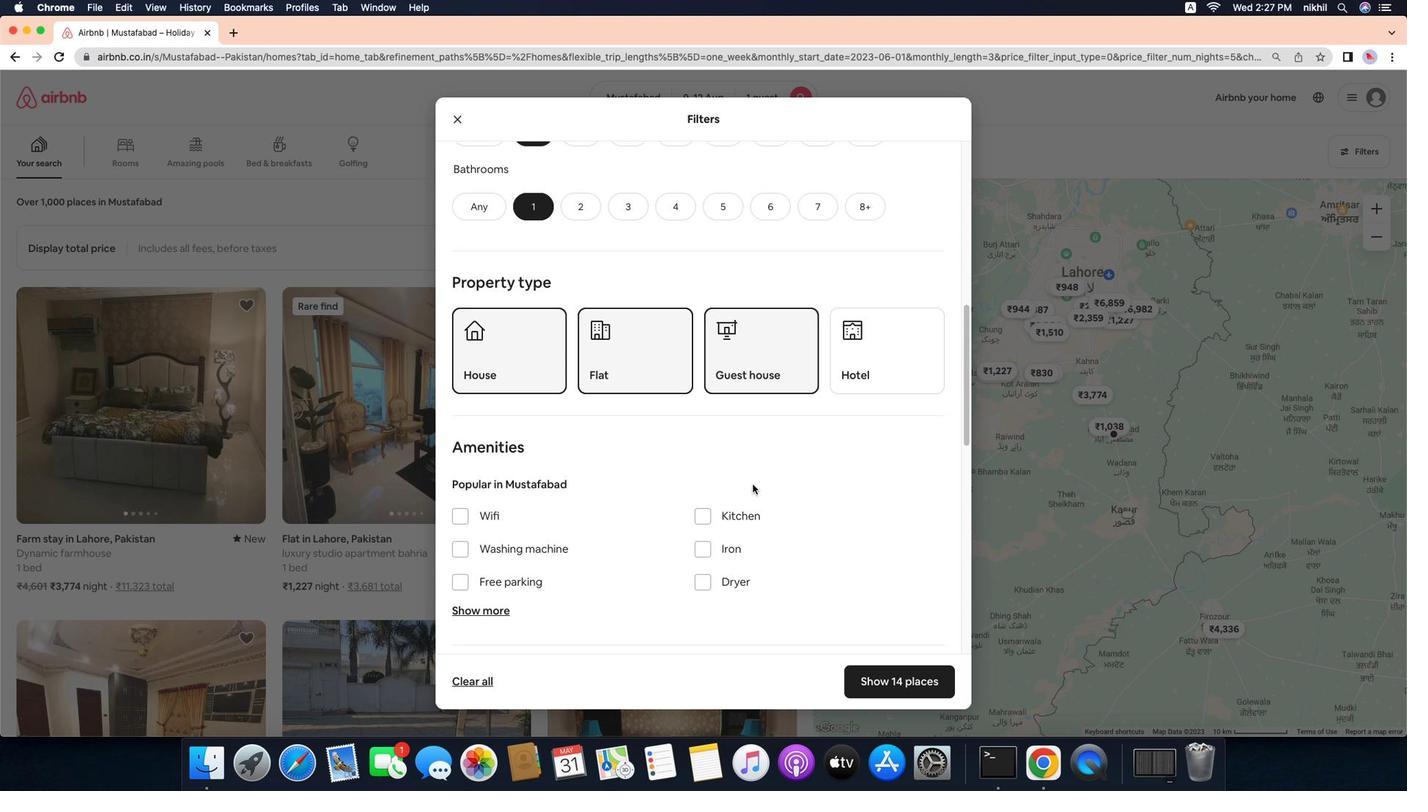 
Action: Mouse moved to (781, 495)
Screenshot: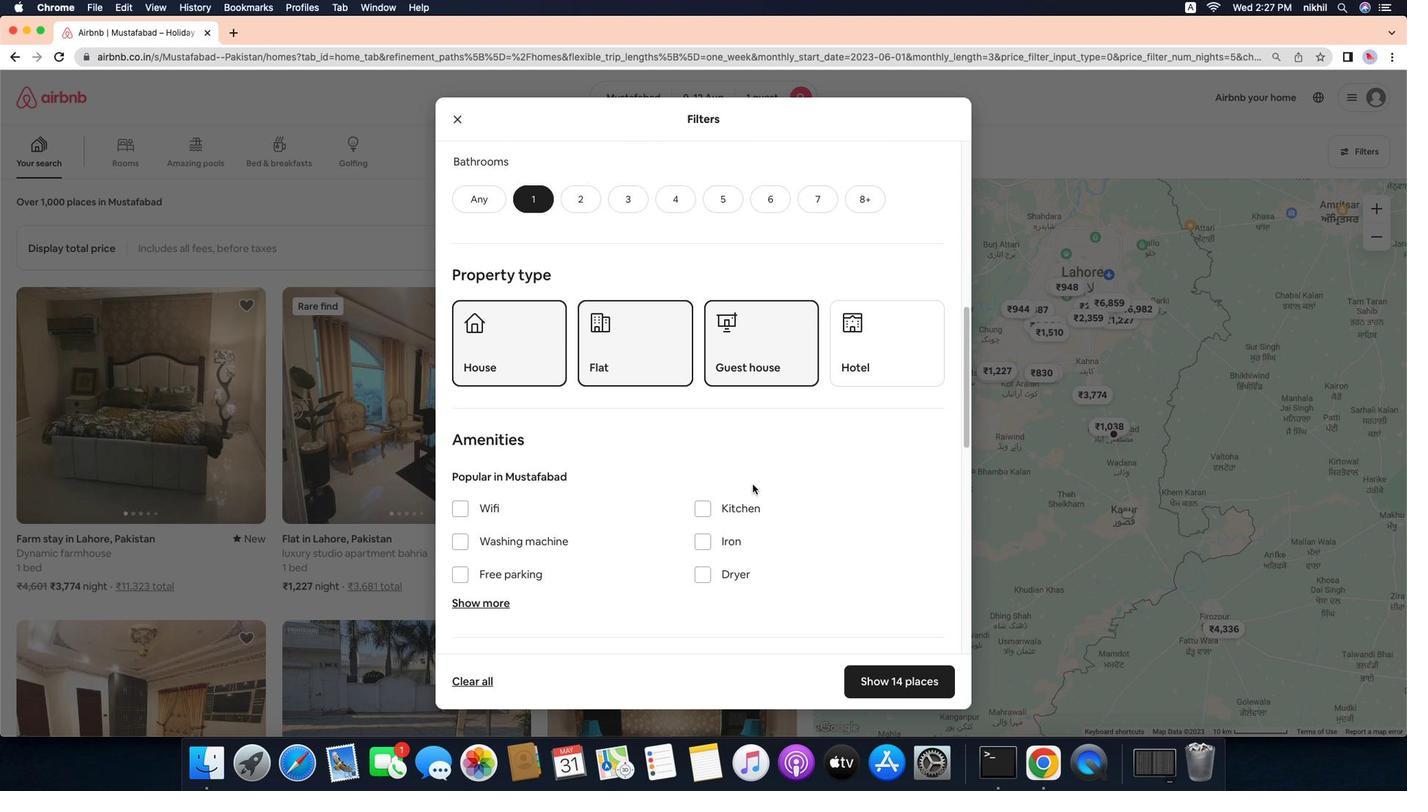 
Action: Mouse scrolled (781, 495) with delta (-21, -21)
Screenshot: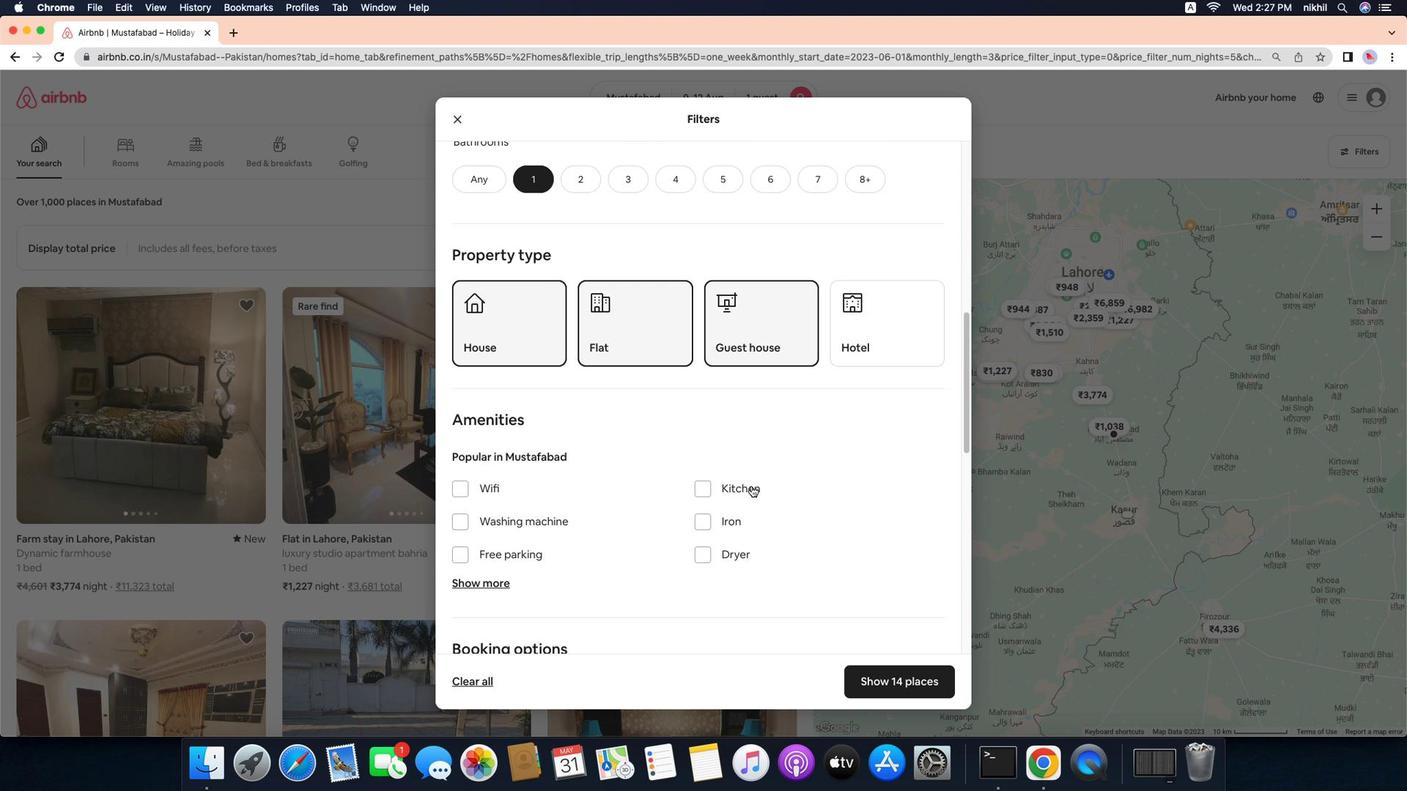 
Action: Mouse moved to (781, 495)
Screenshot: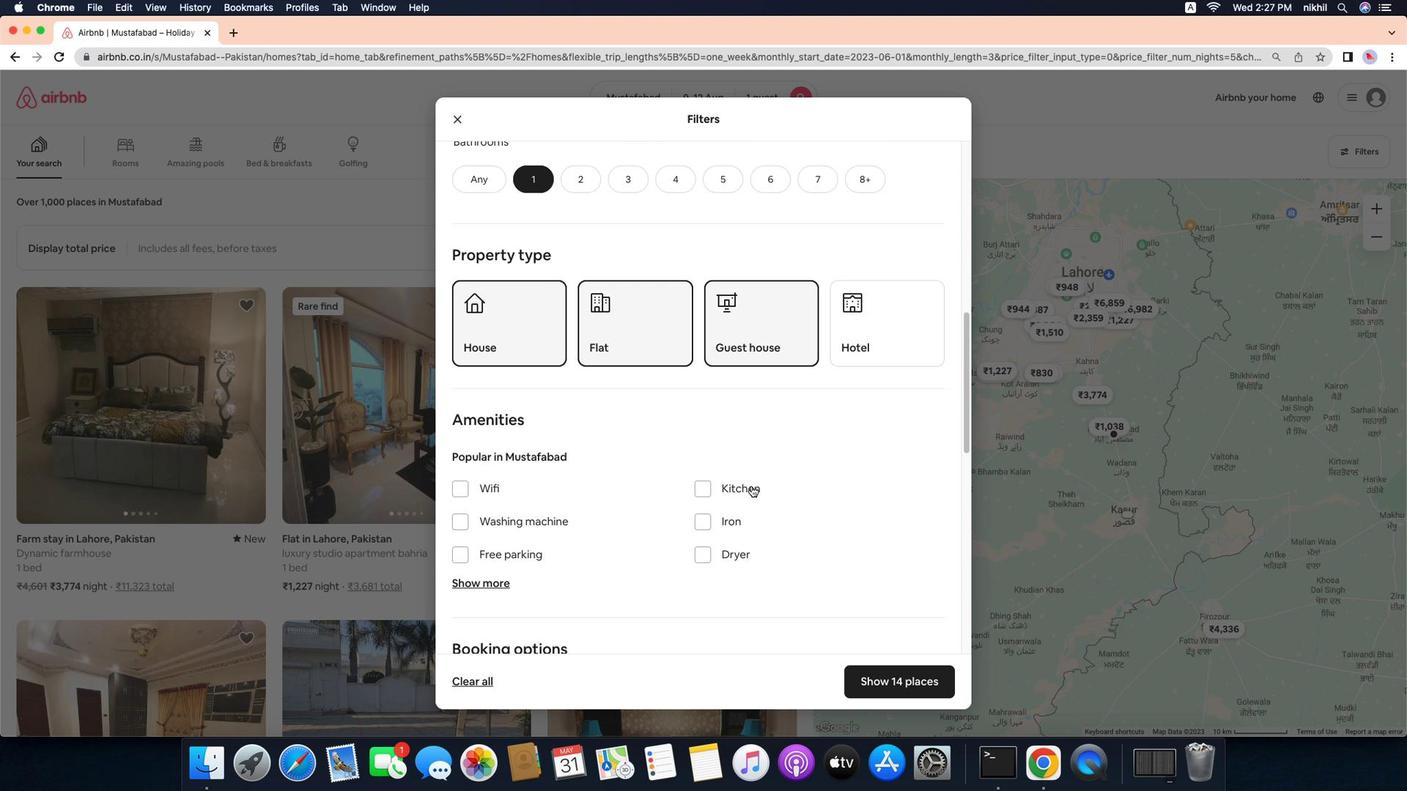 
Action: Mouse scrolled (781, 495) with delta (-21, -23)
Screenshot: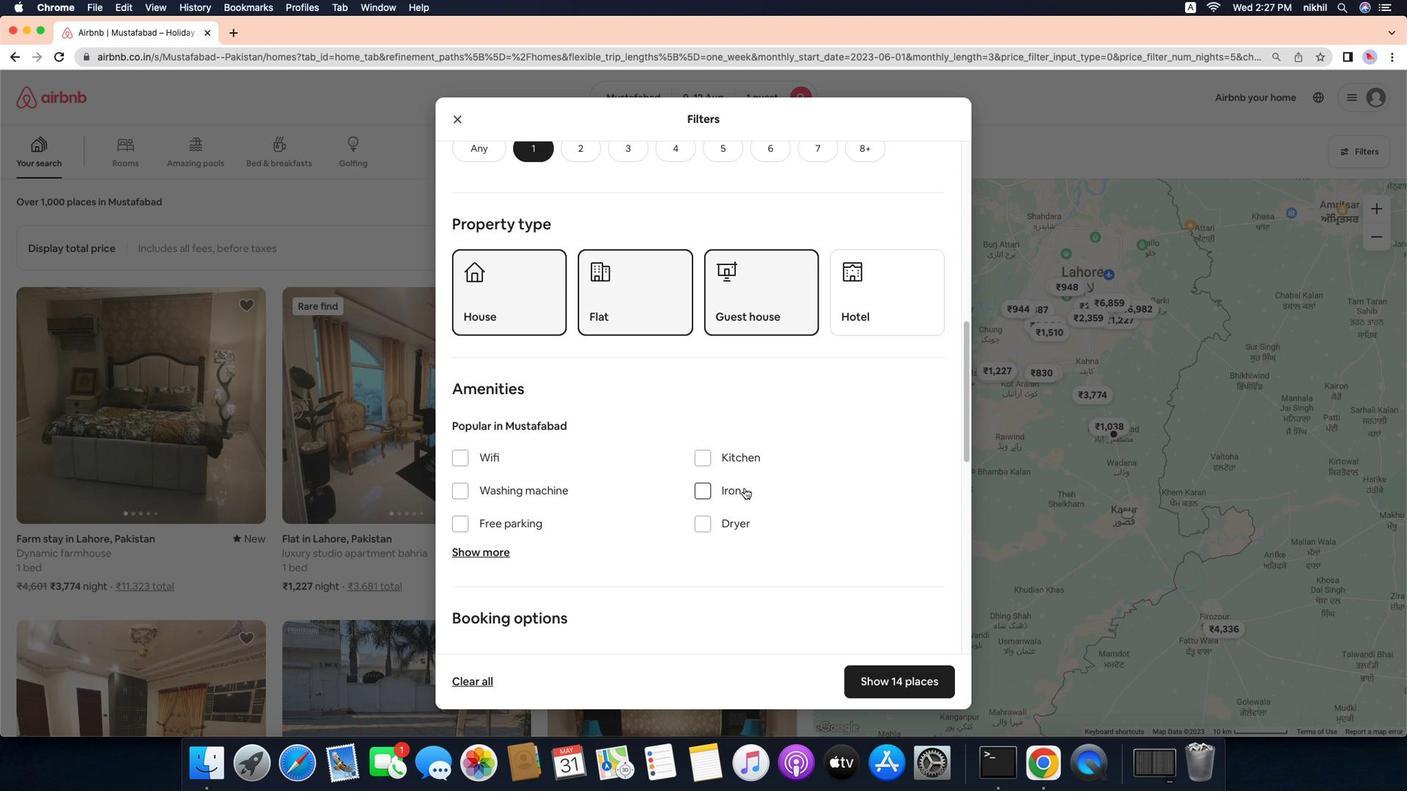 
Action: Mouse moved to (472, 406)
Screenshot: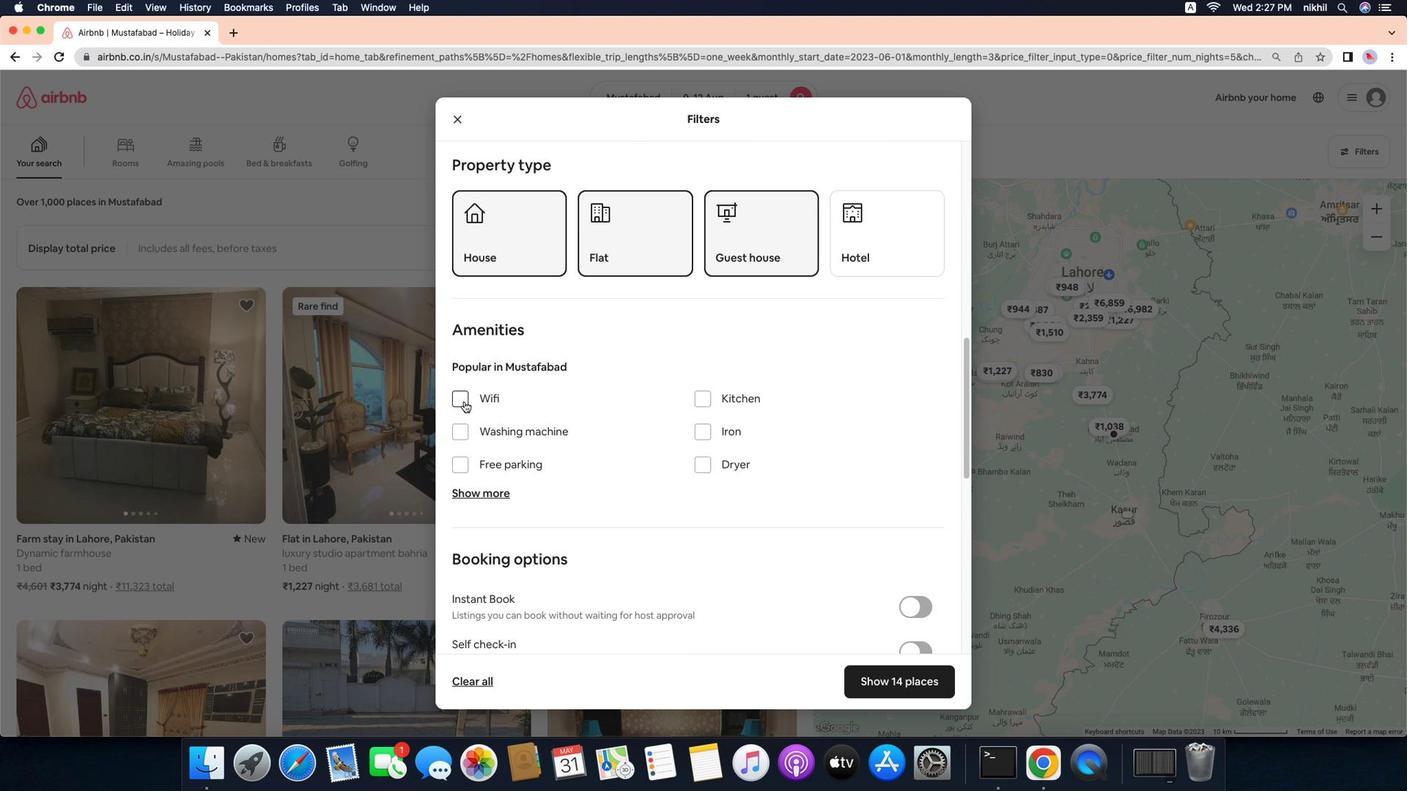 
Action: Mouse pressed left at (472, 406)
Screenshot: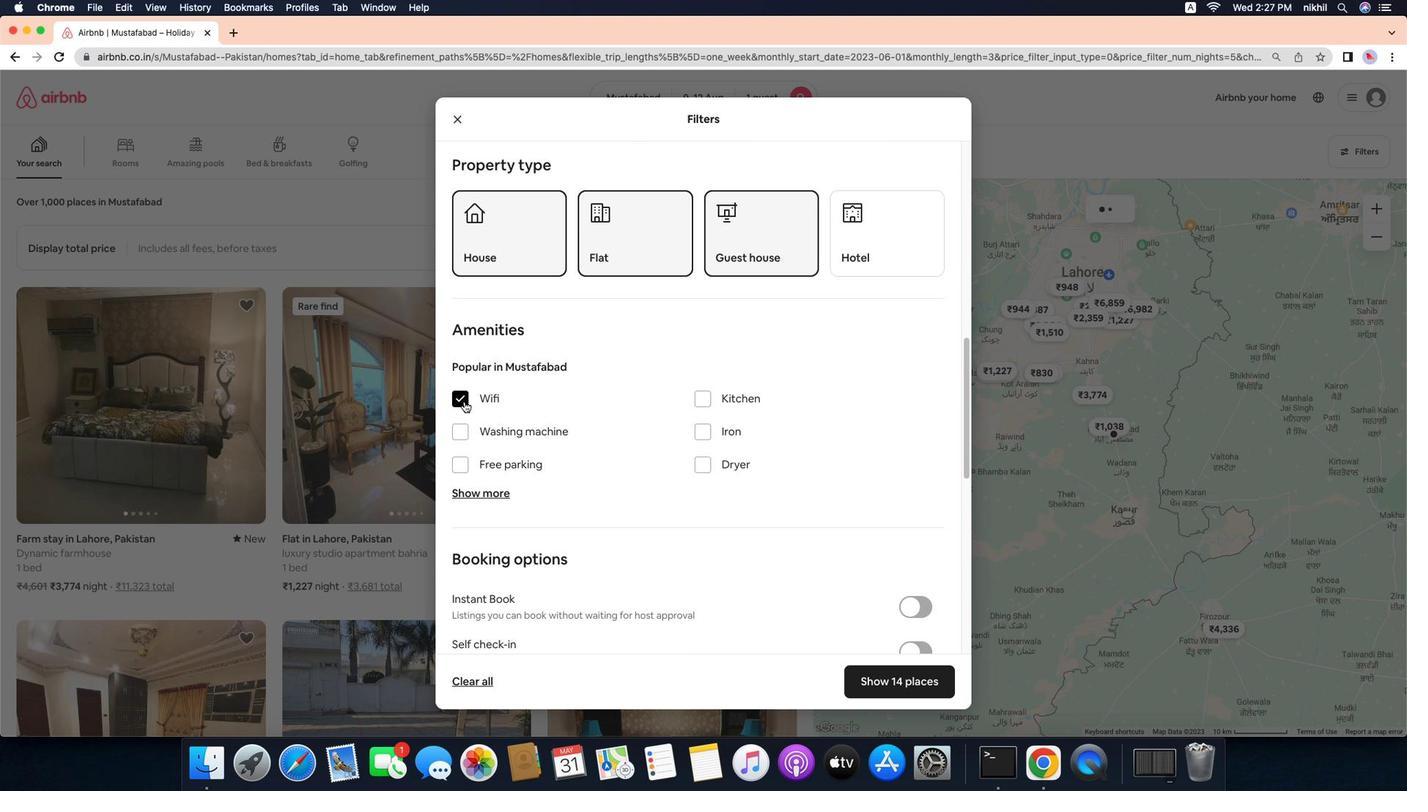 
Action: Mouse moved to (712, 491)
Screenshot: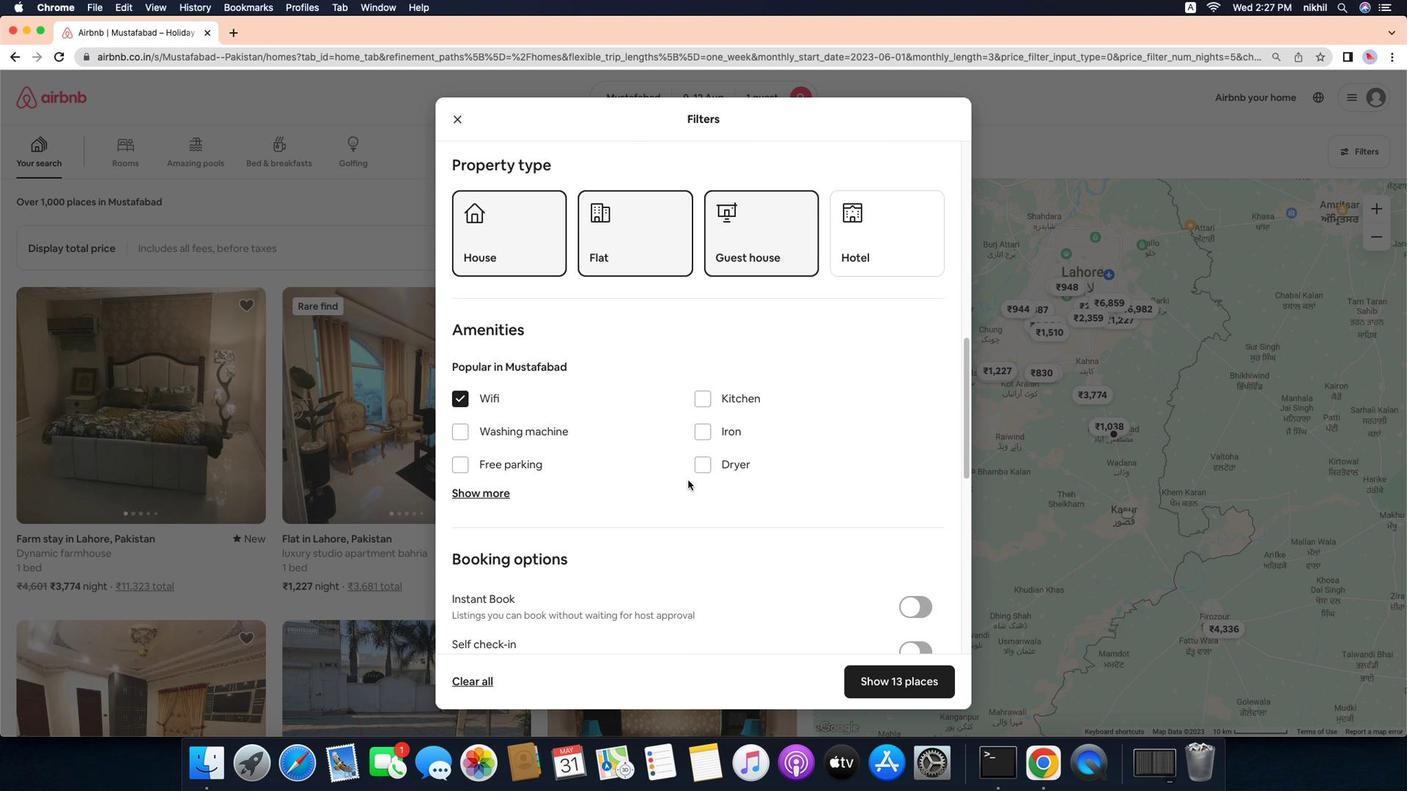 
Action: Mouse scrolled (712, 491) with delta (-21, -21)
Screenshot: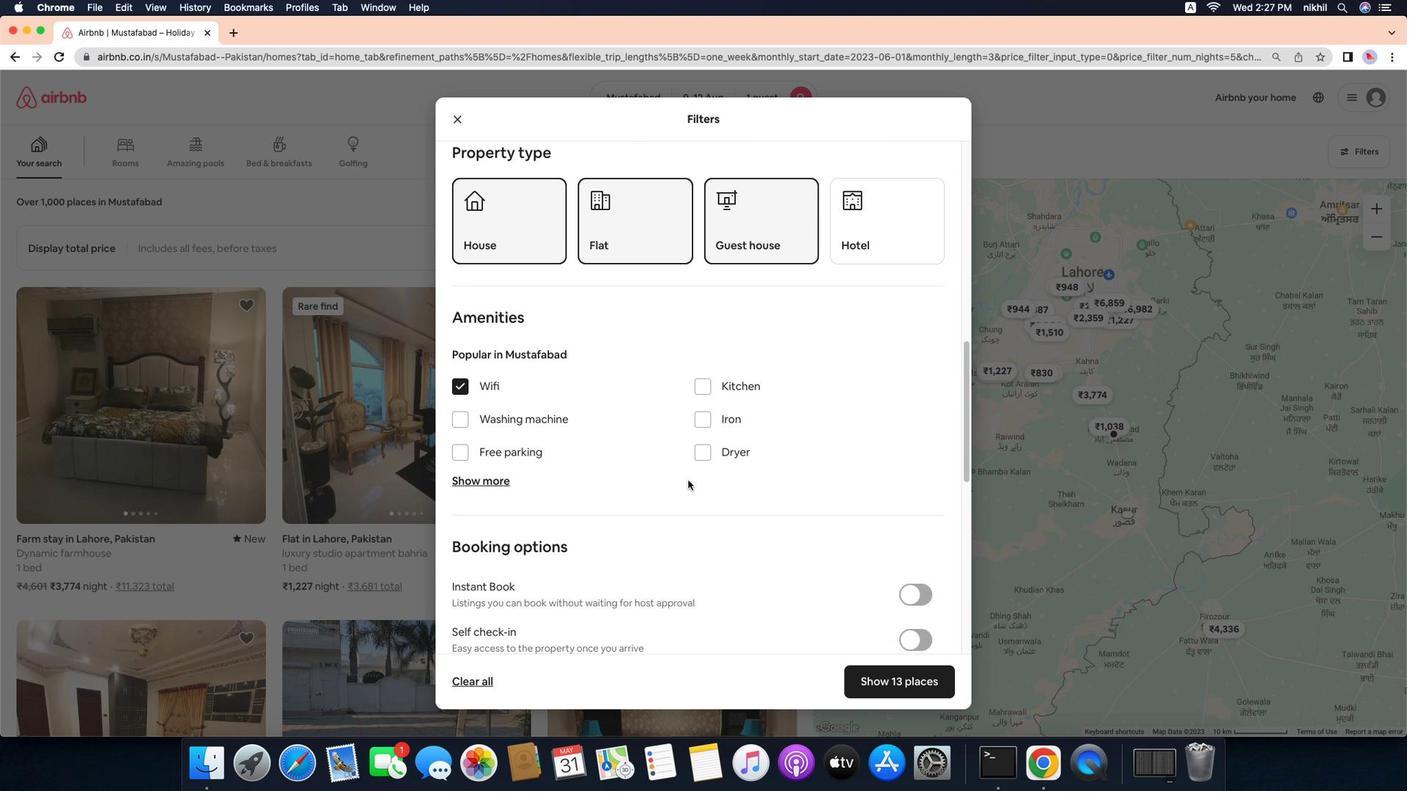 
Action: Mouse scrolled (712, 491) with delta (-21, -21)
Screenshot: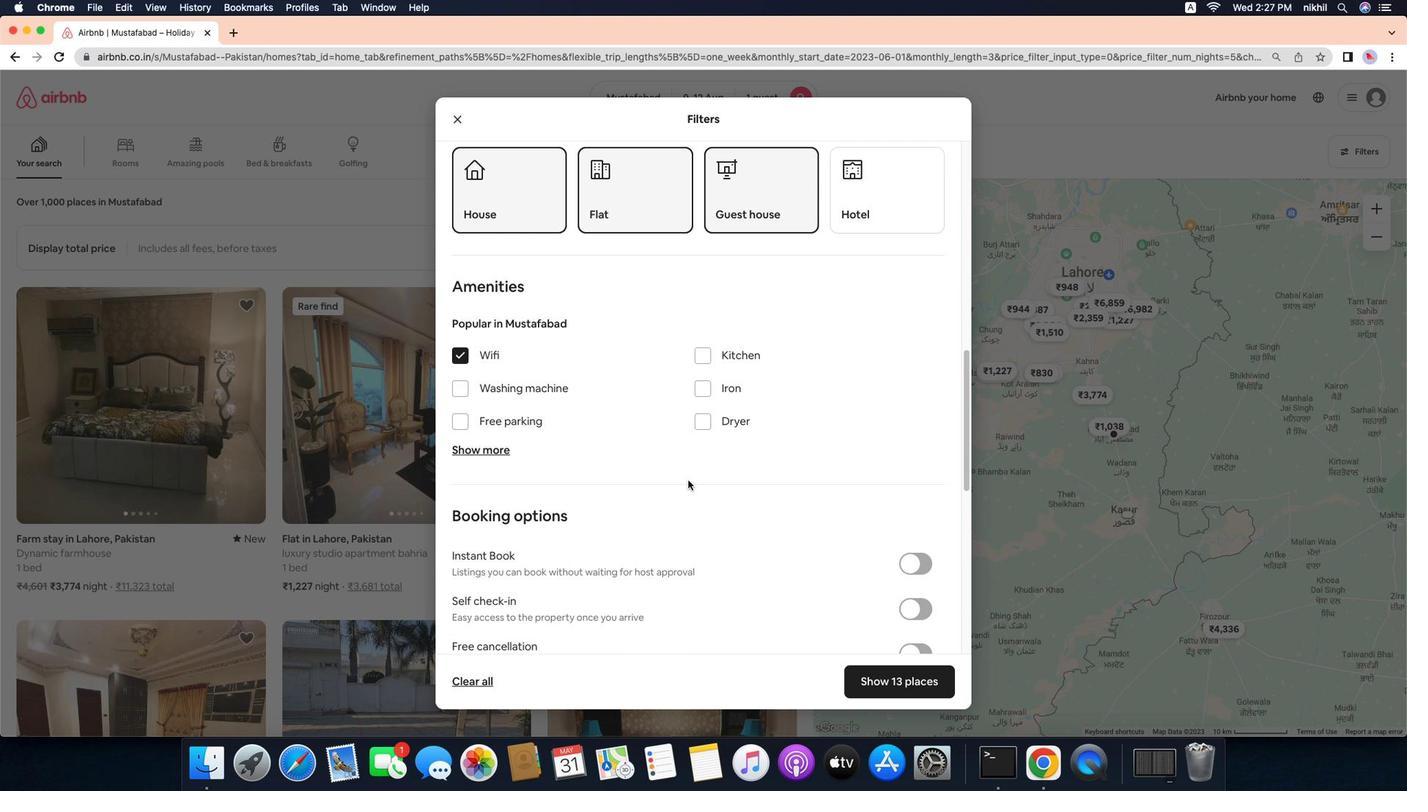 
Action: Mouse scrolled (712, 491) with delta (-21, -24)
Screenshot: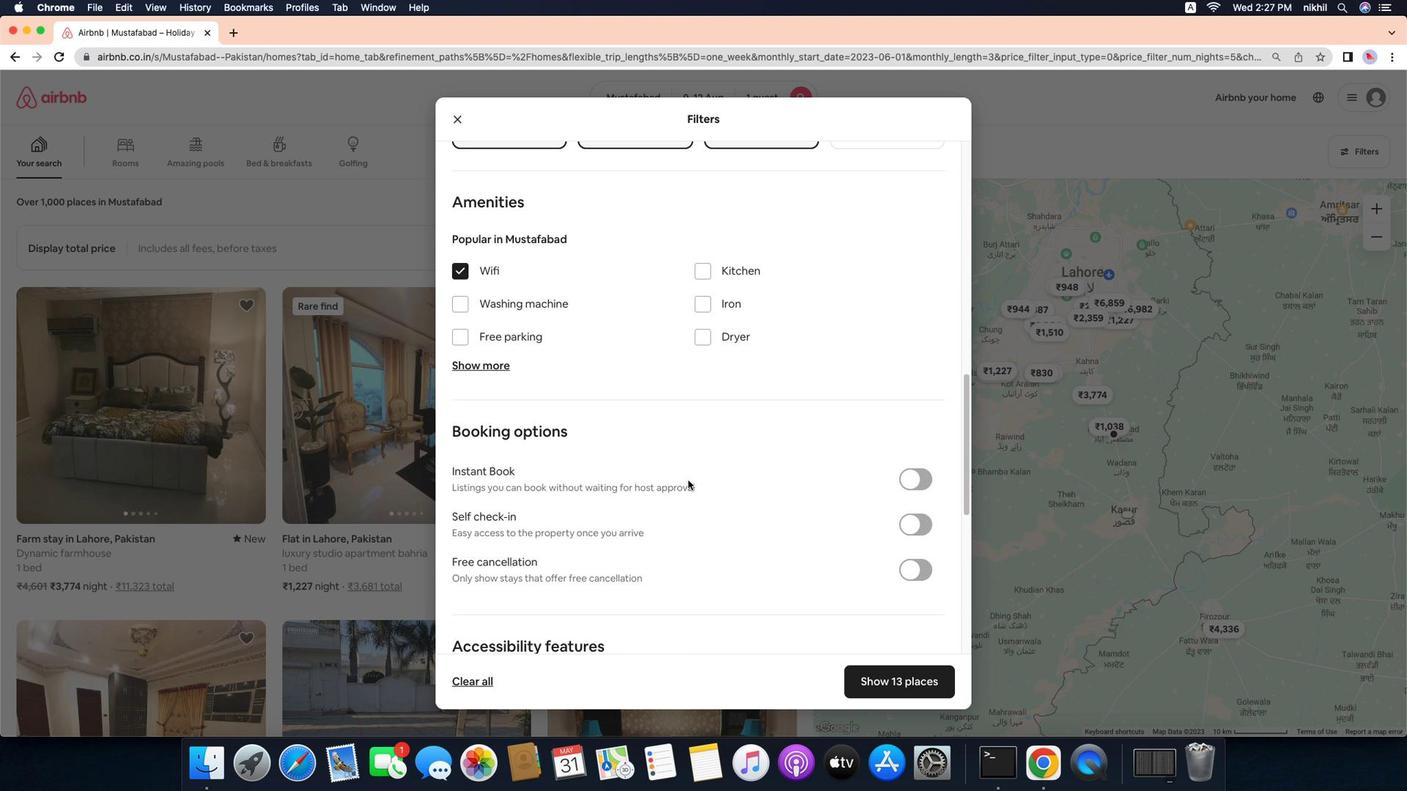 
Action: Mouse scrolled (712, 491) with delta (-21, -24)
Screenshot: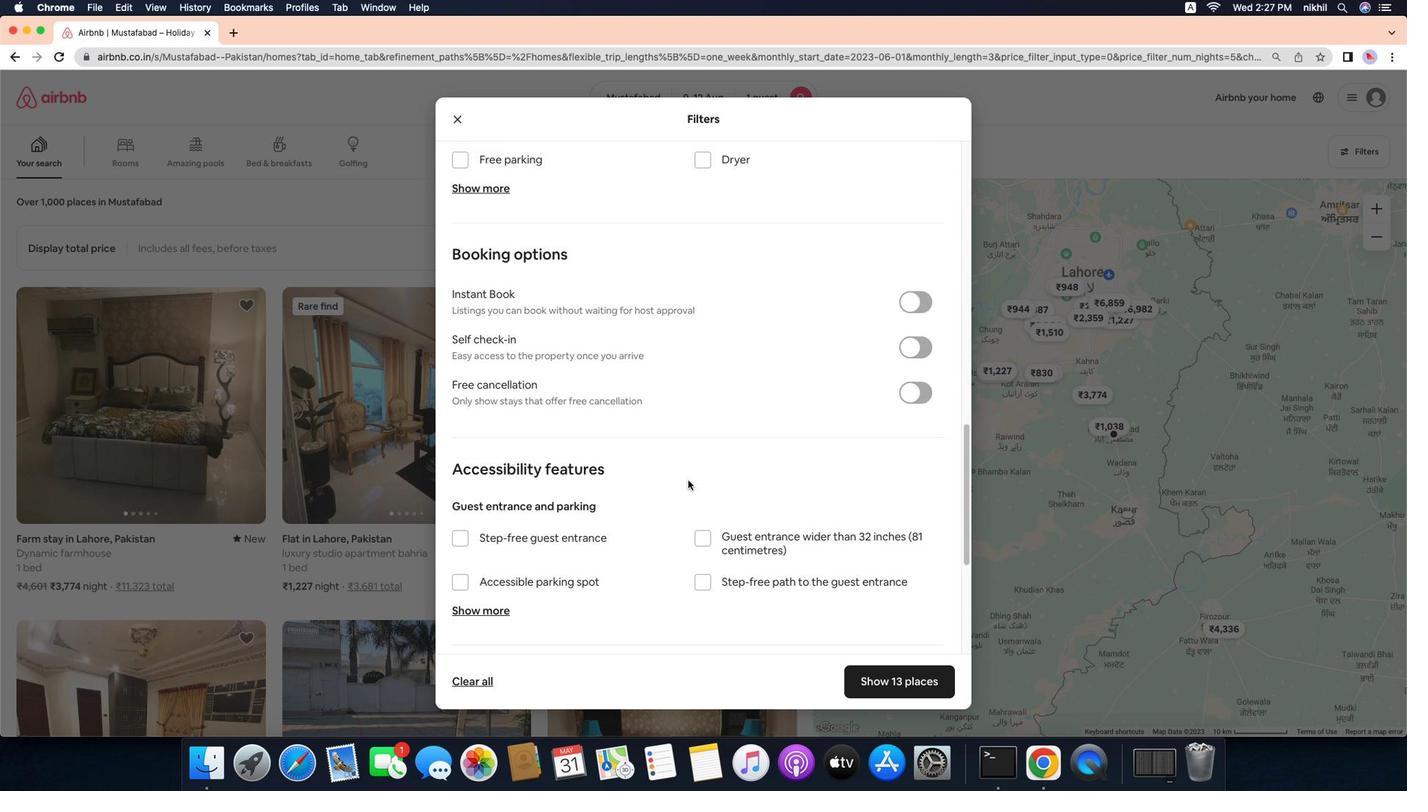 
Action: Mouse moved to (948, 336)
Screenshot: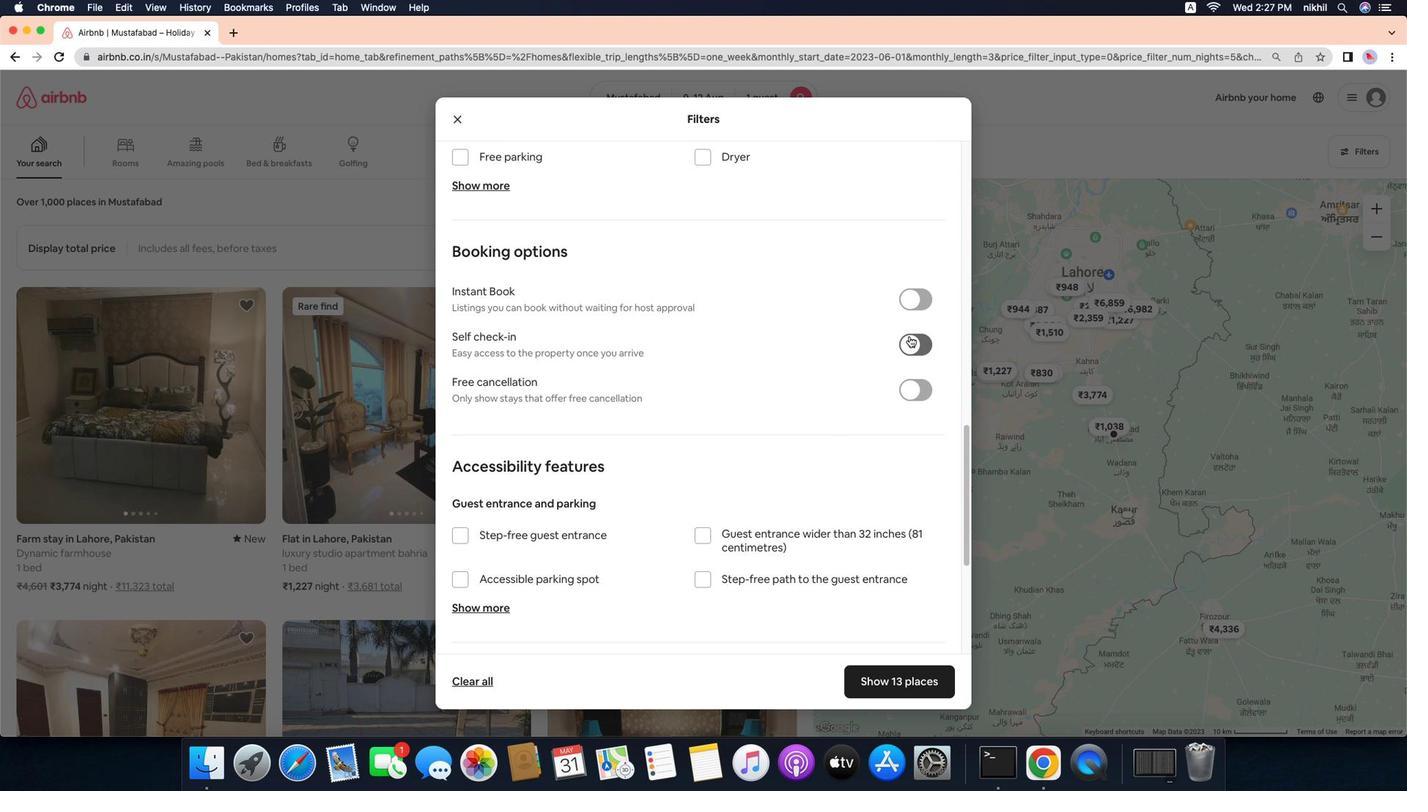 
Action: Mouse pressed left at (948, 336)
Screenshot: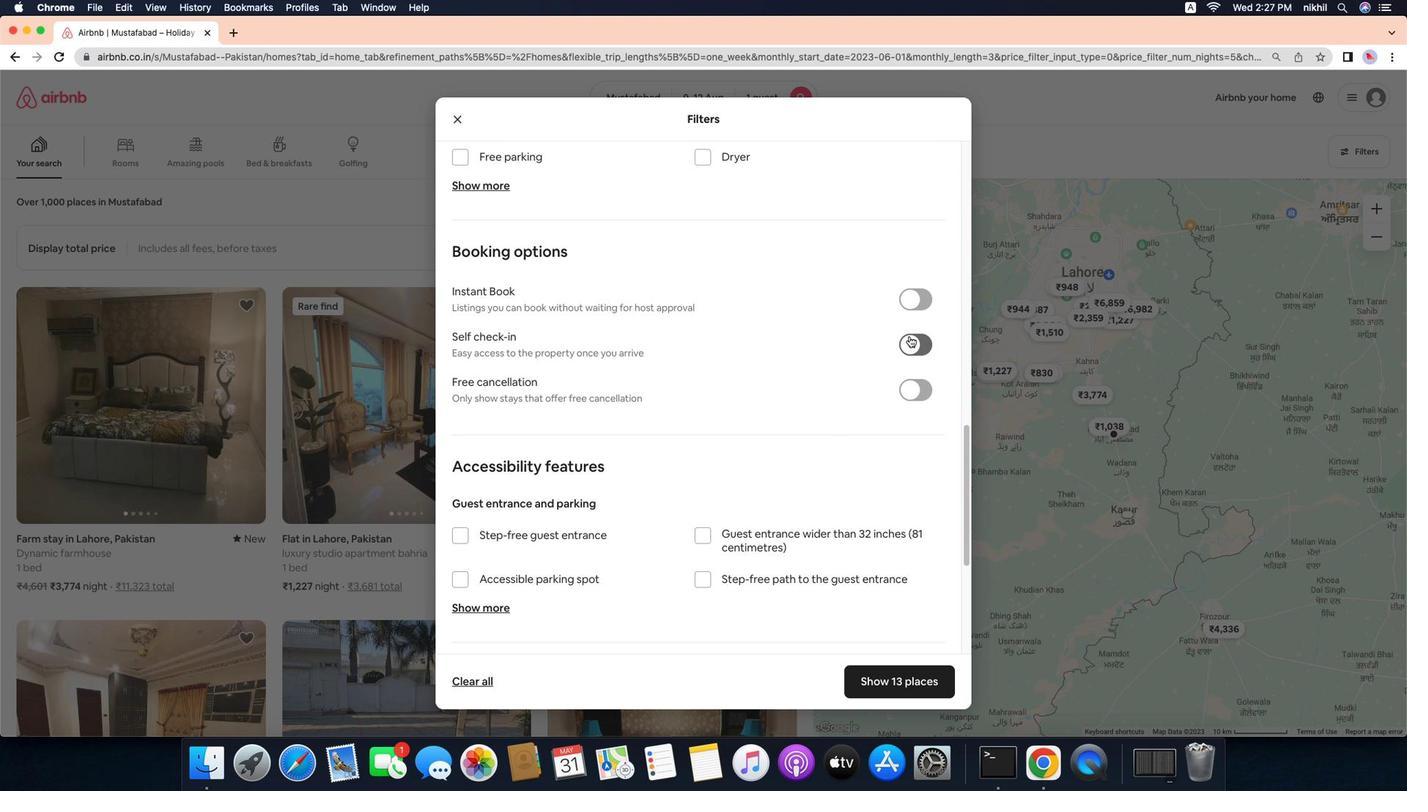 
Action: Mouse moved to (686, 503)
Screenshot: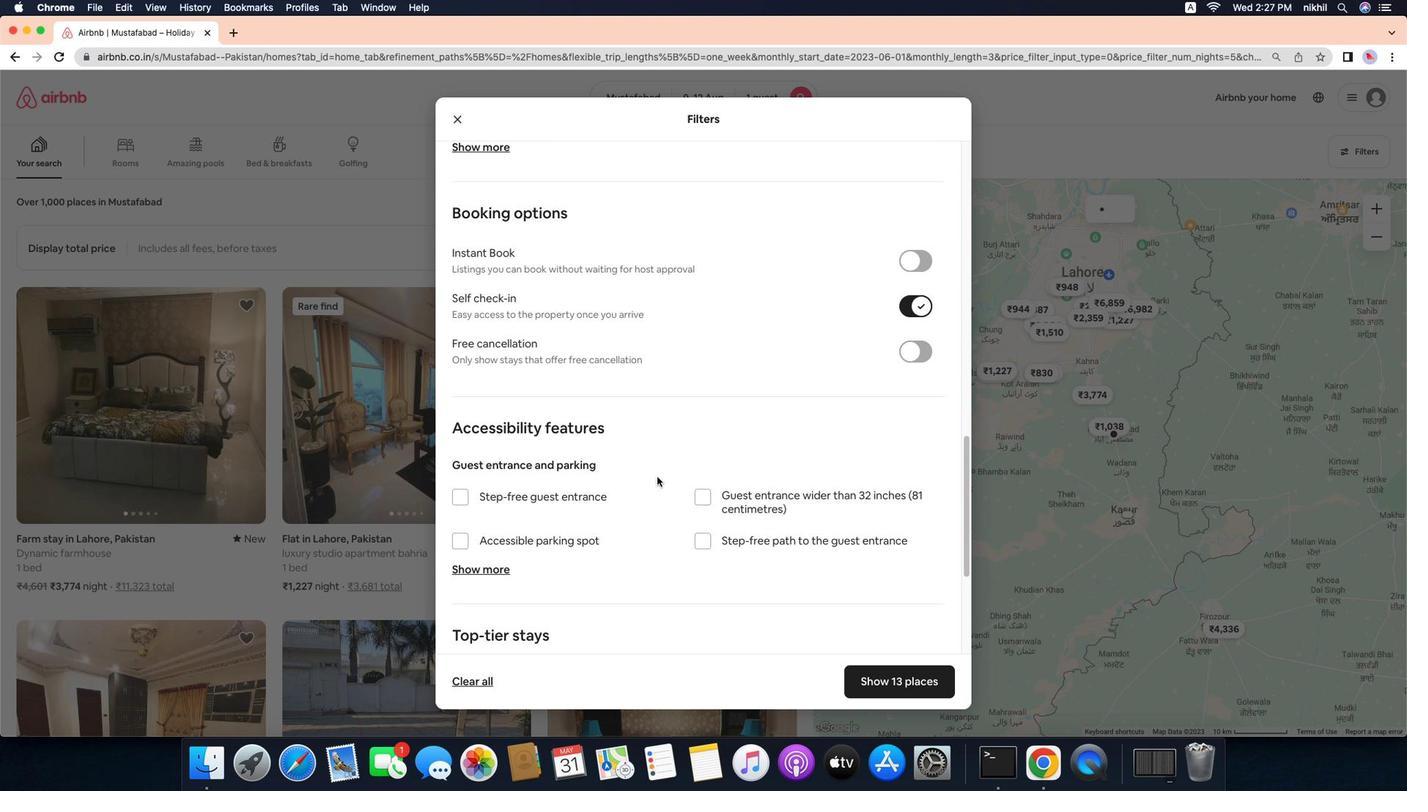 
Action: Mouse scrolled (686, 503) with delta (-21, -21)
Screenshot: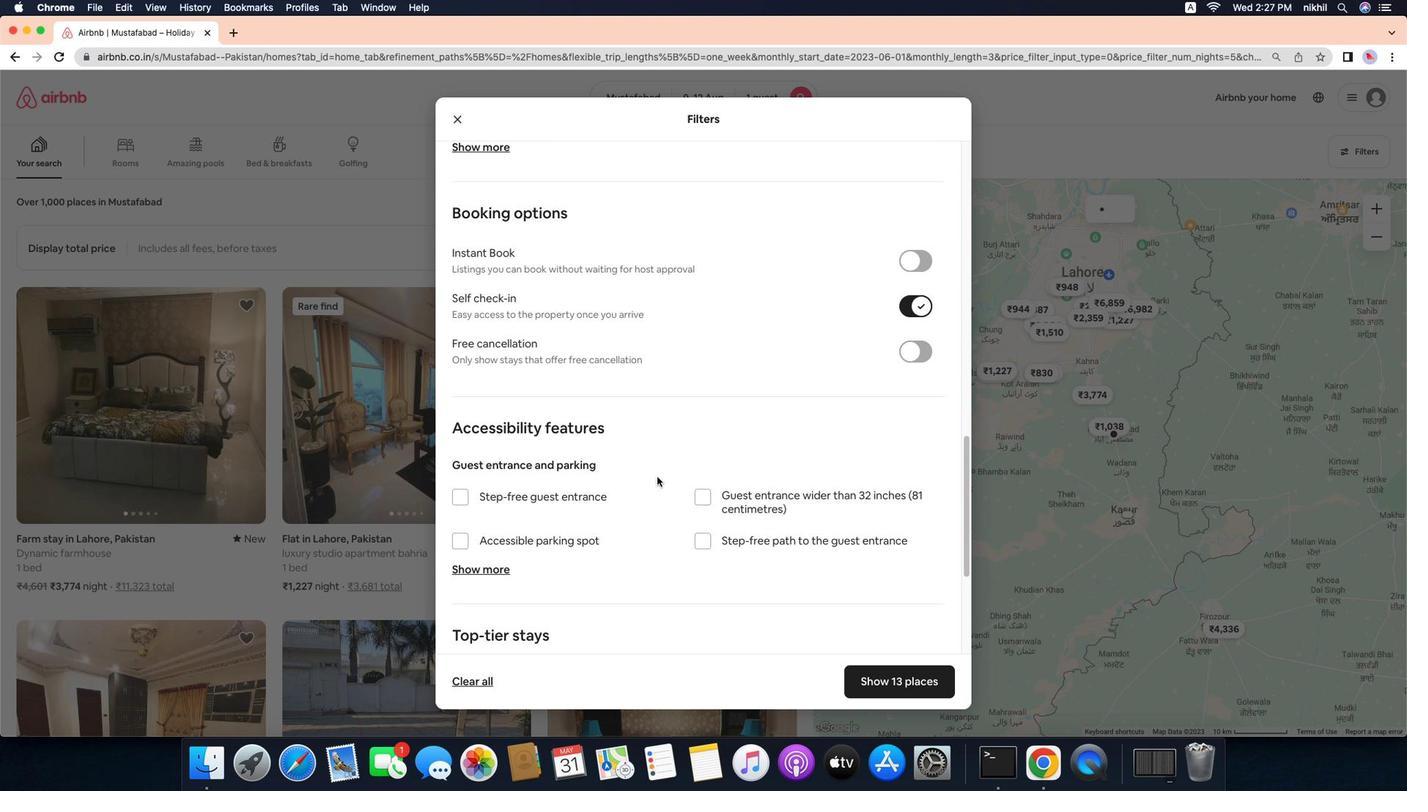 
Action: Mouse moved to (683, 499)
Screenshot: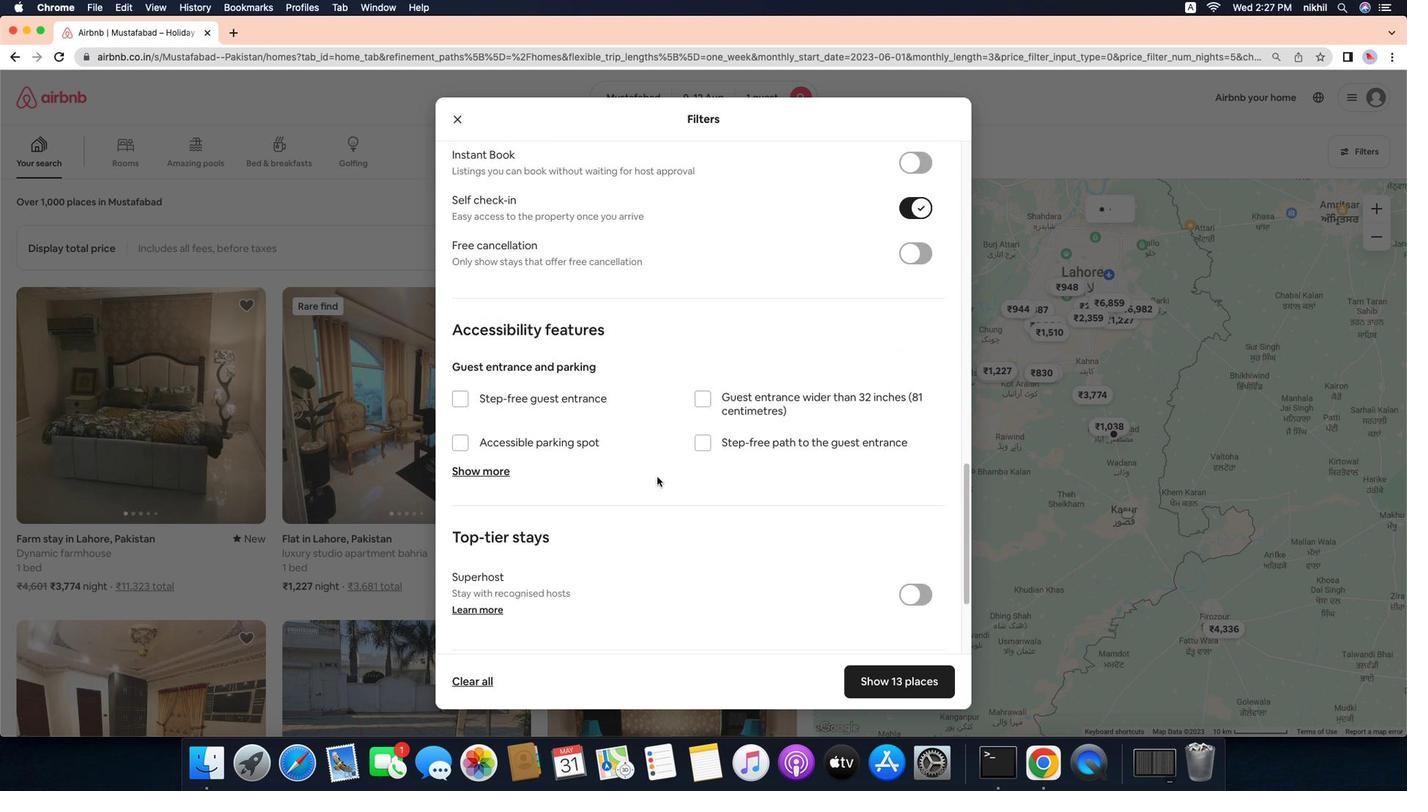 
Action: Mouse scrolled (683, 499) with delta (-21, -21)
Screenshot: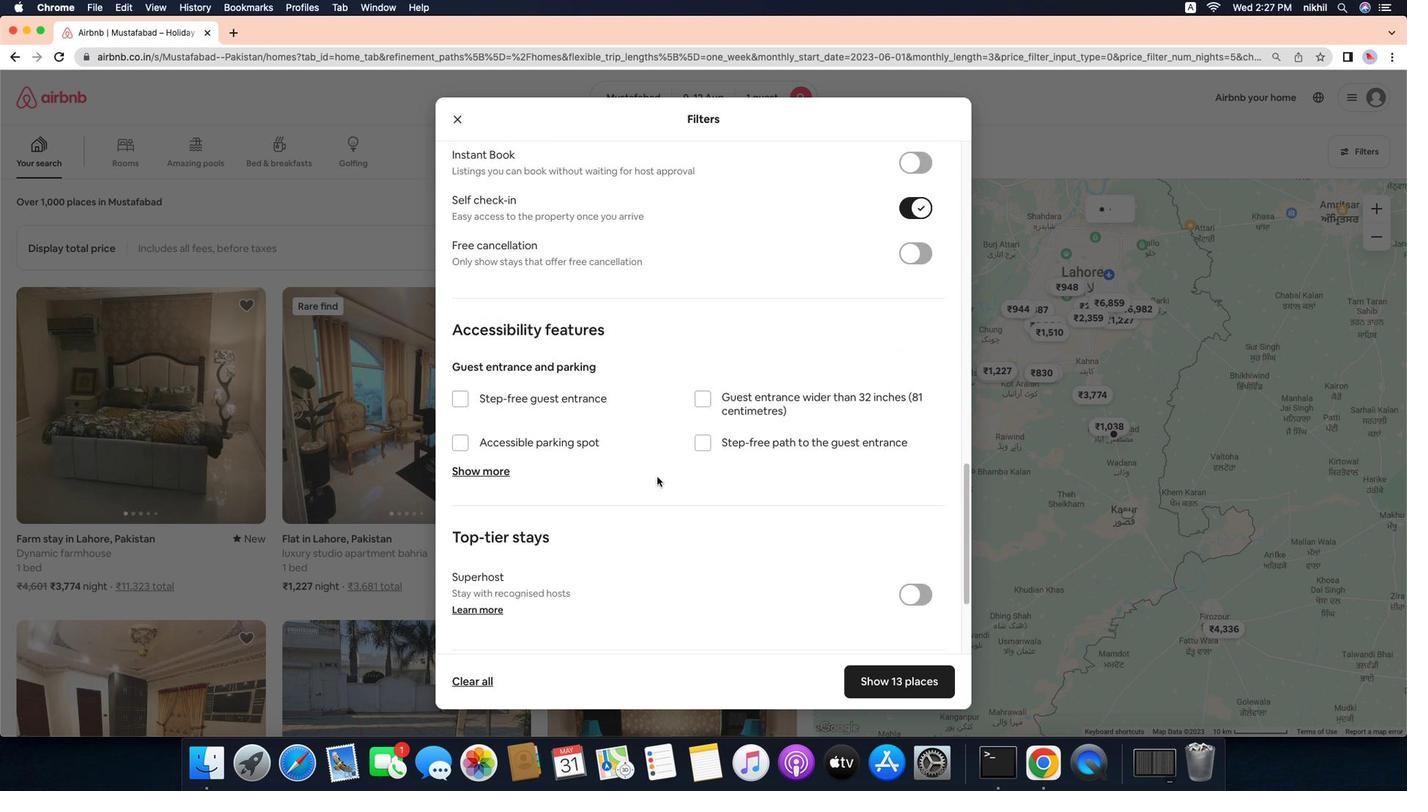 
Action: Mouse moved to (681, 493)
Screenshot: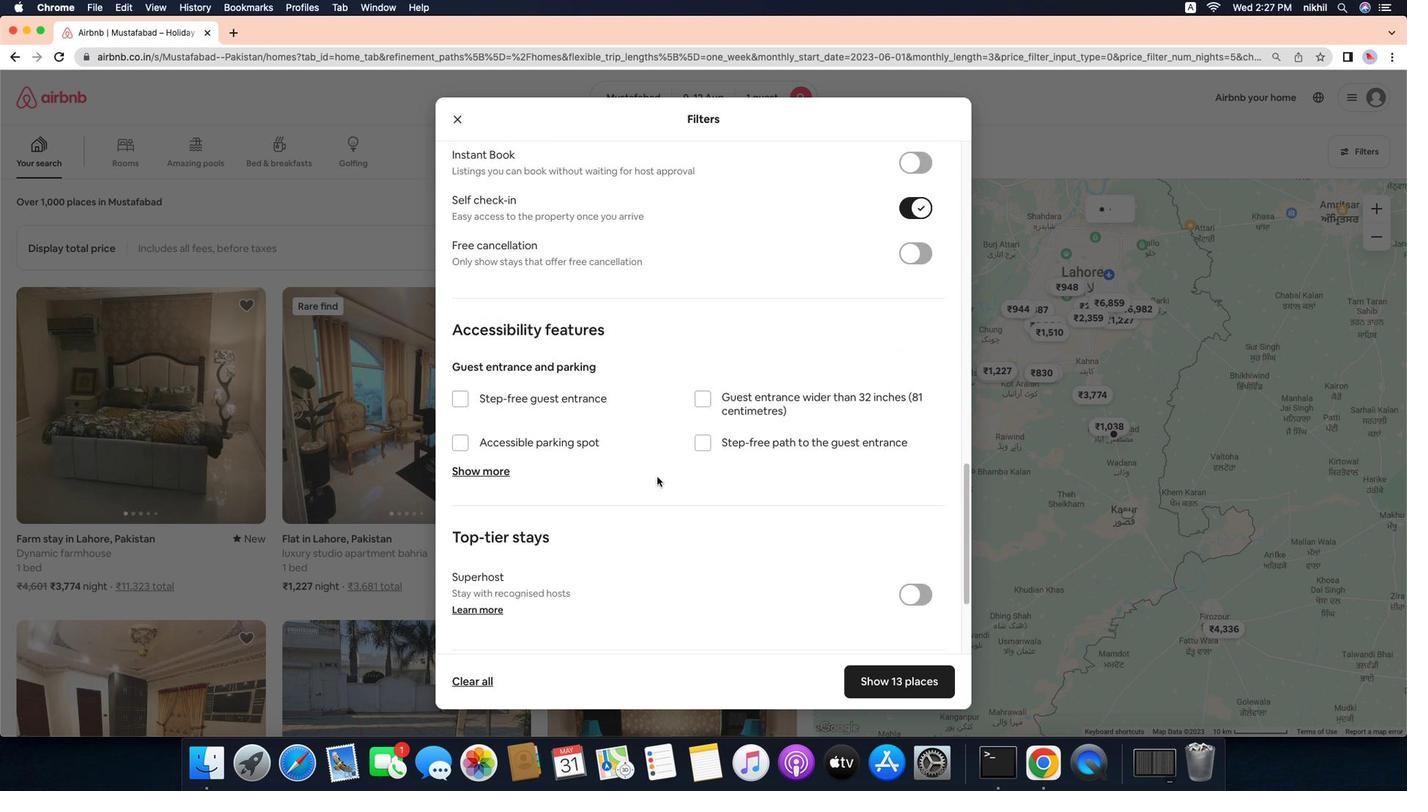 
Action: Mouse scrolled (681, 493) with delta (-21, -24)
Screenshot: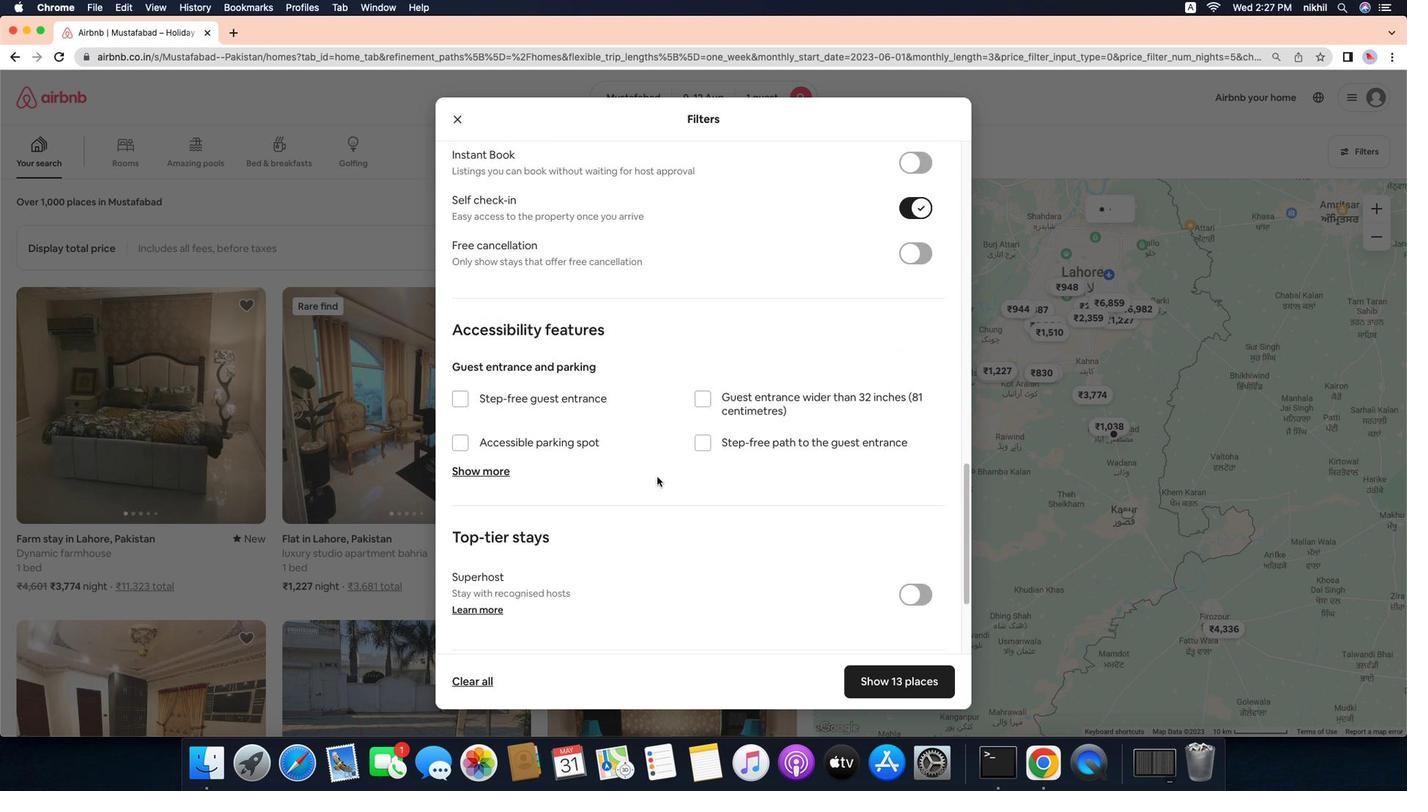 
Action: Mouse moved to (681, 492)
Screenshot: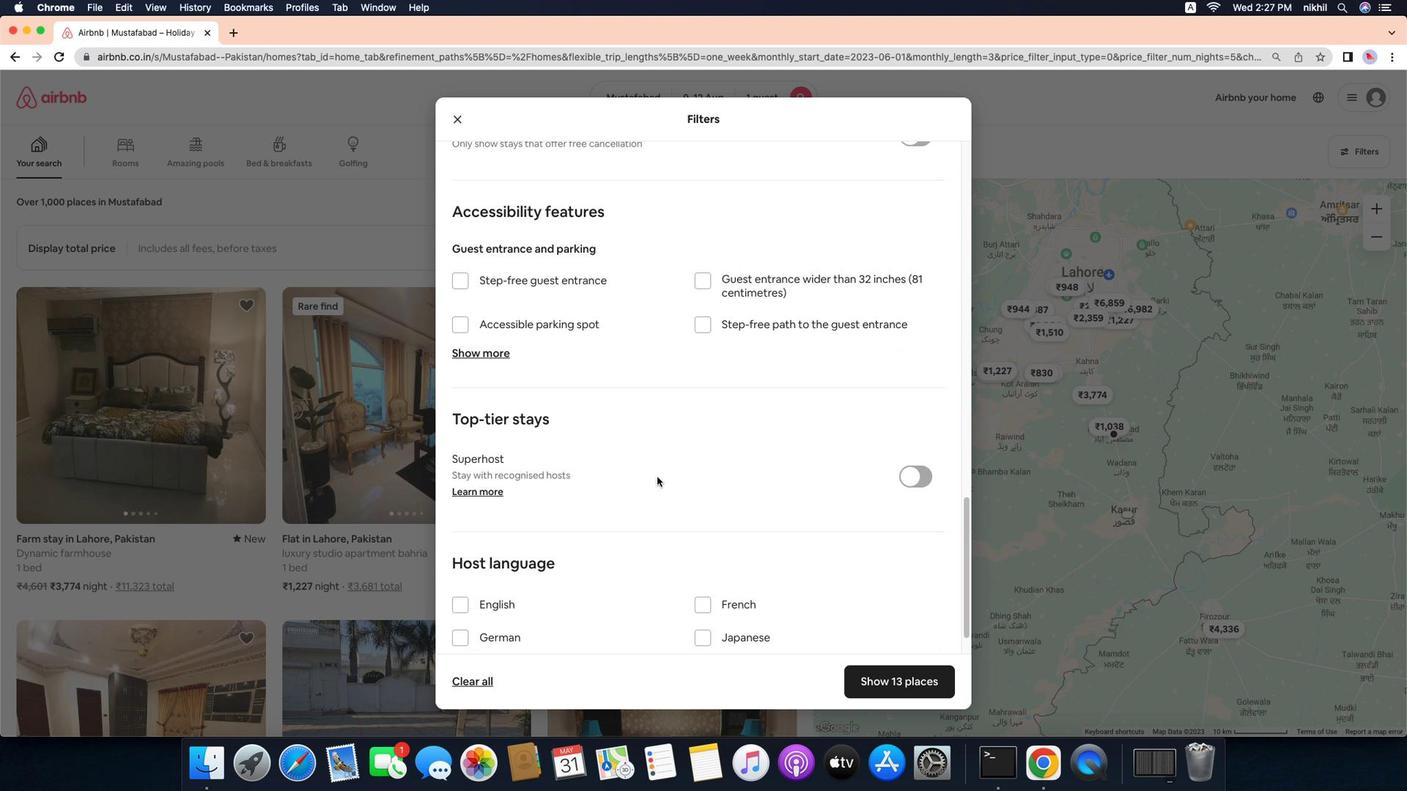 
Action: Mouse scrolled (681, 492) with delta (-21, -26)
Screenshot: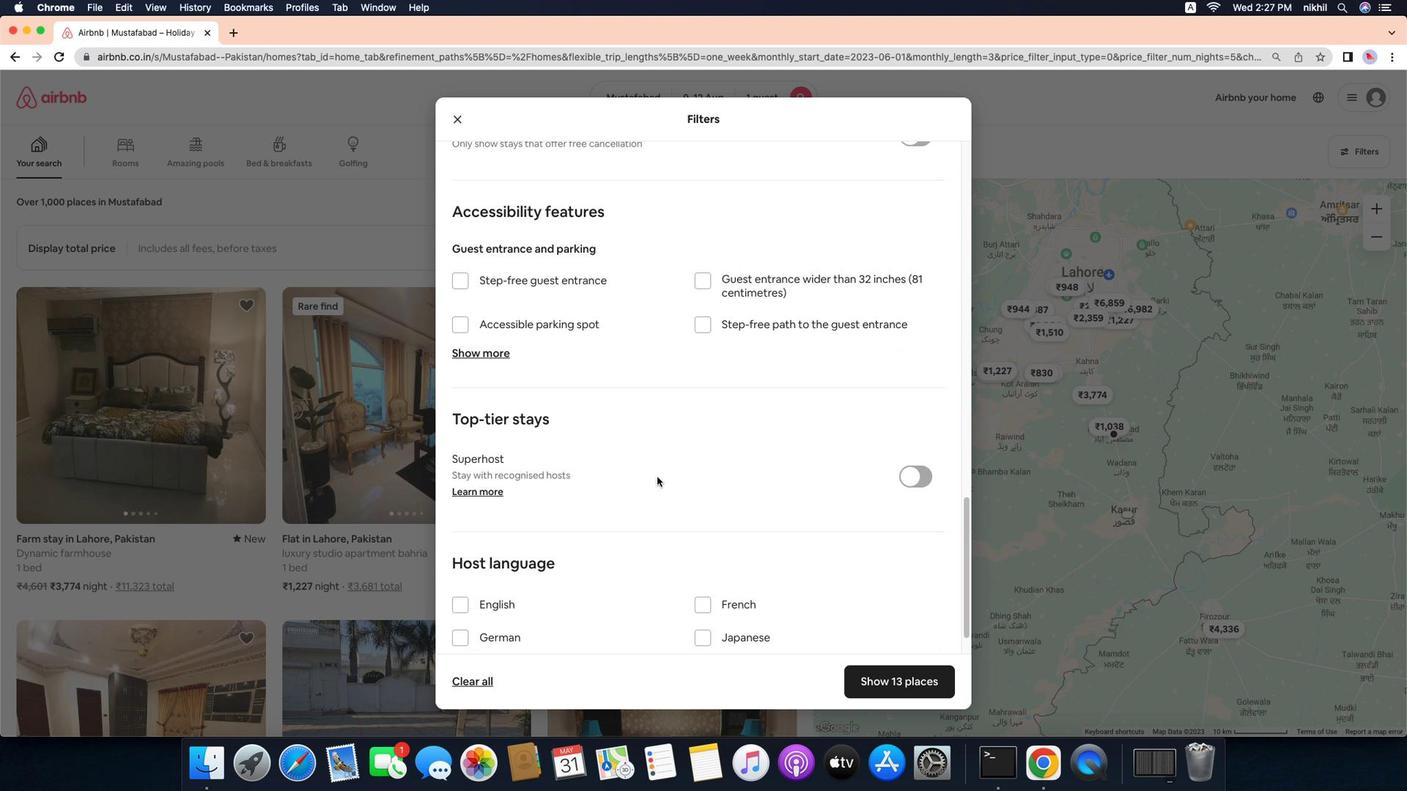 
Action: Mouse moved to (679, 489)
Screenshot: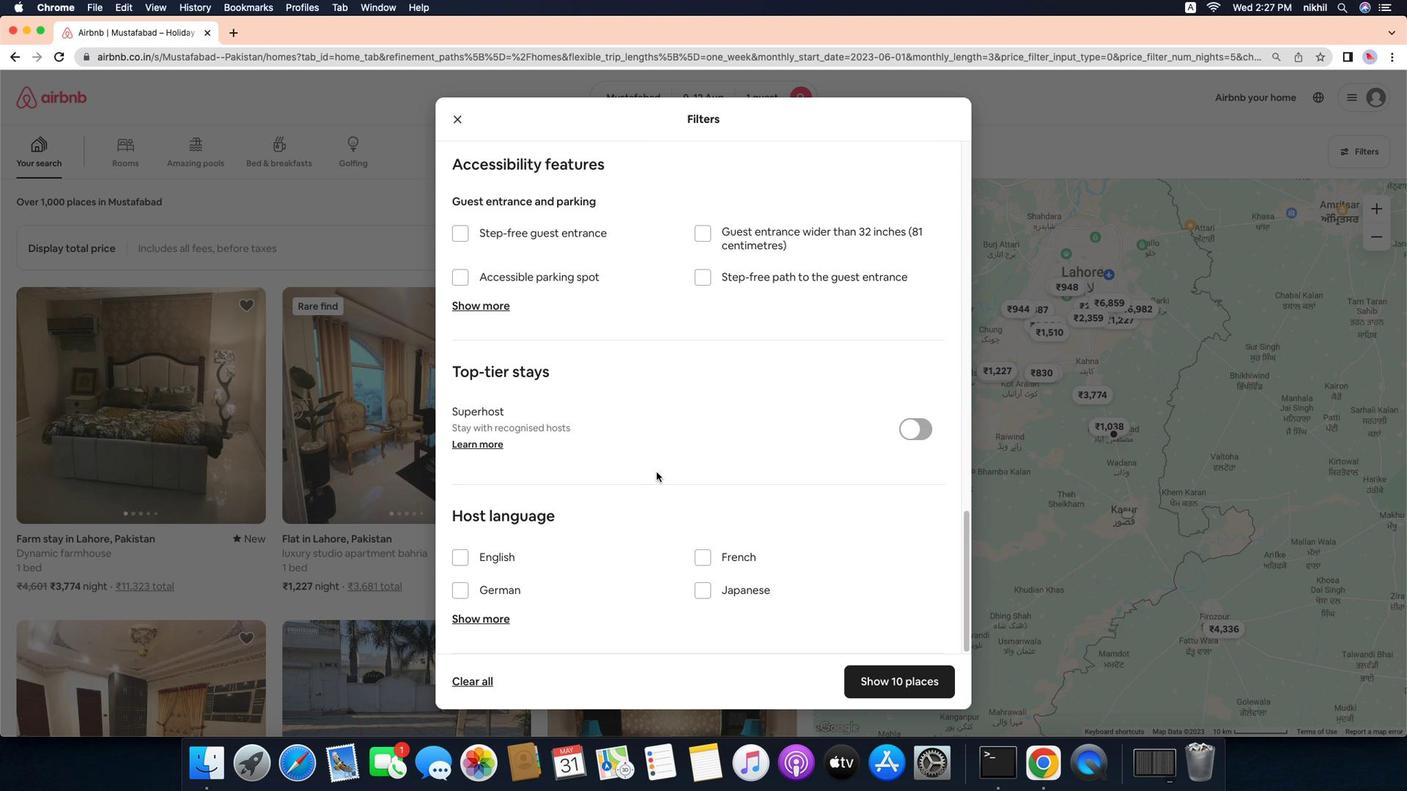 
Action: Mouse scrolled (679, 489) with delta (-21, -21)
Screenshot: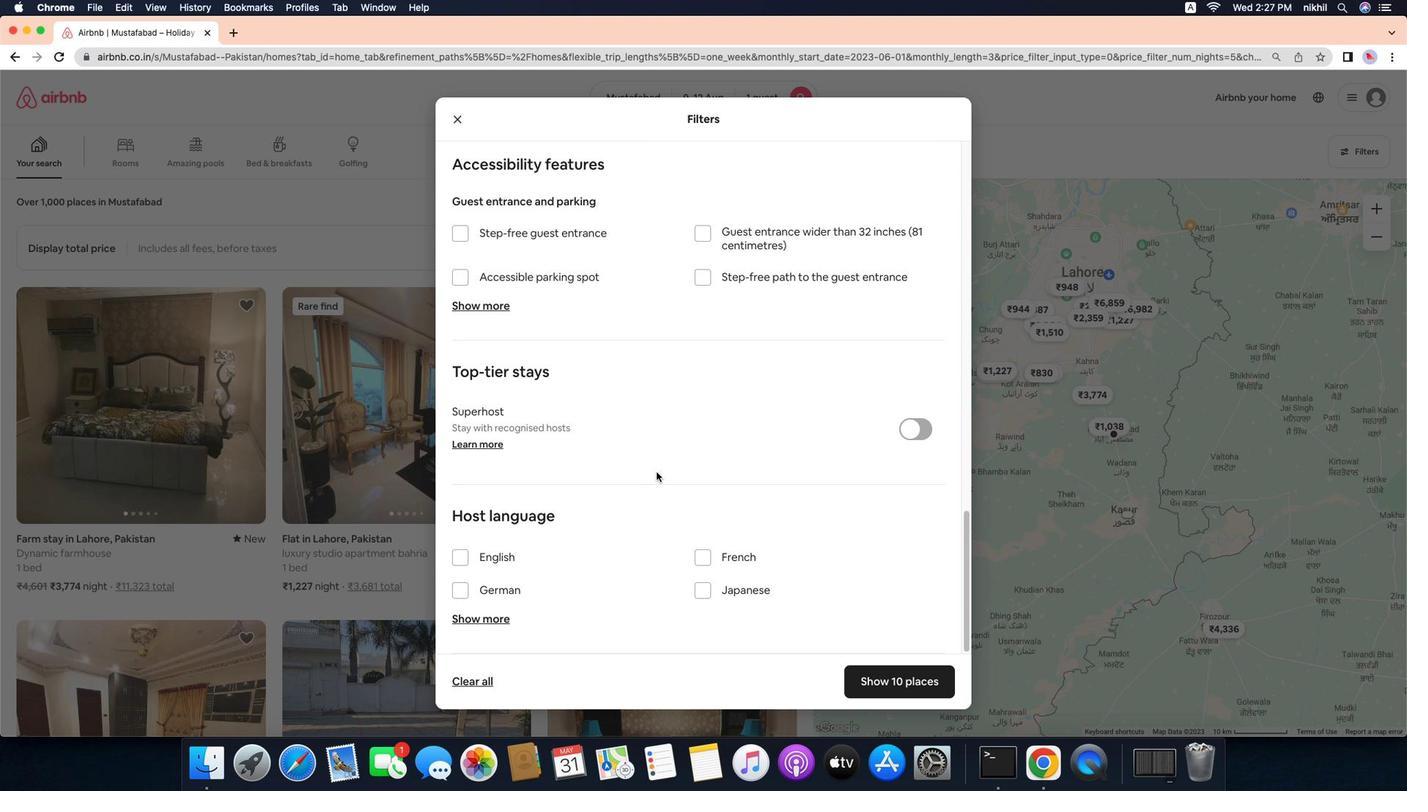 
Action: Mouse scrolled (679, 489) with delta (-21, -21)
Screenshot: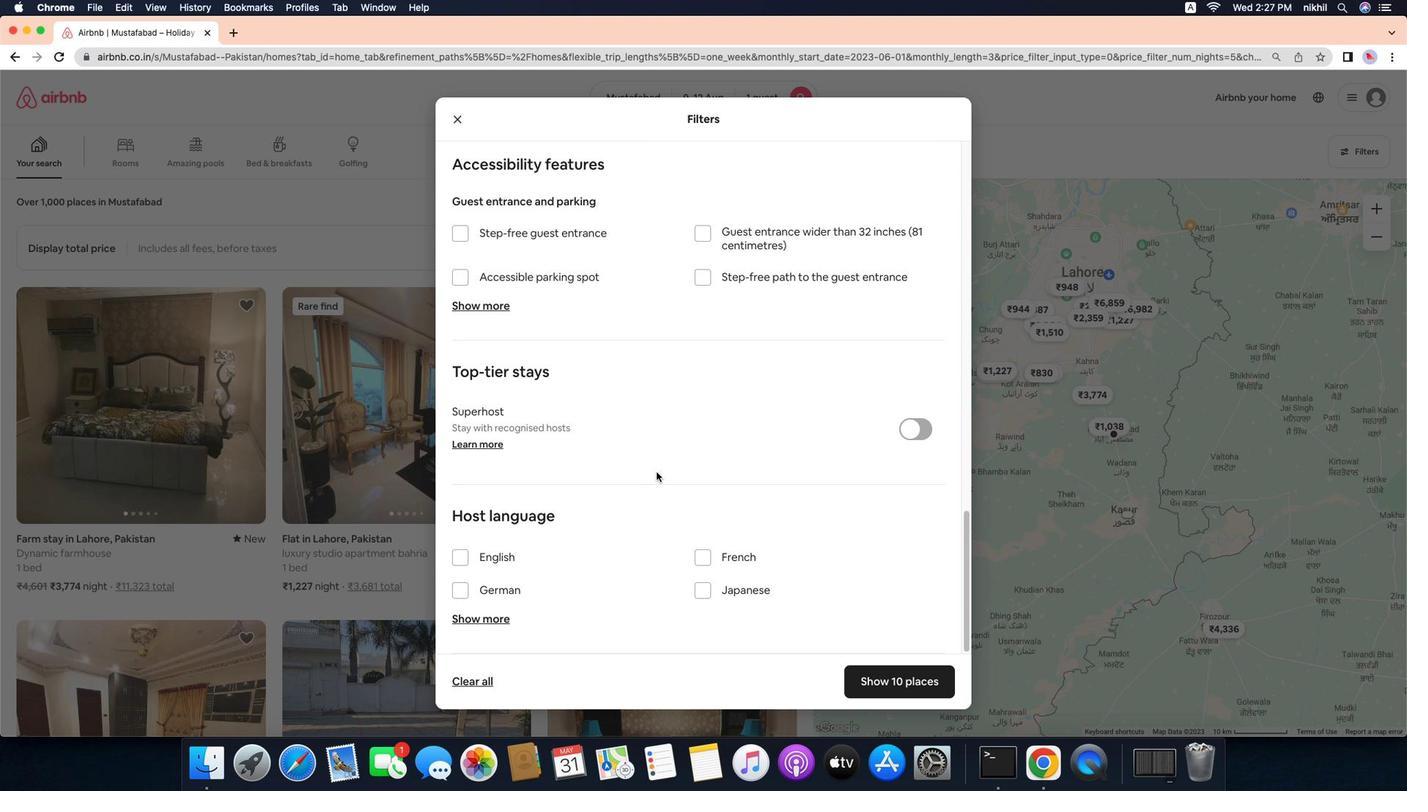 
Action: Mouse moved to (679, 486)
Screenshot: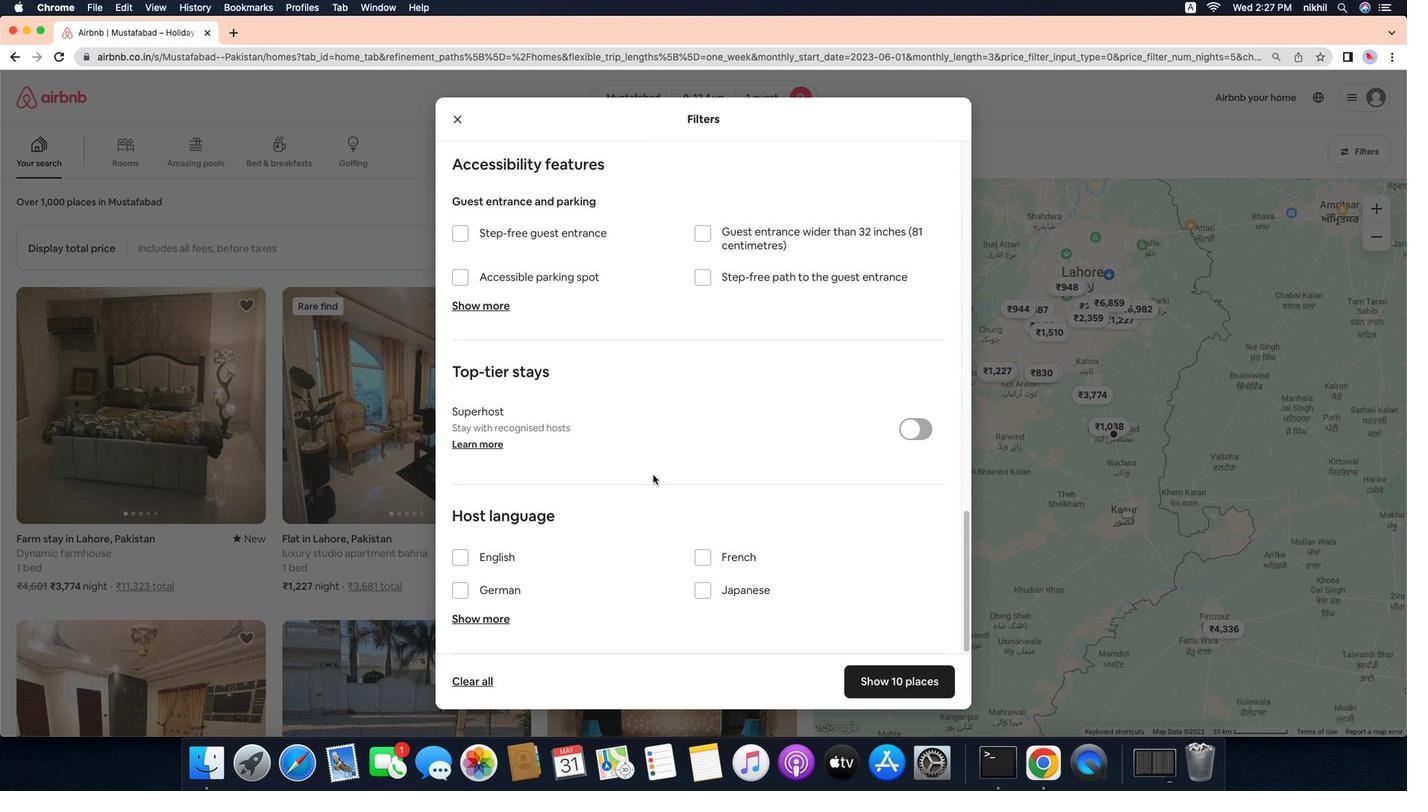
Action: Mouse scrolled (679, 486) with delta (-21, -24)
Screenshot: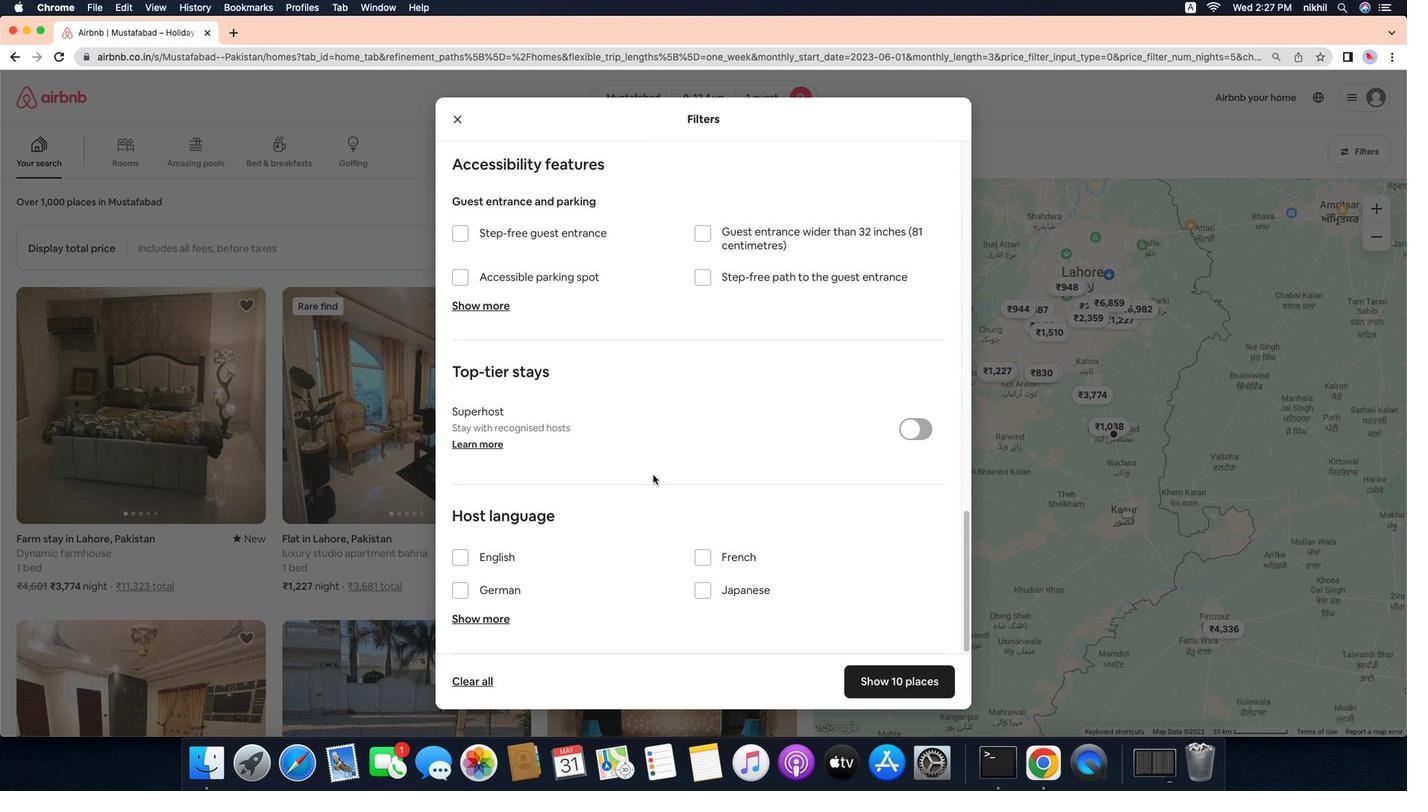 
Action: Mouse moved to (472, 574)
Screenshot: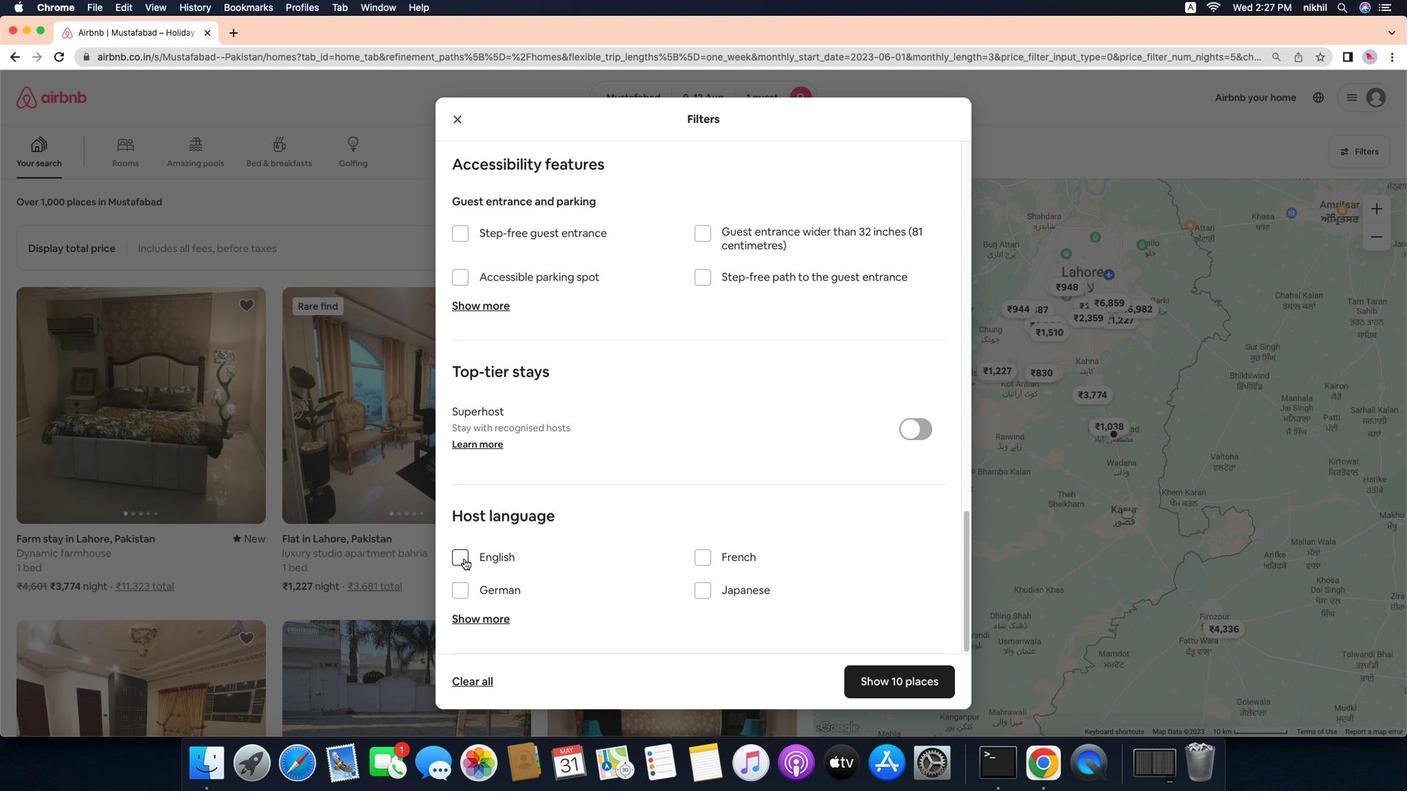 
Action: Mouse pressed left at (472, 574)
Screenshot: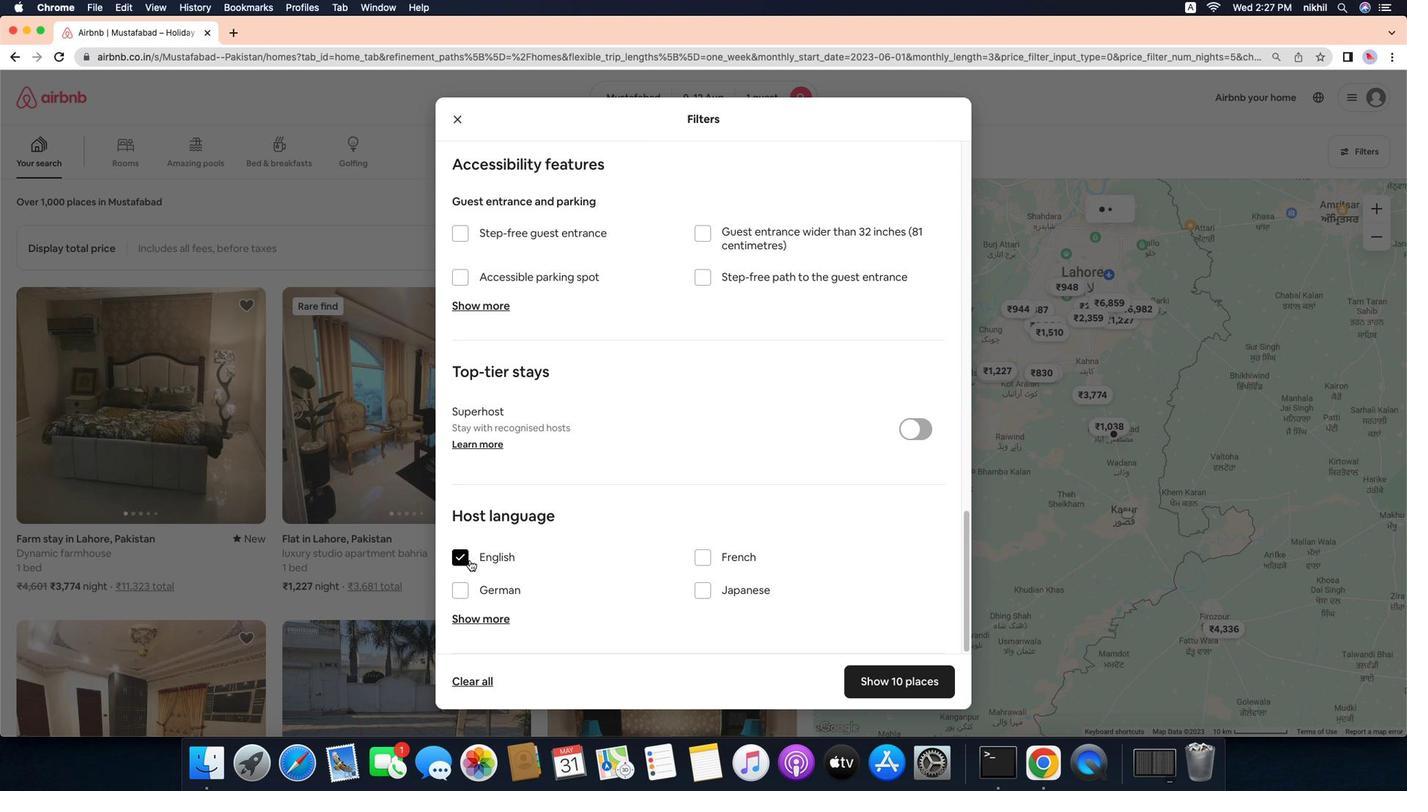 
Action: Mouse moved to (901, 701)
Screenshot: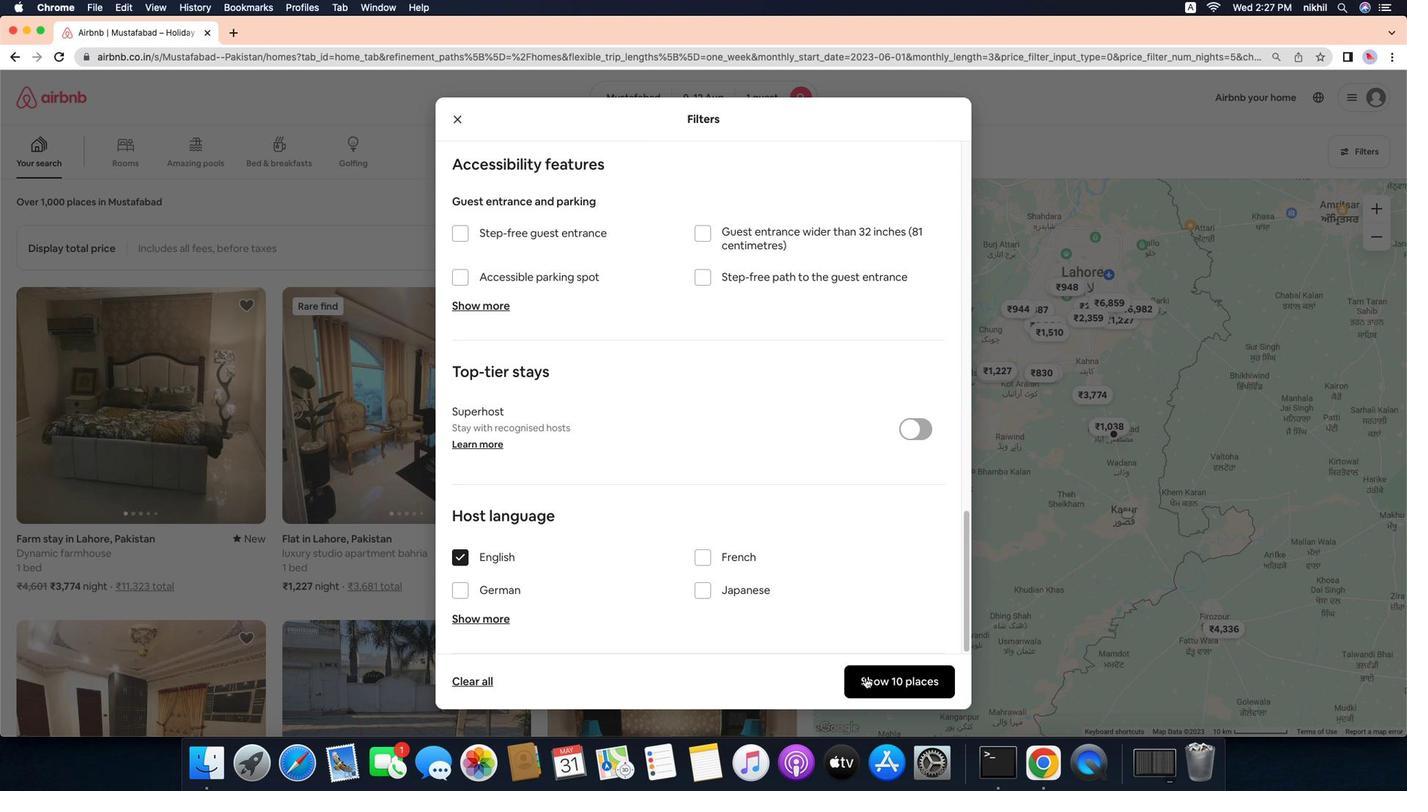
Action: Mouse pressed left at (901, 701)
Screenshot: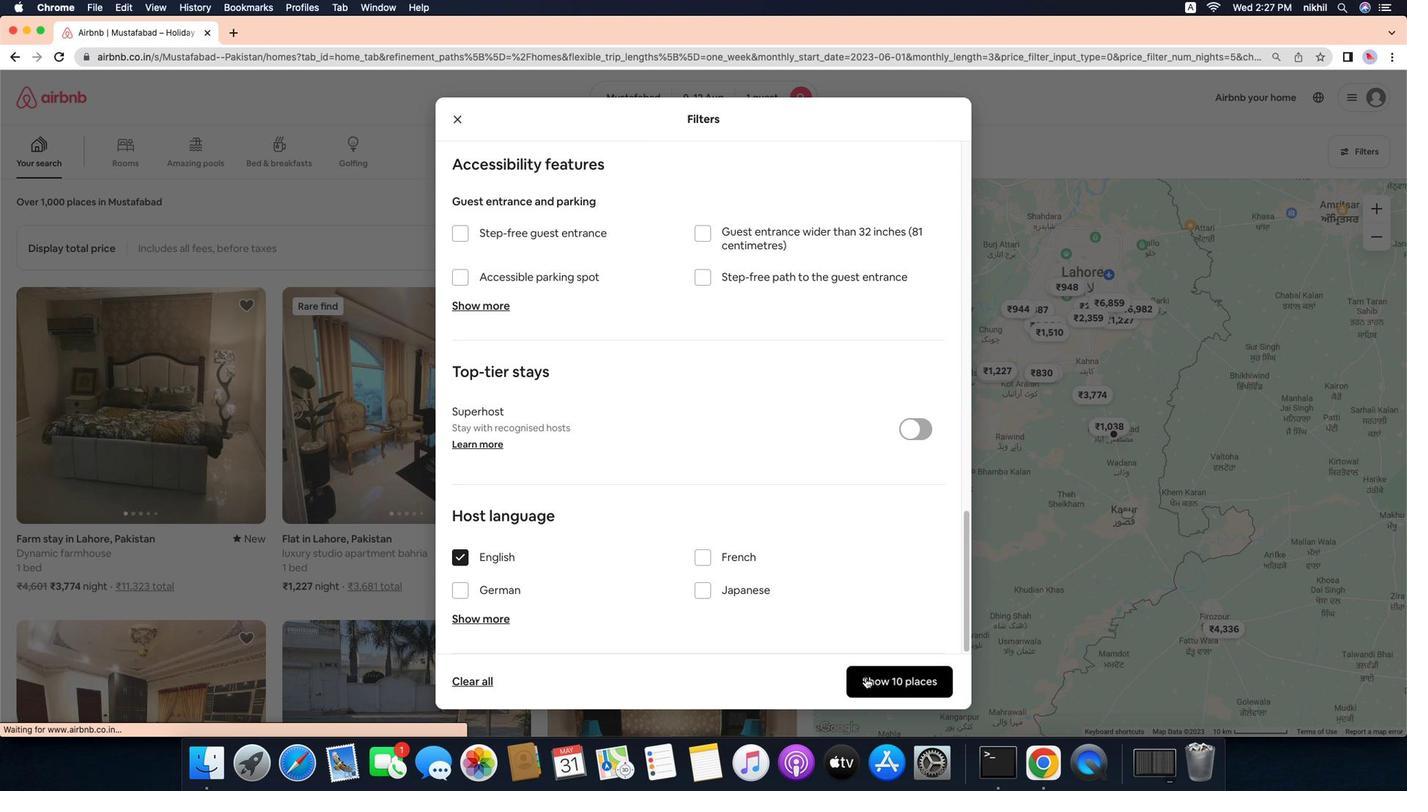 
Action: Mouse moved to (701, 189)
Screenshot: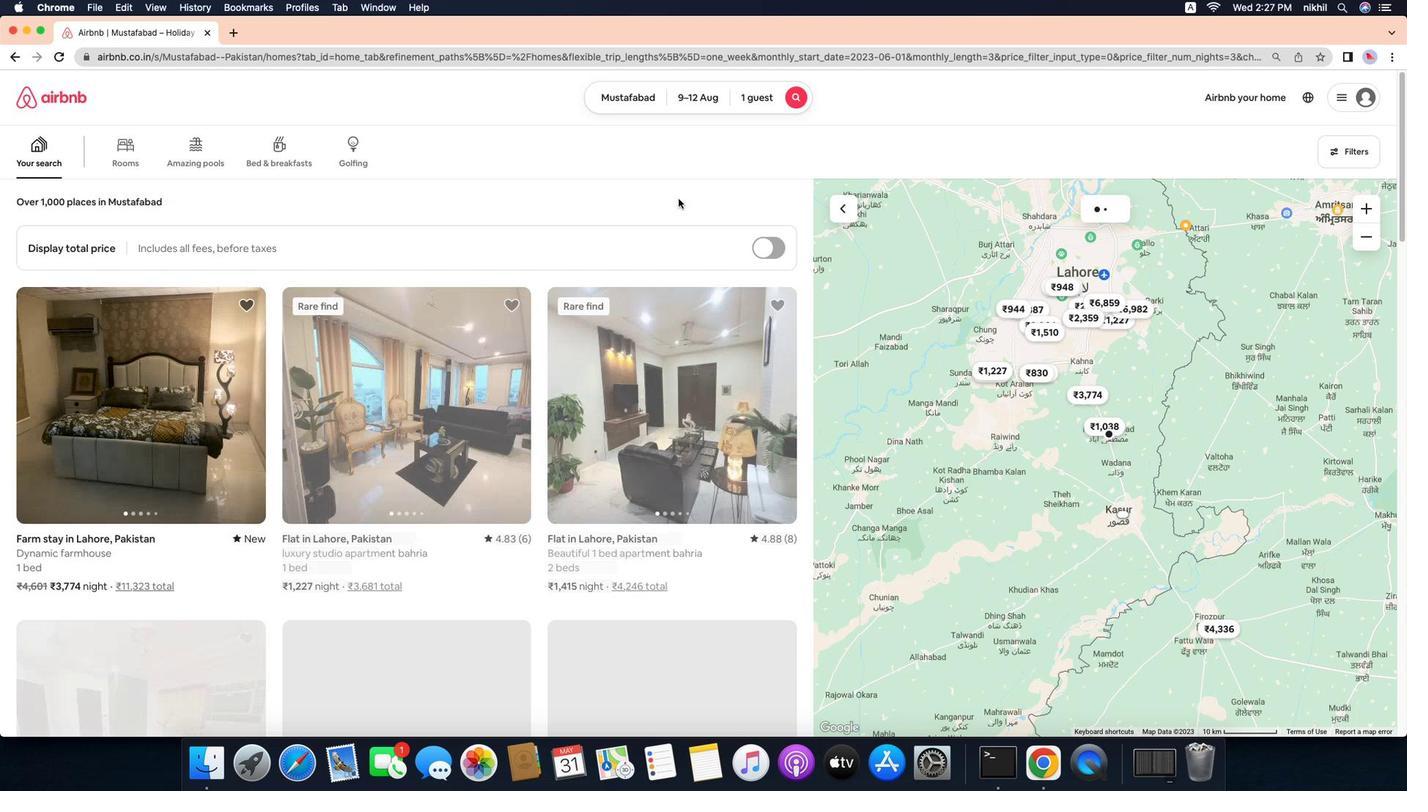 
